 Task: Find connections with filter location Seevetal with filter topic #productmanagementwith filter profile language Potuguese with filter current company Hill+Knowlton Strategies with filter school SRK Institute of Technology with filter industry Metal Treatments with filter service category Team Building with filter keywords title HVAC Technician
Action: Mouse moved to (276, 343)
Screenshot: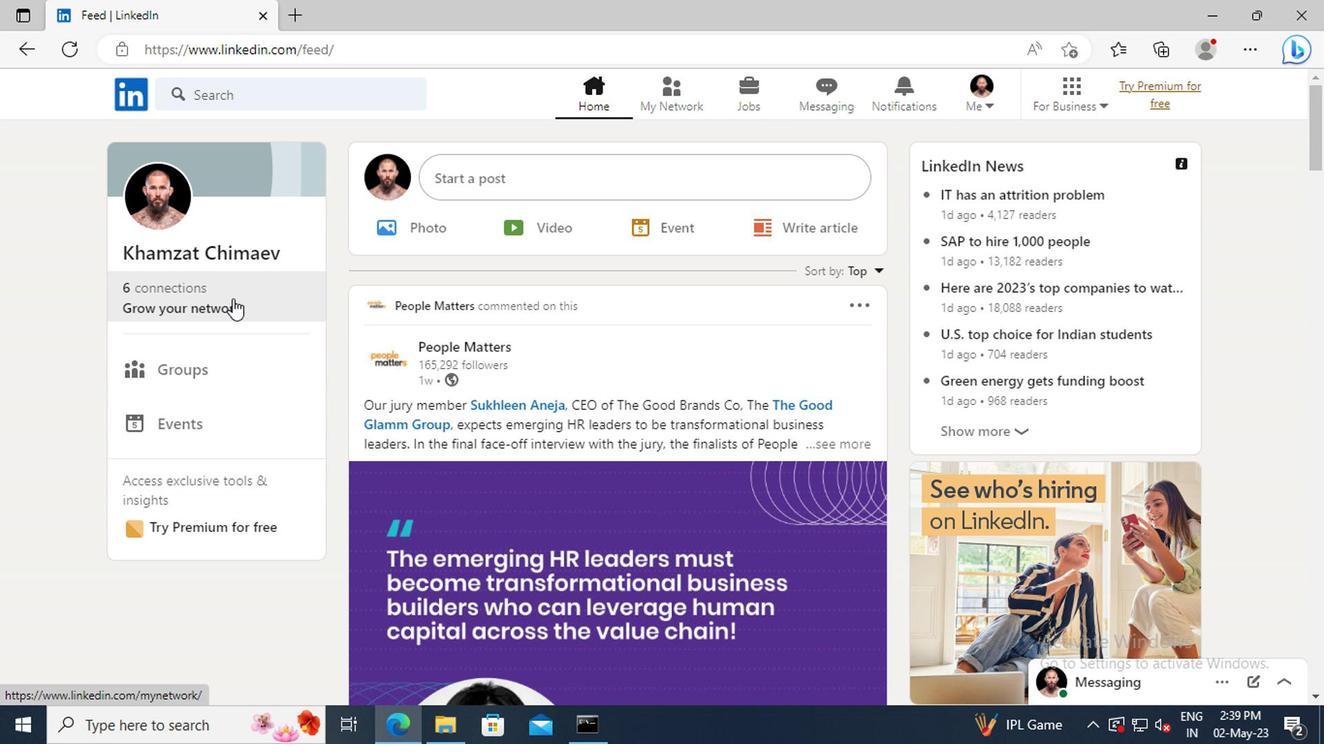 
Action: Mouse pressed left at (276, 343)
Screenshot: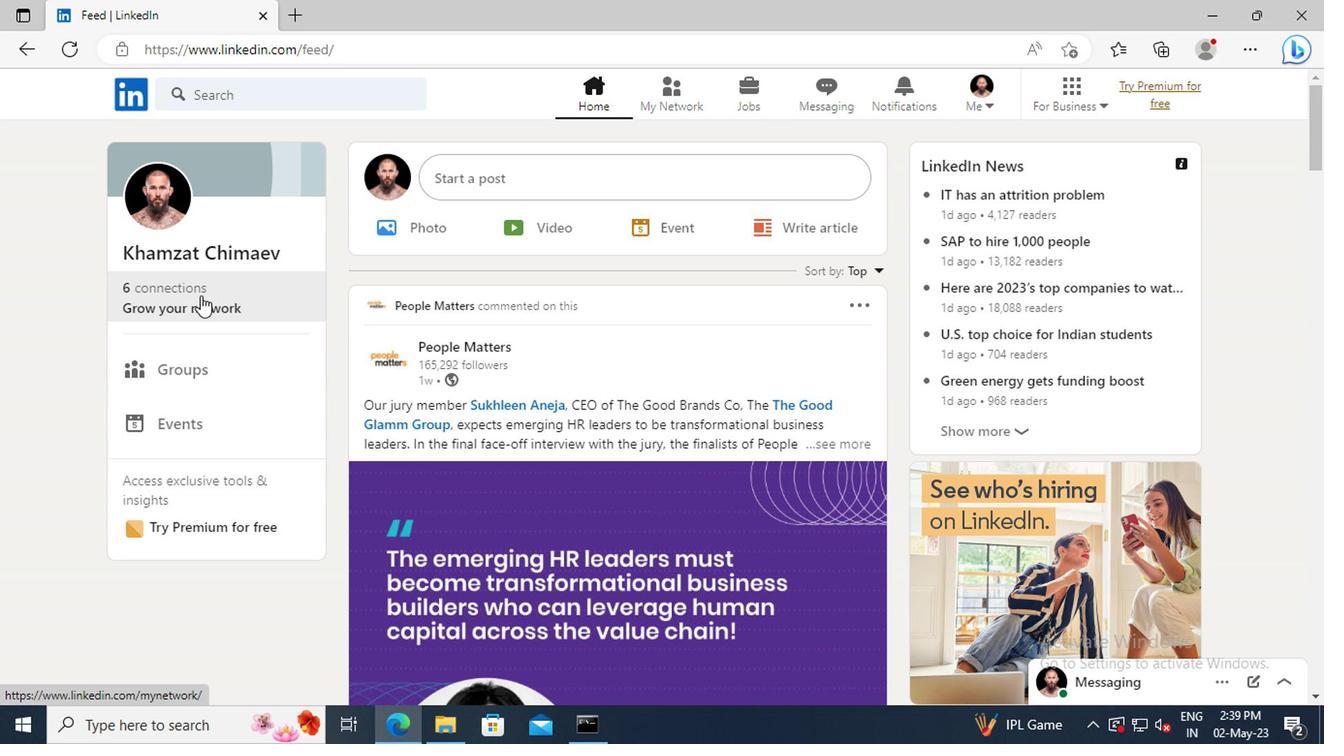 
Action: Mouse moved to (274, 277)
Screenshot: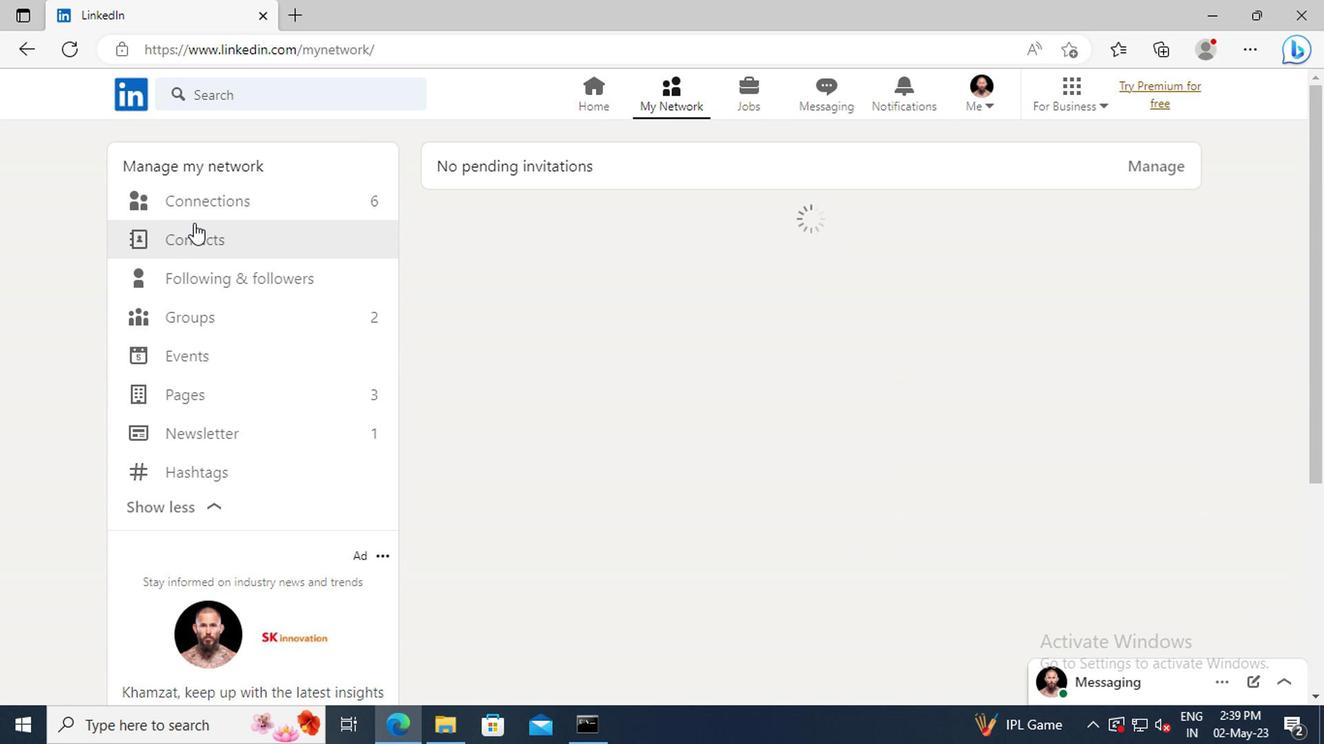 
Action: Mouse pressed left at (274, 277)
Screenshot: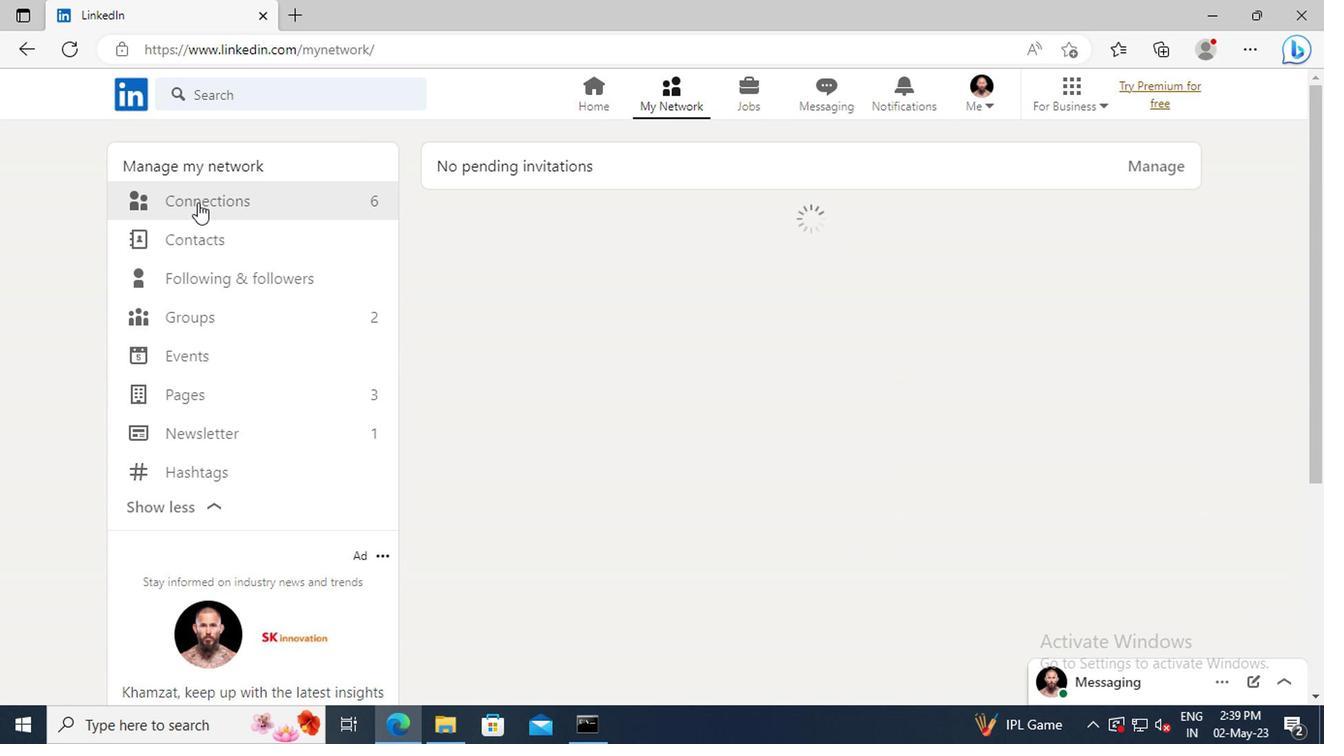 
Action: Mouse moved to (691, 282)
Screenshot: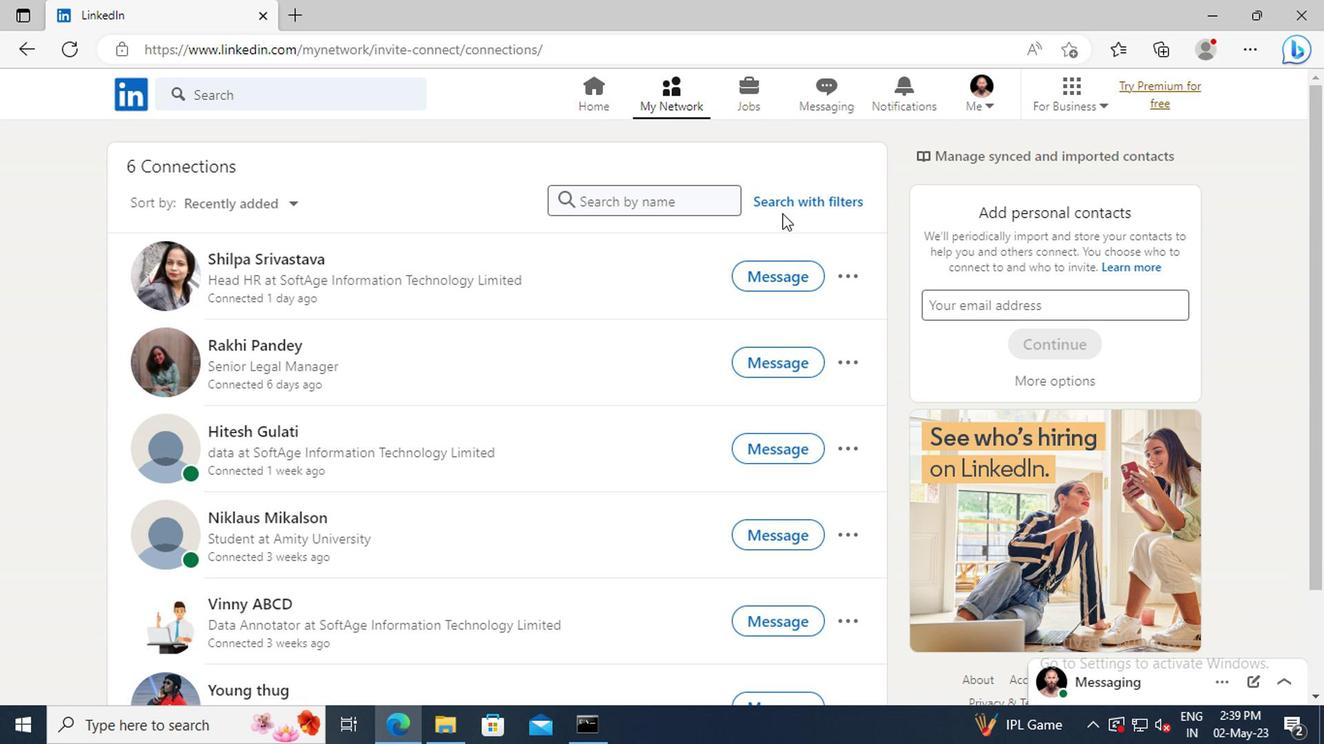 
Action: Mouse pressed left at (691, 282)
Screenshot: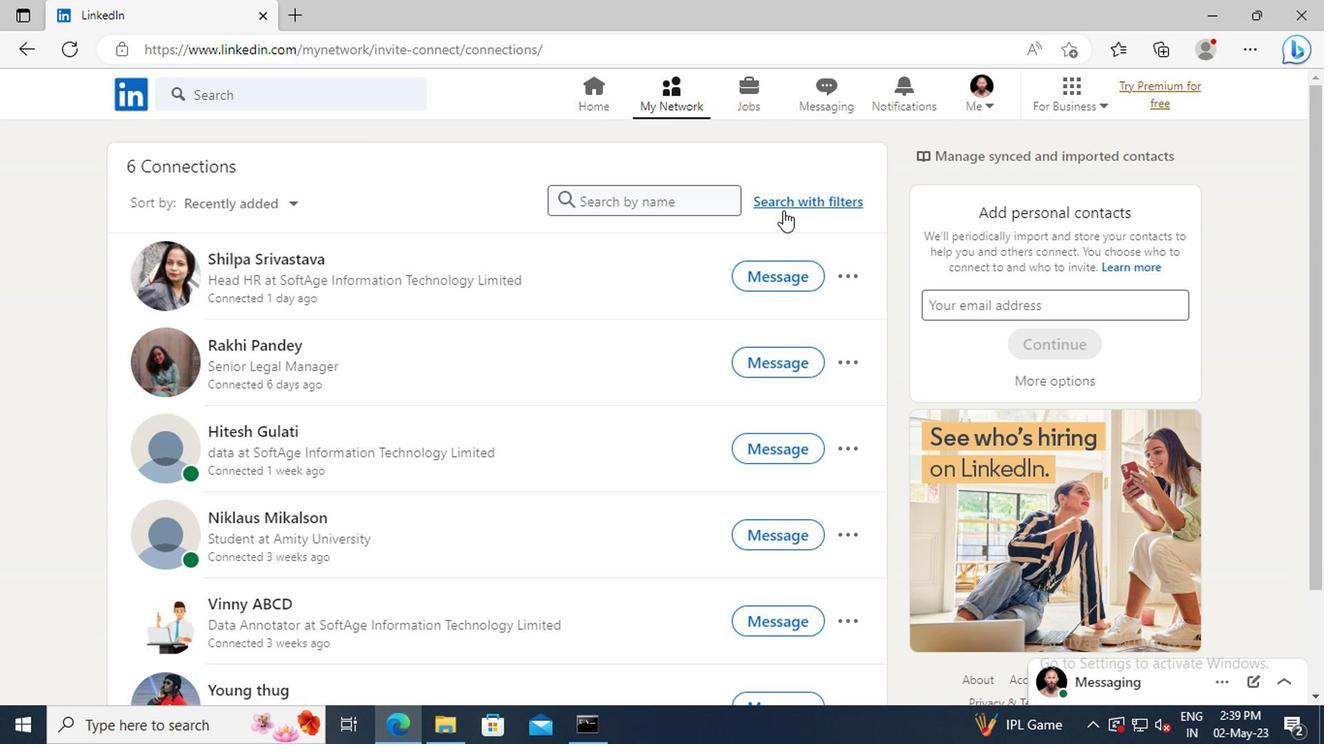 
Action: Mouse moved to (660, 244)
Screenshot: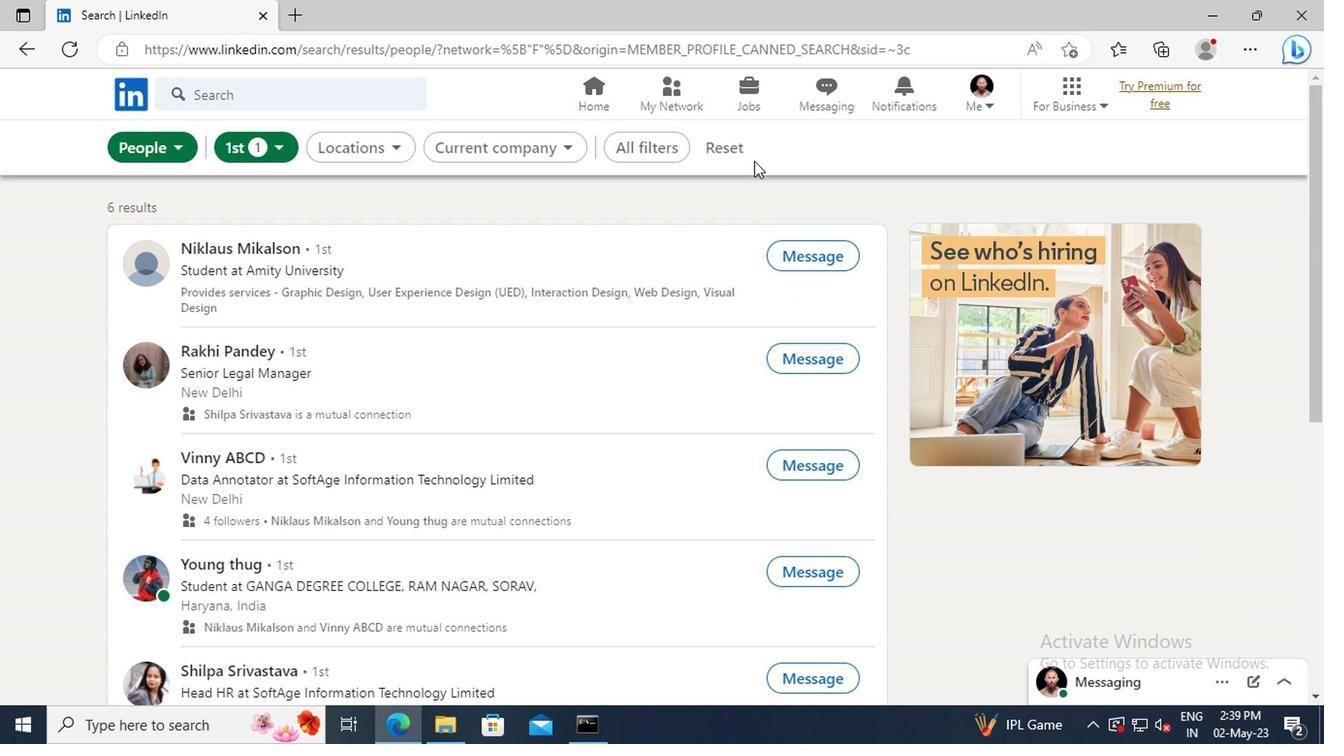 
Action: Mouse pressed left at (660, 244)
Screenshot: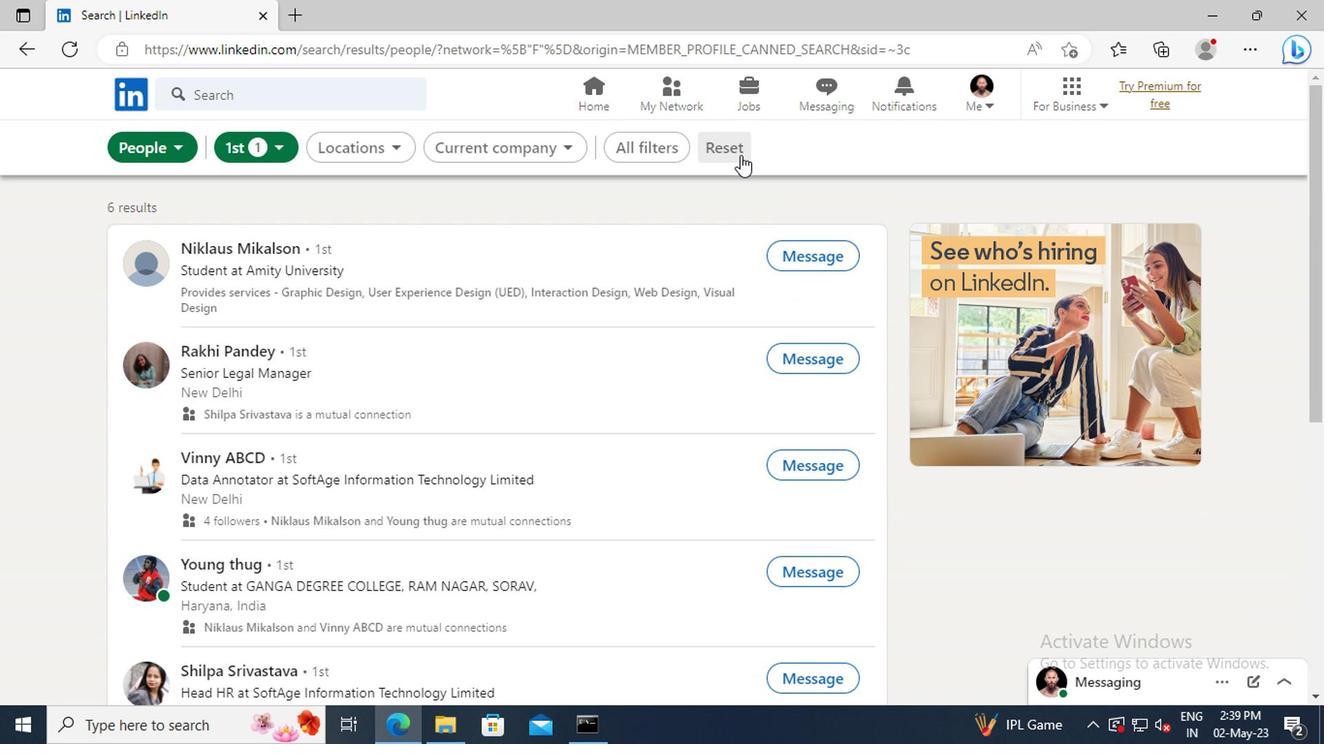 
Action: Mouse moved to (635, 242)
Screenshot: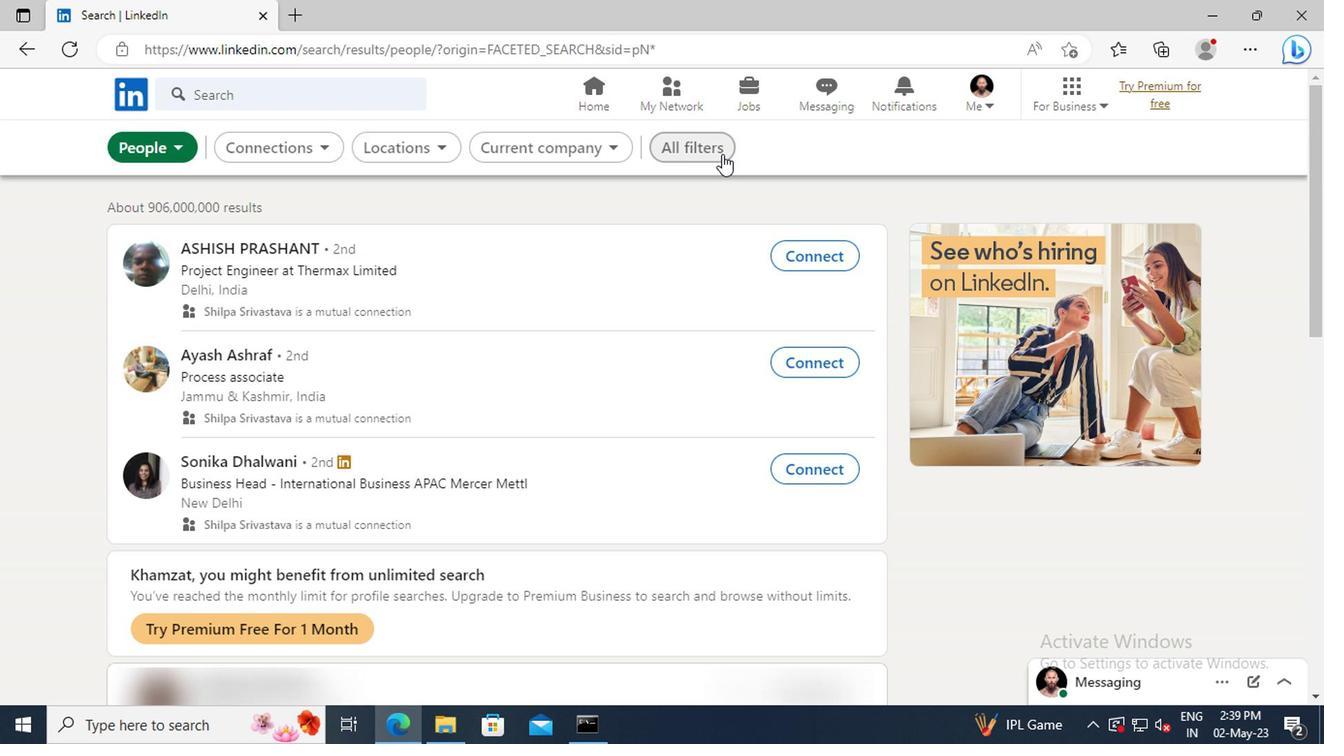 
Action: Mouse pressed left at (635, 242)
Screenshot: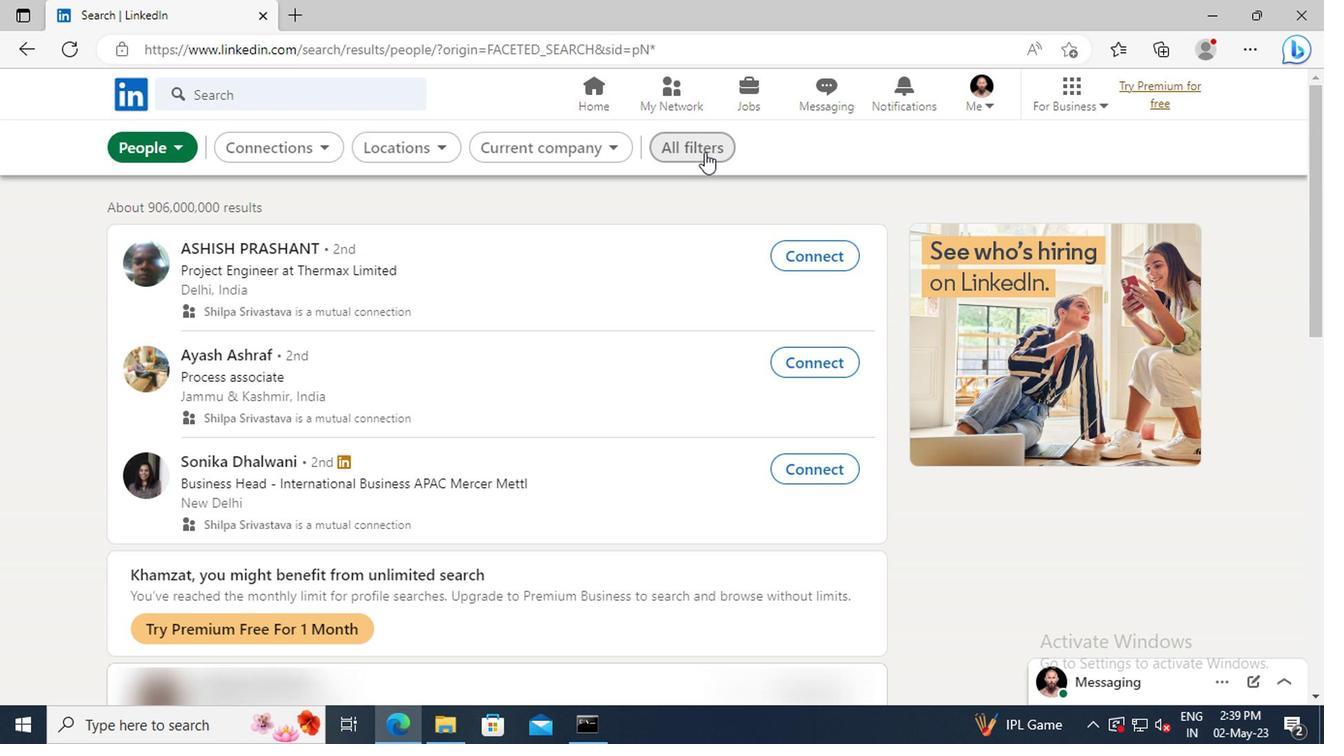 
Action: Mouse moved to (920, 368)
Screenshot: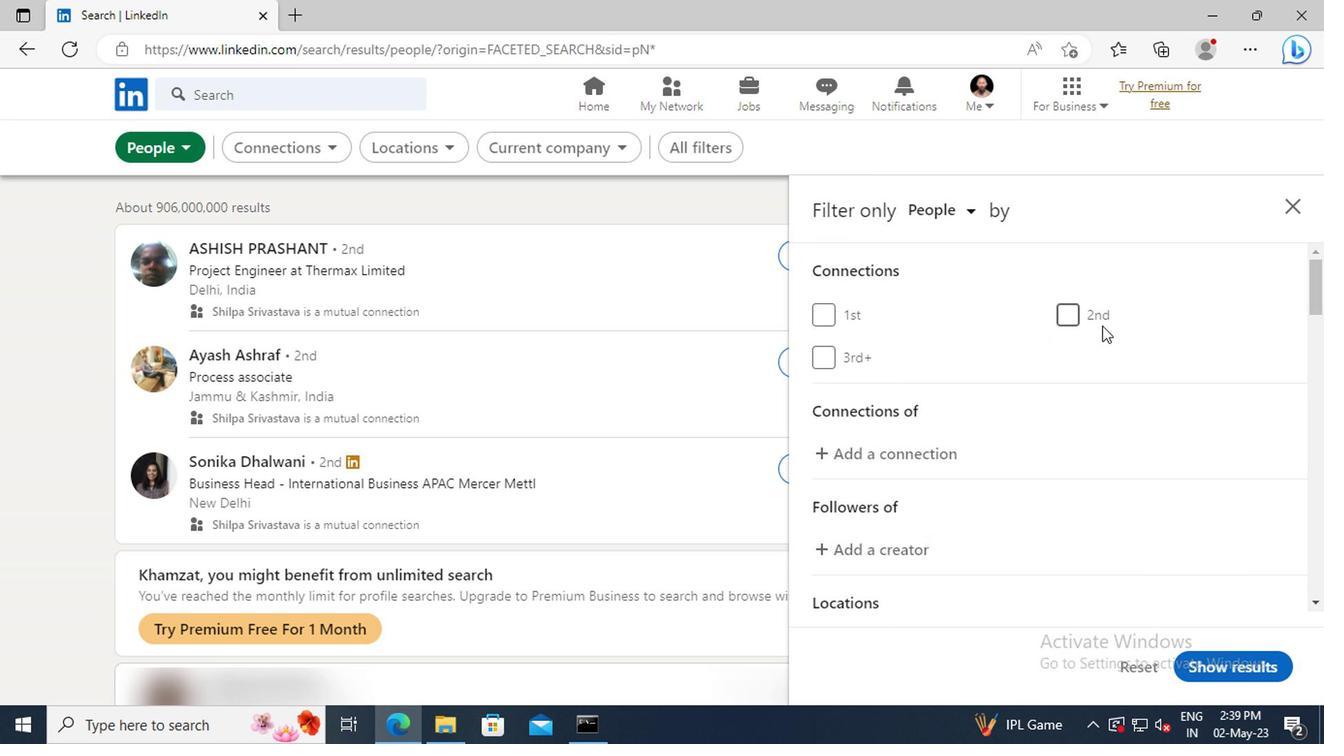 
Action: Mouse scrolled (920, 367) with delta (0, 0)
Screenshot: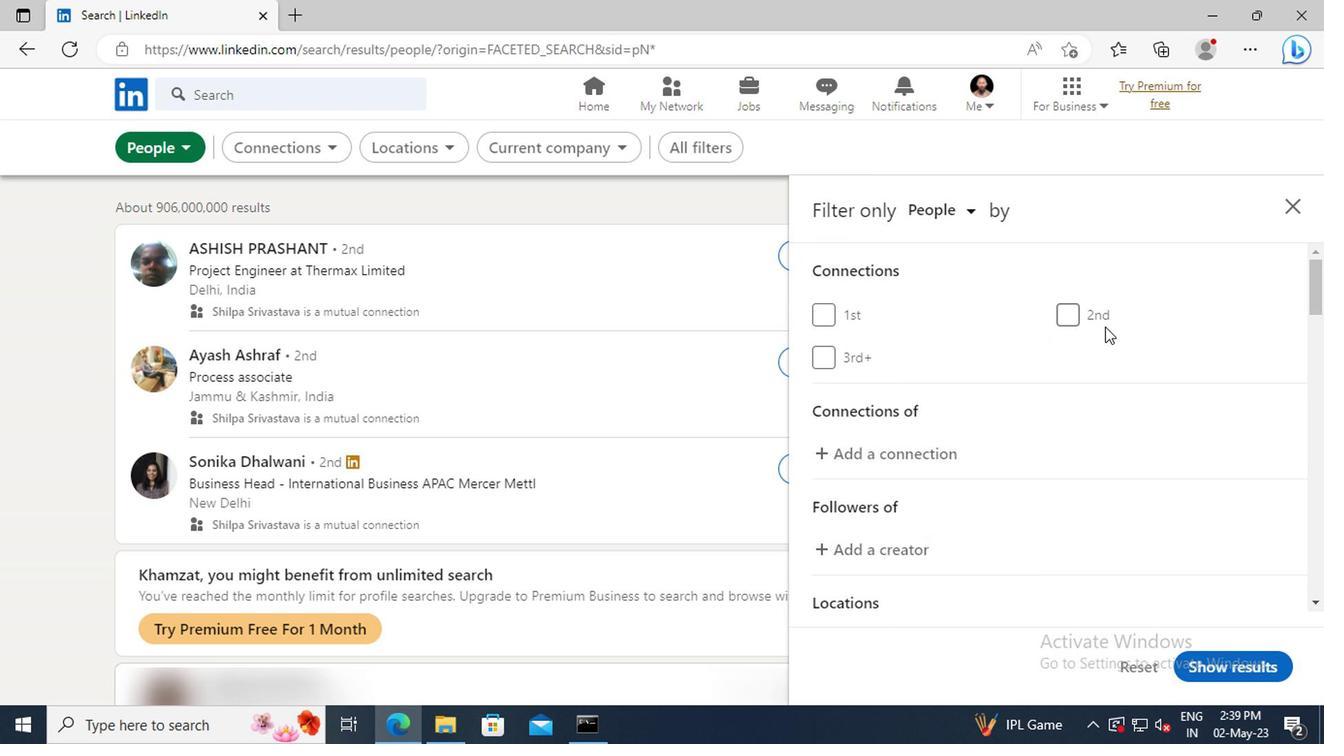 
Action: Mouse scrolled (920, 367) with delta (0, 0)
Screenshot: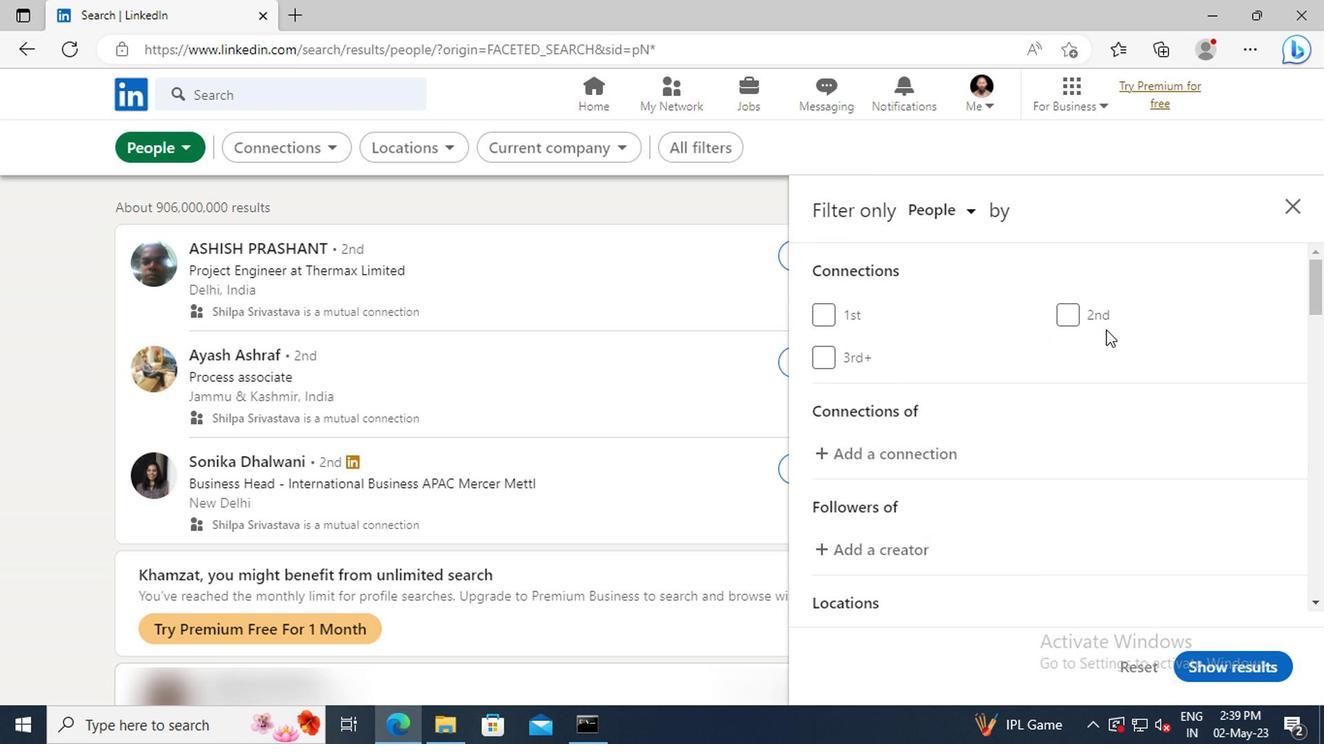 
Action: Mouse scrolled (920, 367) with delta (0, 0)
Screenshot: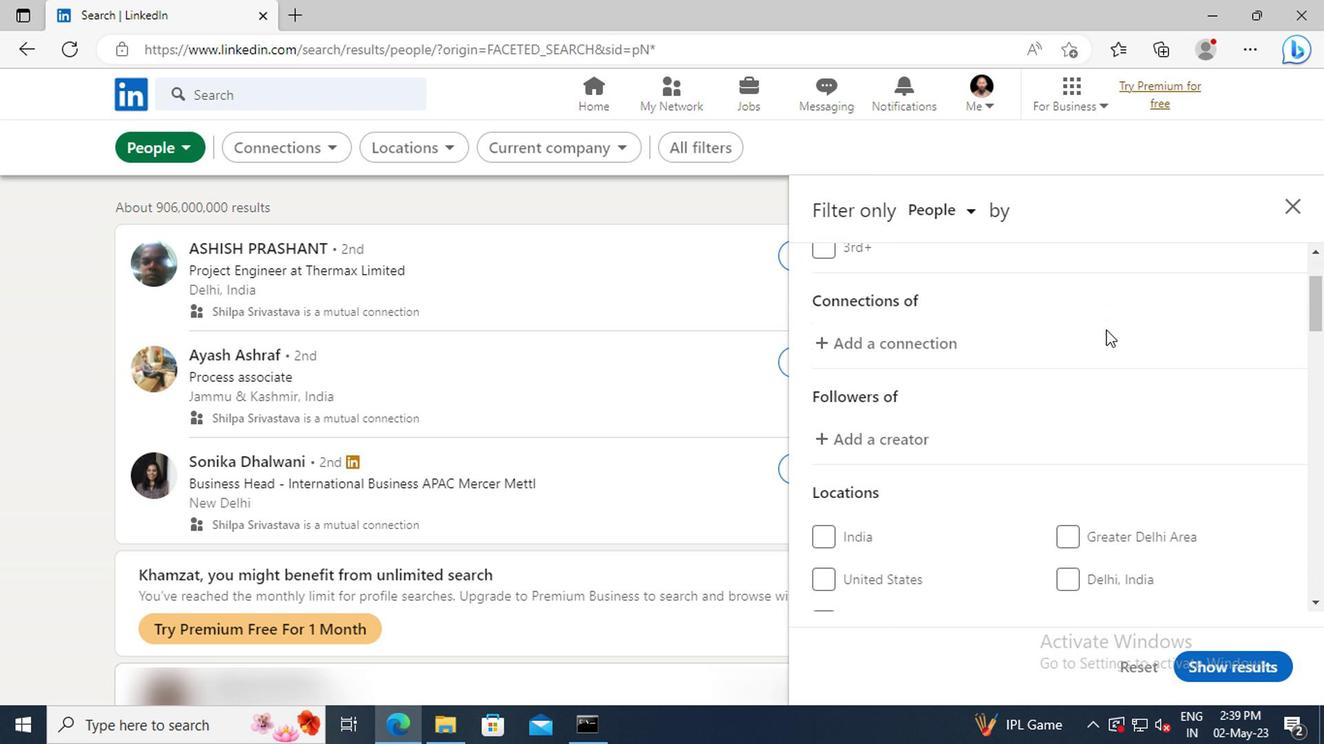 
Action: Mouse scrolled (920, 367) with delta (0, 0)
Screenshot: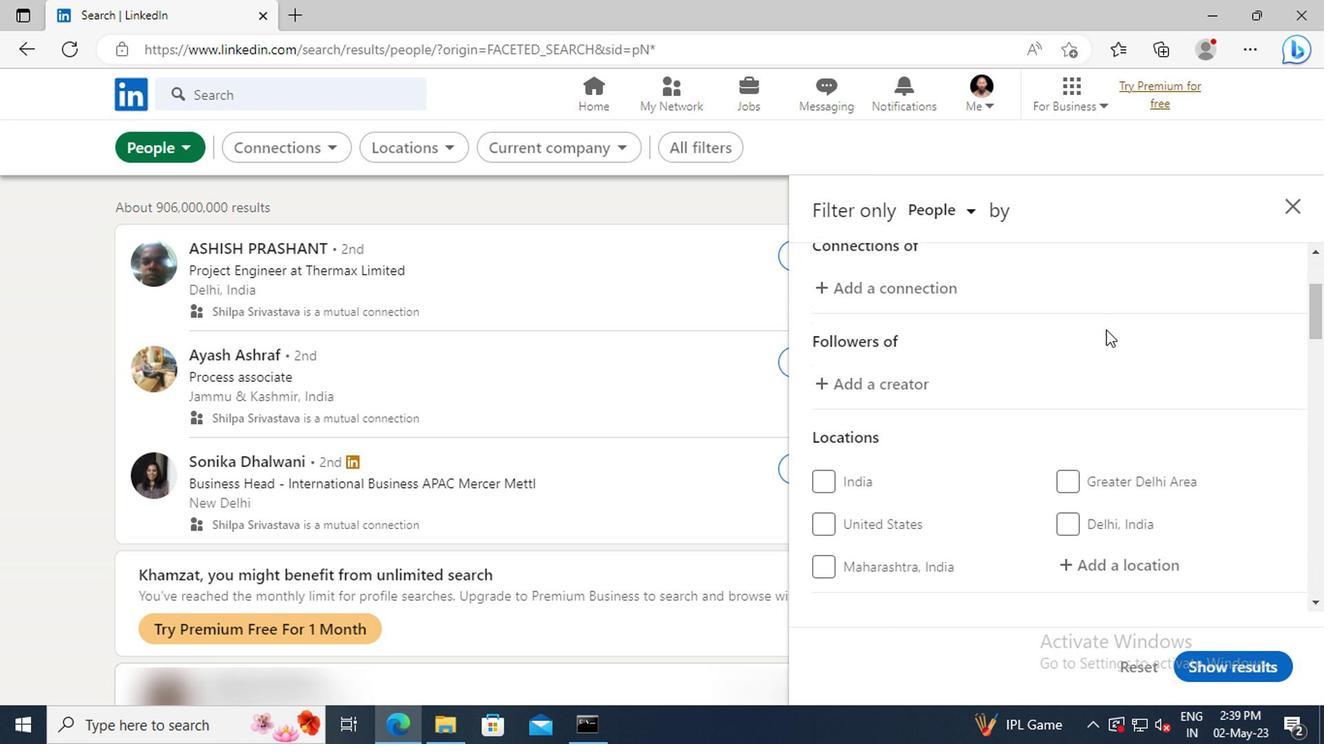 
Action: Mouse scrolled (920, 367) with delta (0, 0)
Screenshot: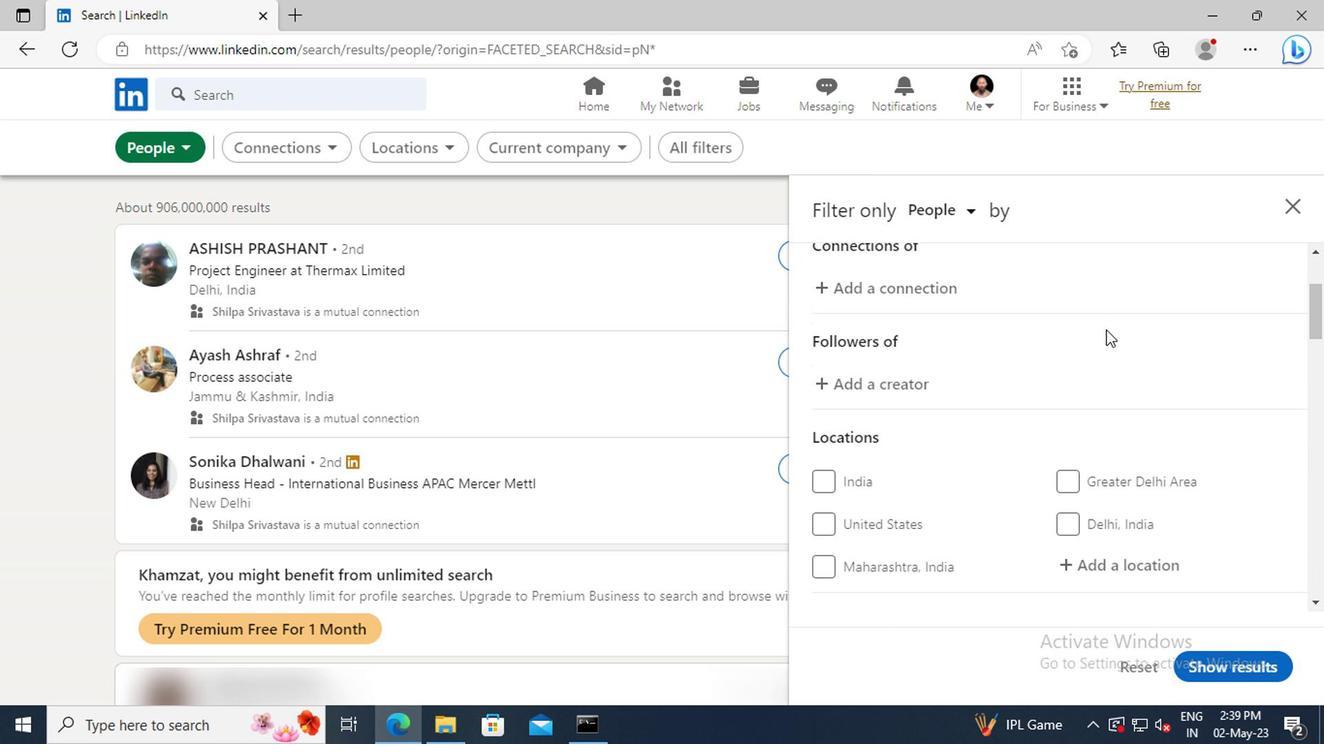 
Action: Mouse scrolled (920, 367) with delta (0, 0)
Screenshot: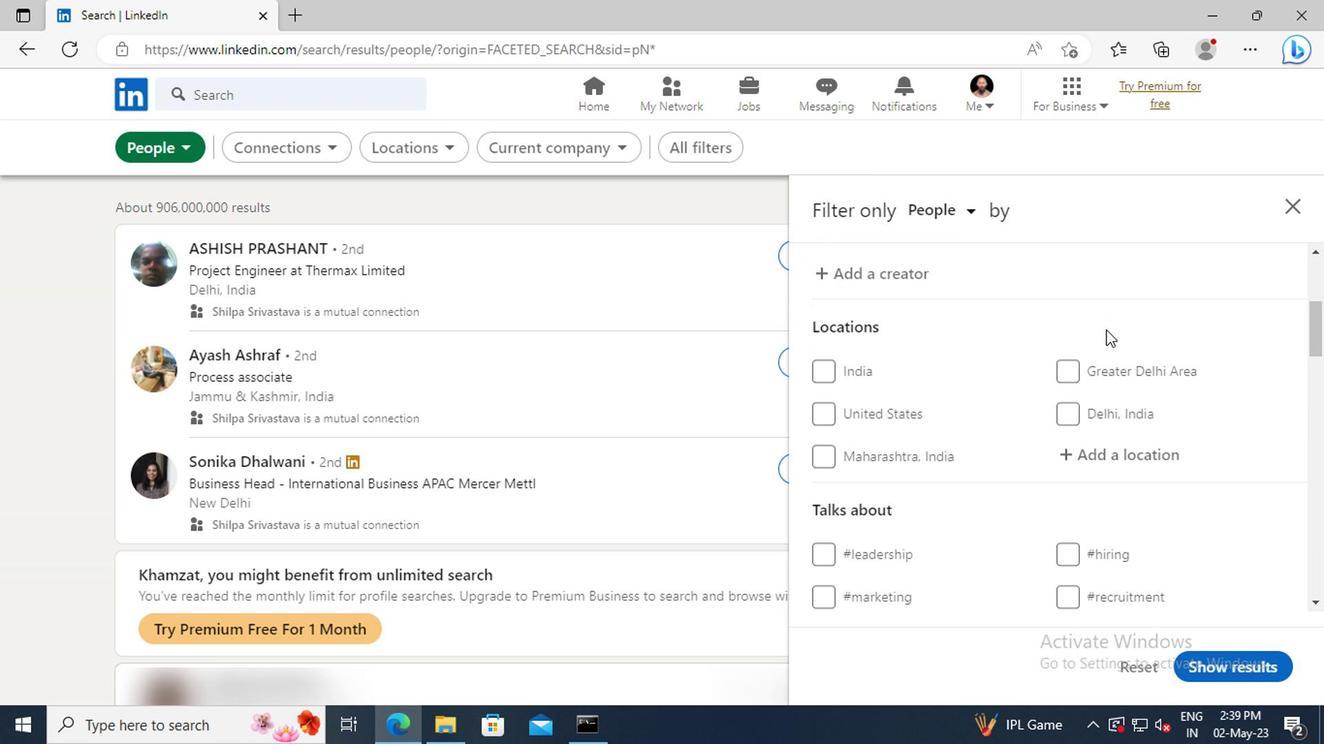 
Action: Mouse moved to (921, 415)
Screenshot: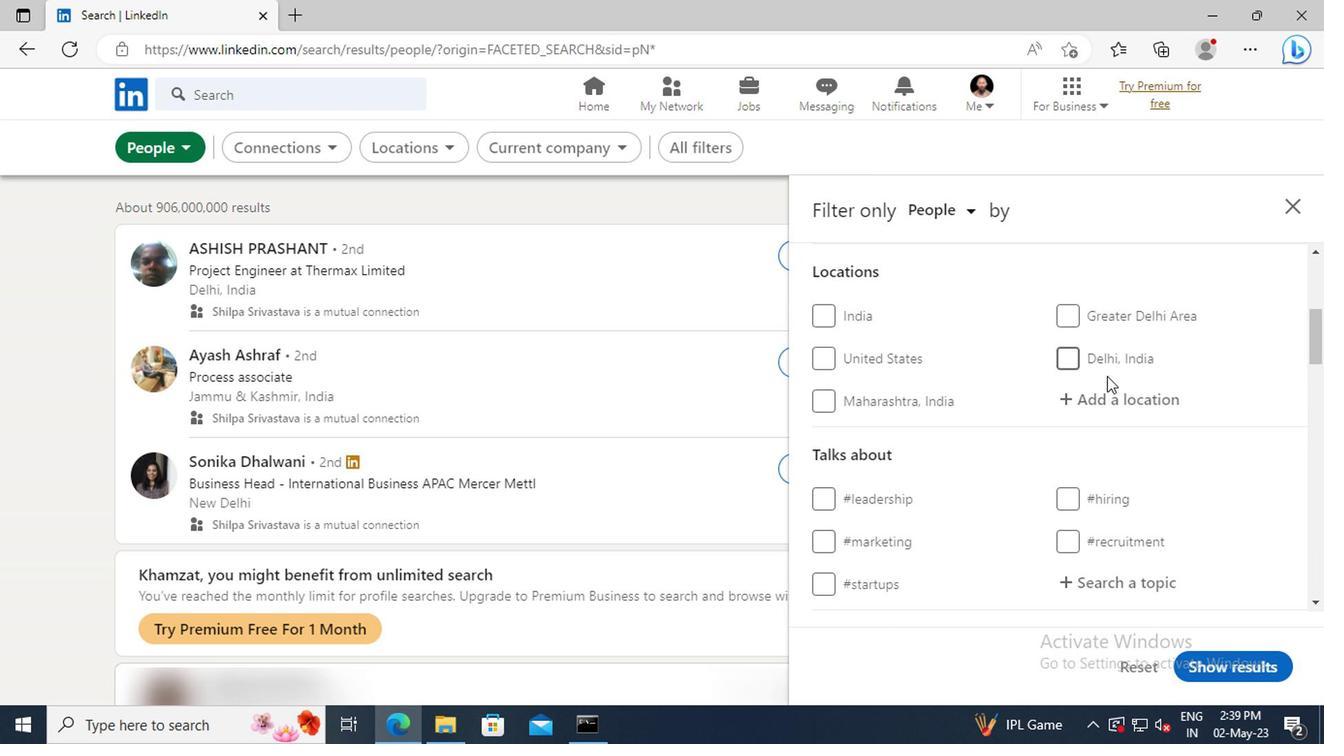 
Action: Mouse pressed left at (921, 415)
Screenshot: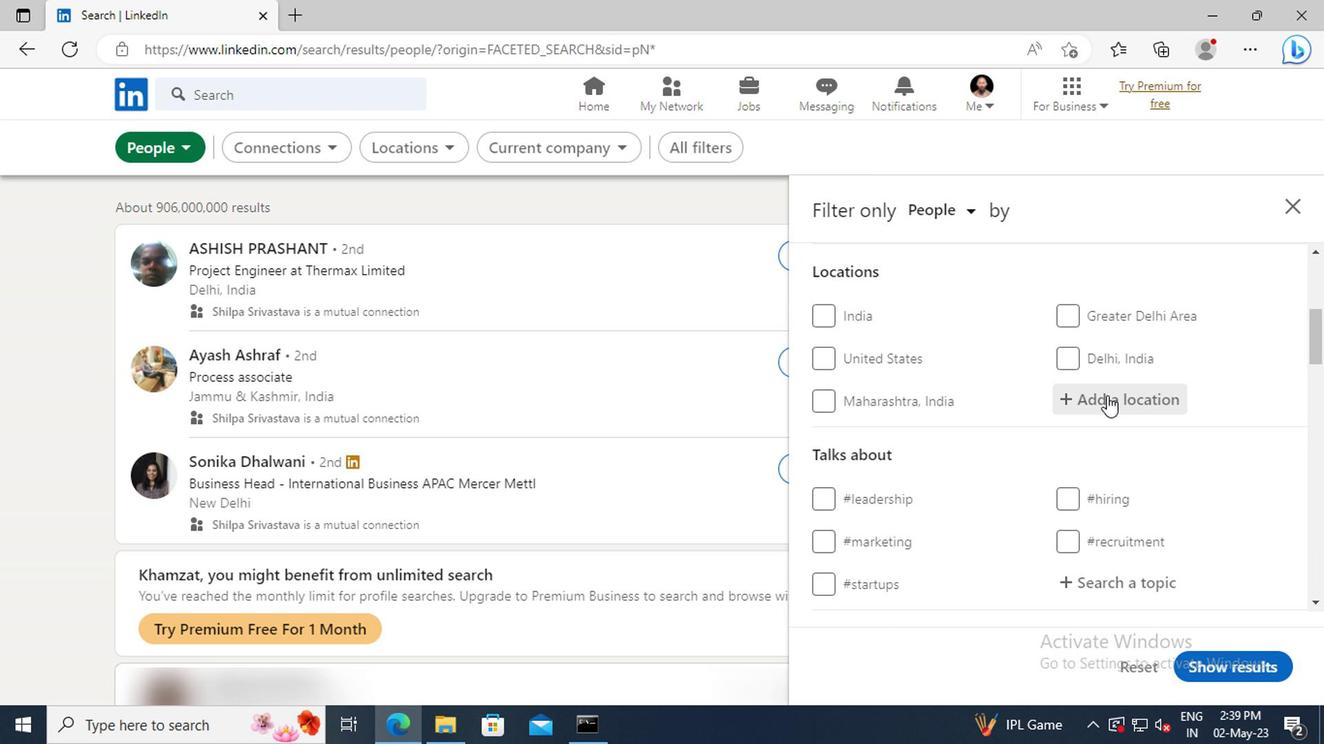 
Action: Key pressed <Key.shift>SEEVETAL
Screenshot: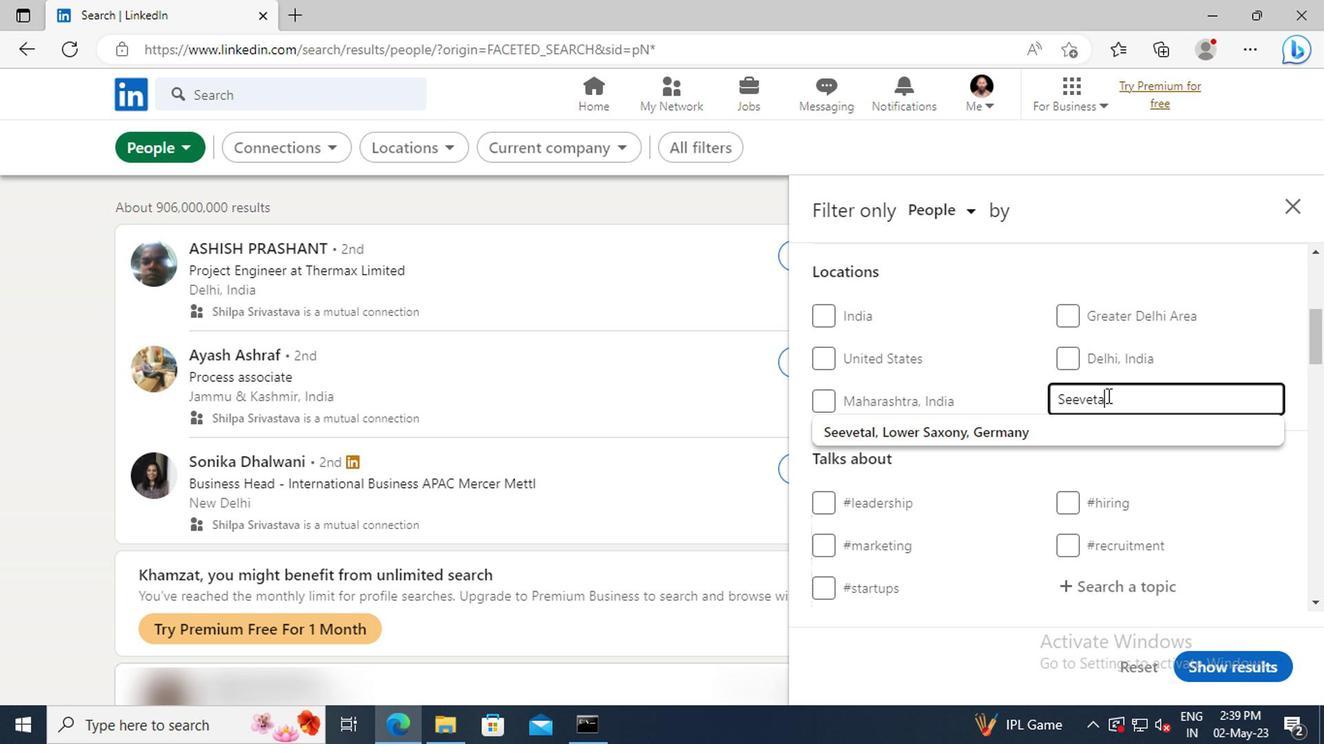 
Action: Mouse moved to (924, 437)
Screenshot: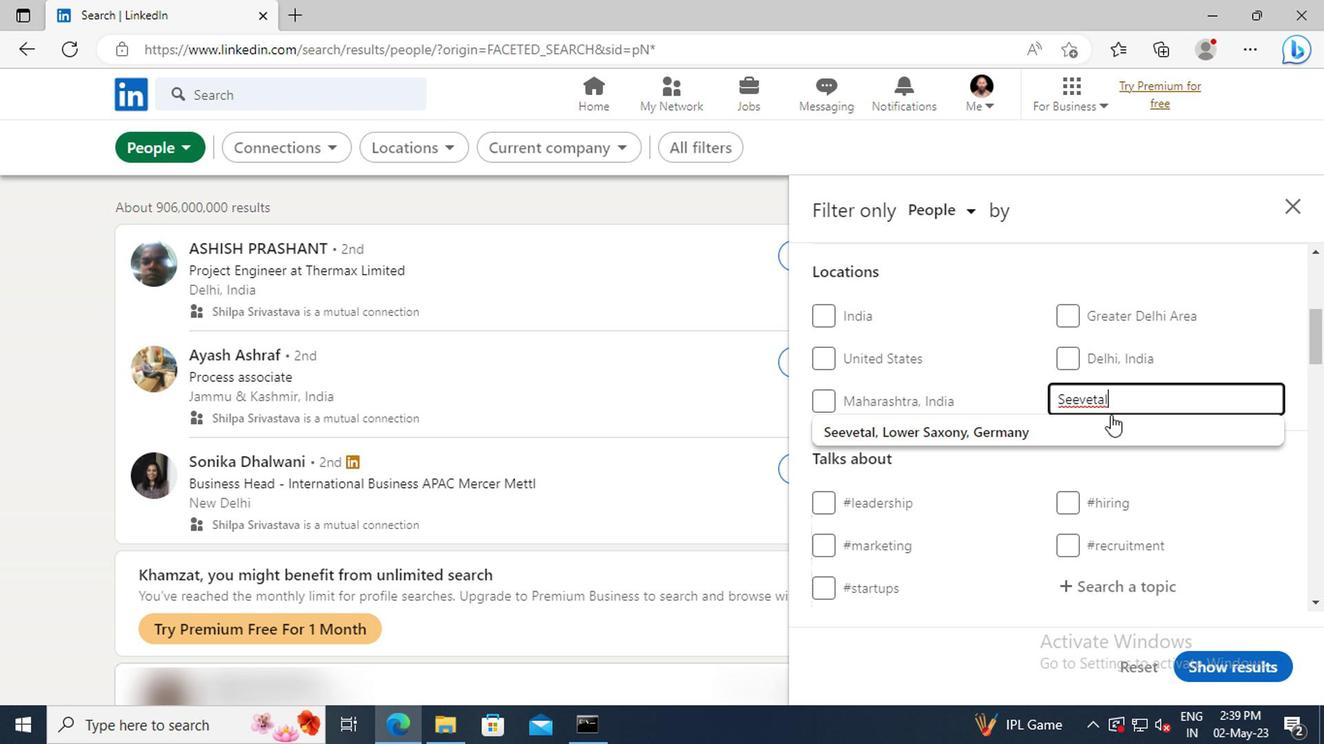 
Action: Mouse pressed left at (924, 437)
Screenshot: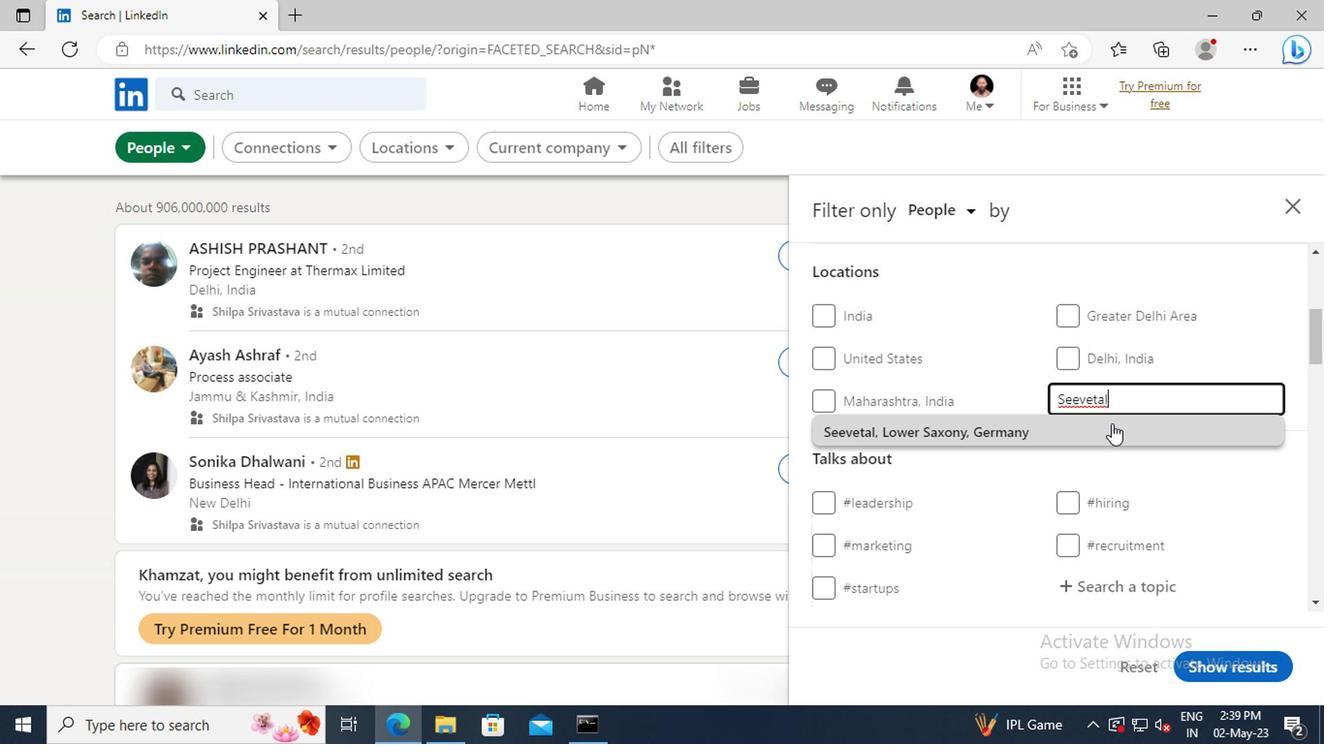 
Action: Mouse scrolled (924, 436) with delta (0, 0)
Screenshot: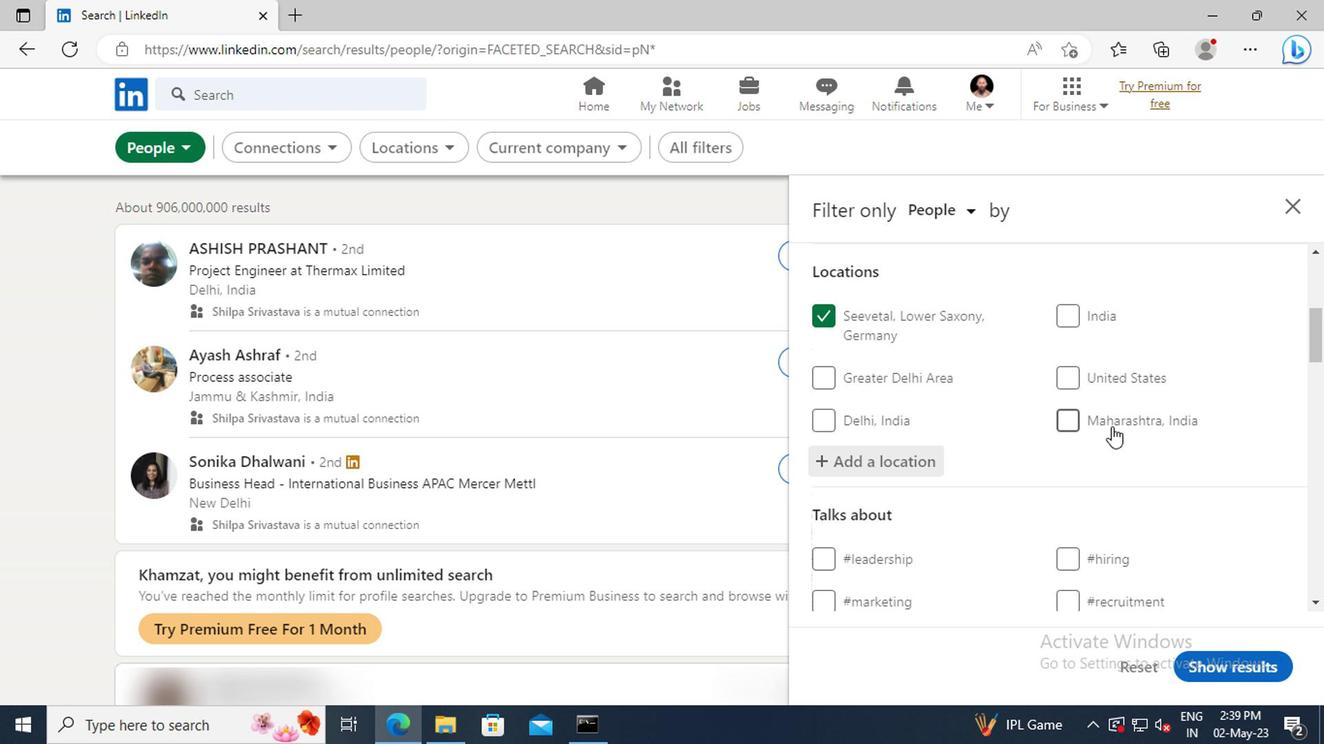 
Action: Mouse scrolled (924, 436) with delta (0, 0)
Screenshot: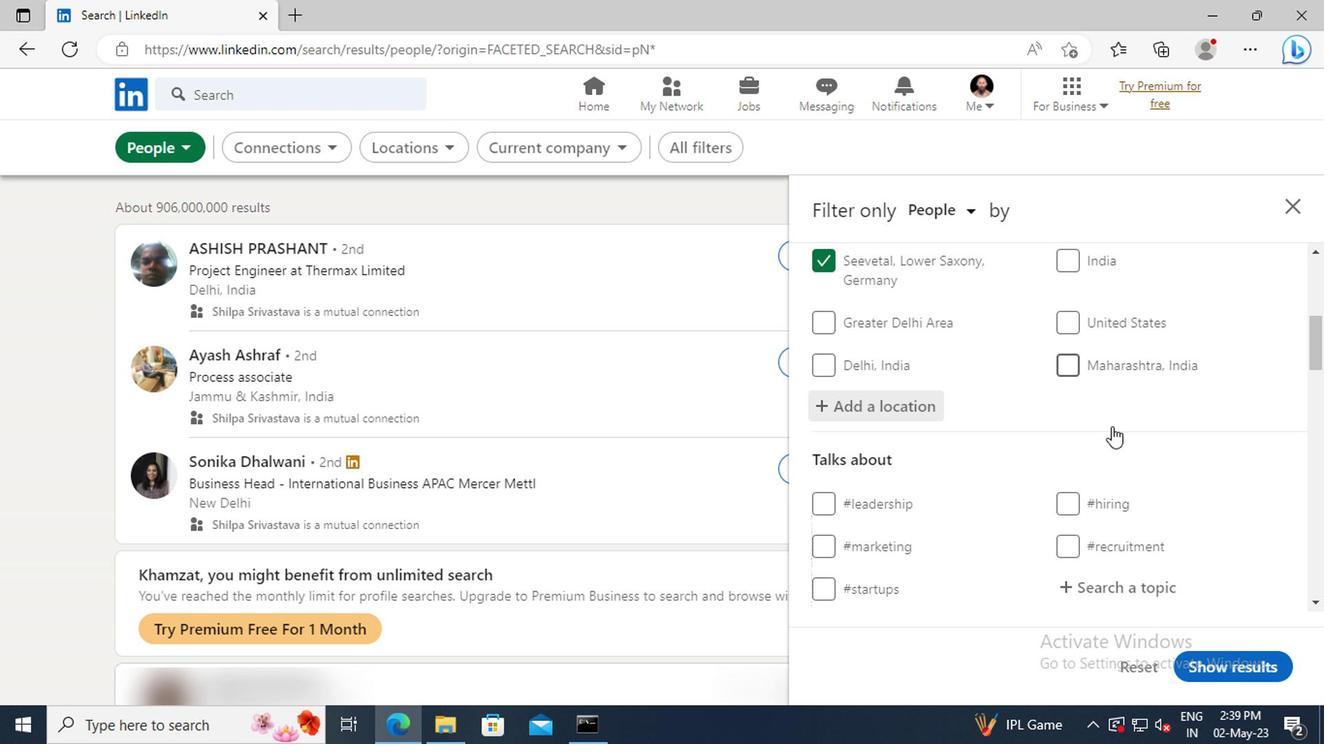 
Action: Mouse scrolled (924, 436) with delta (0, 0)
Screenshot: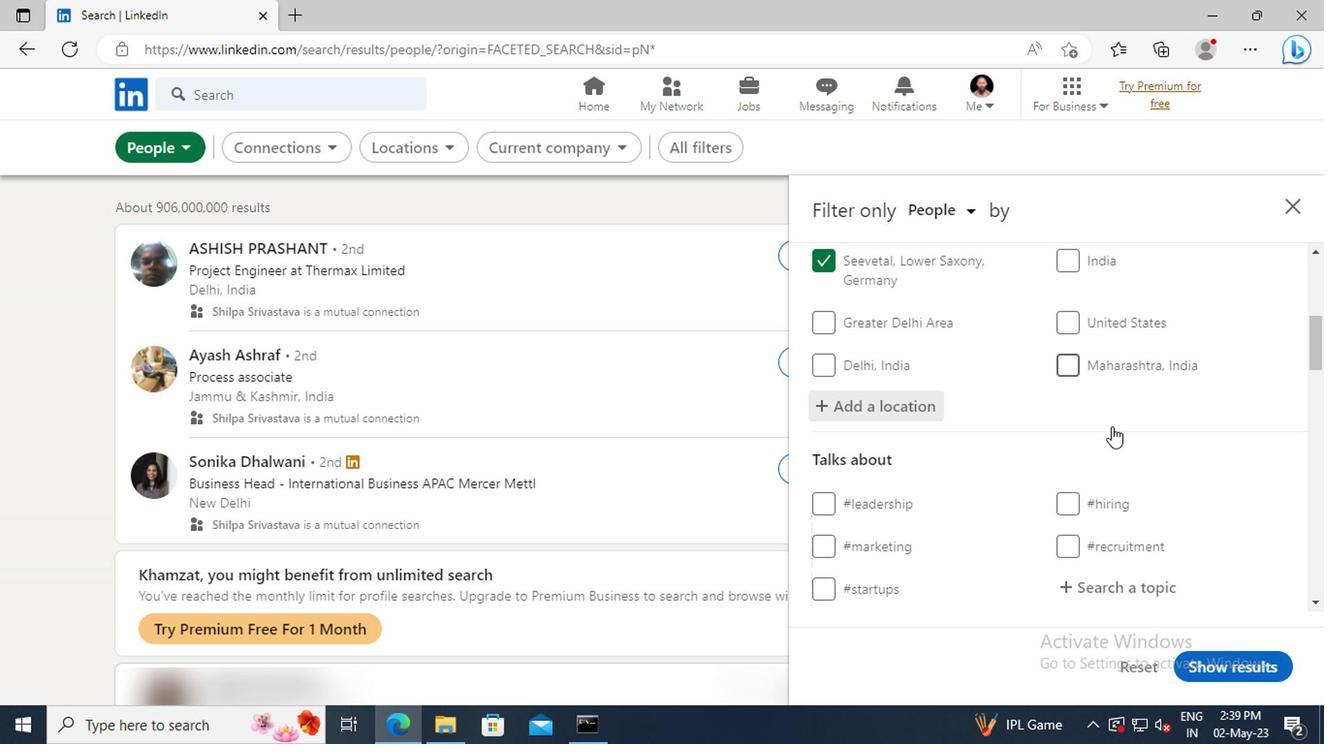 
Action: Mouse moved to (925, 469)
Screenshot: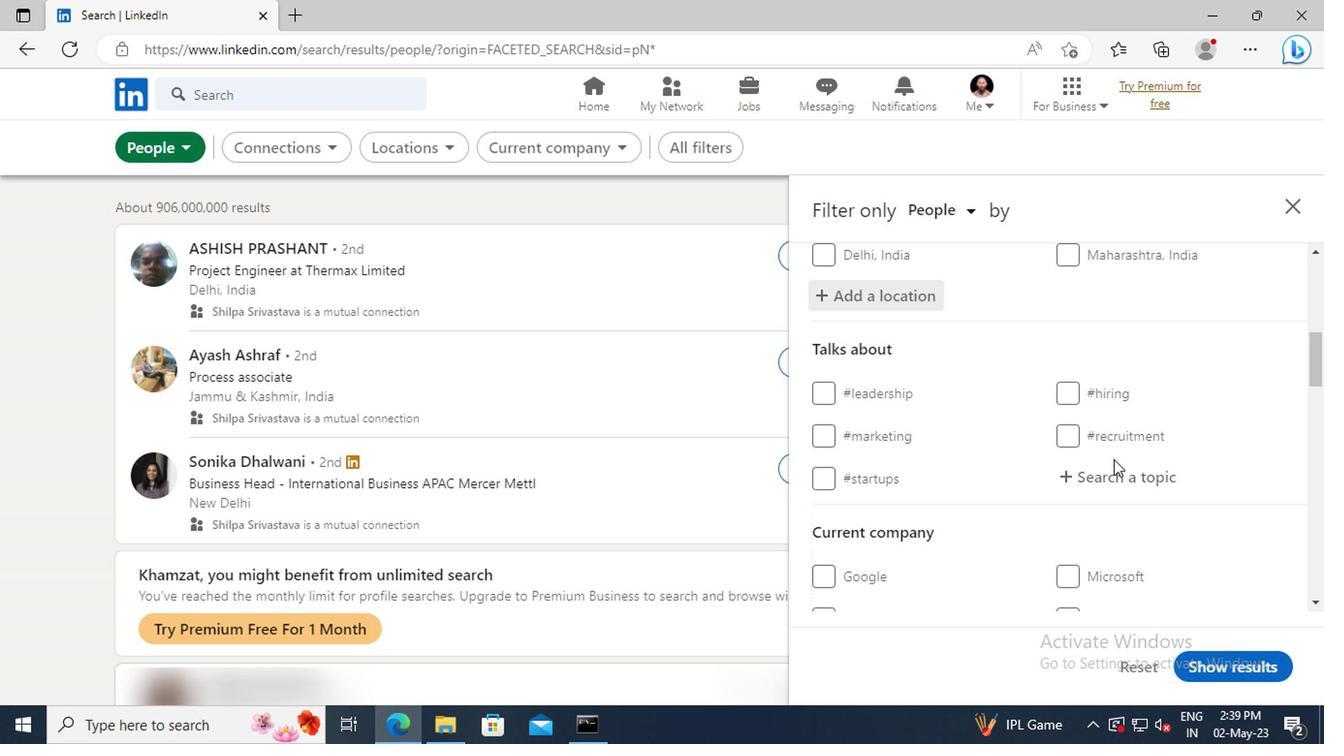 
Action: Mouse pressed left at (925, 469)
Screenshot: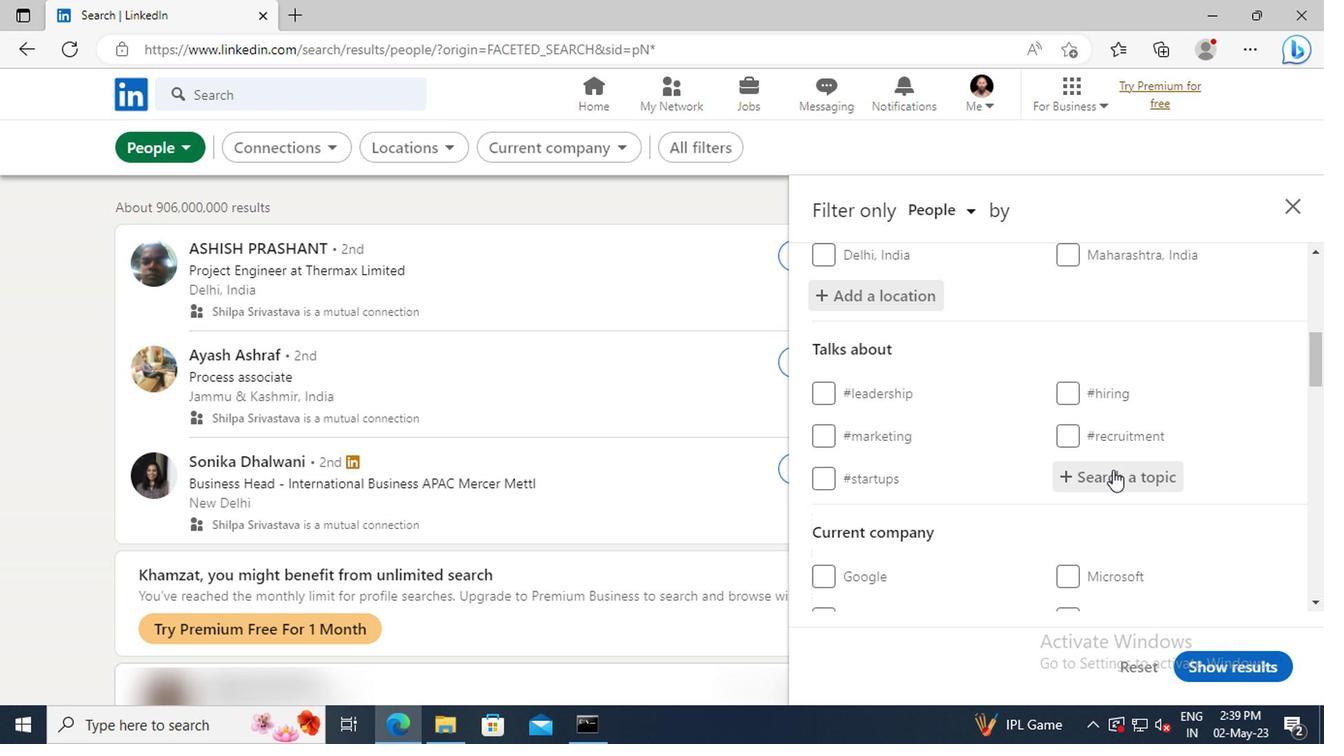 
Action: Key pressed PRODUCTMAN
Screenshot: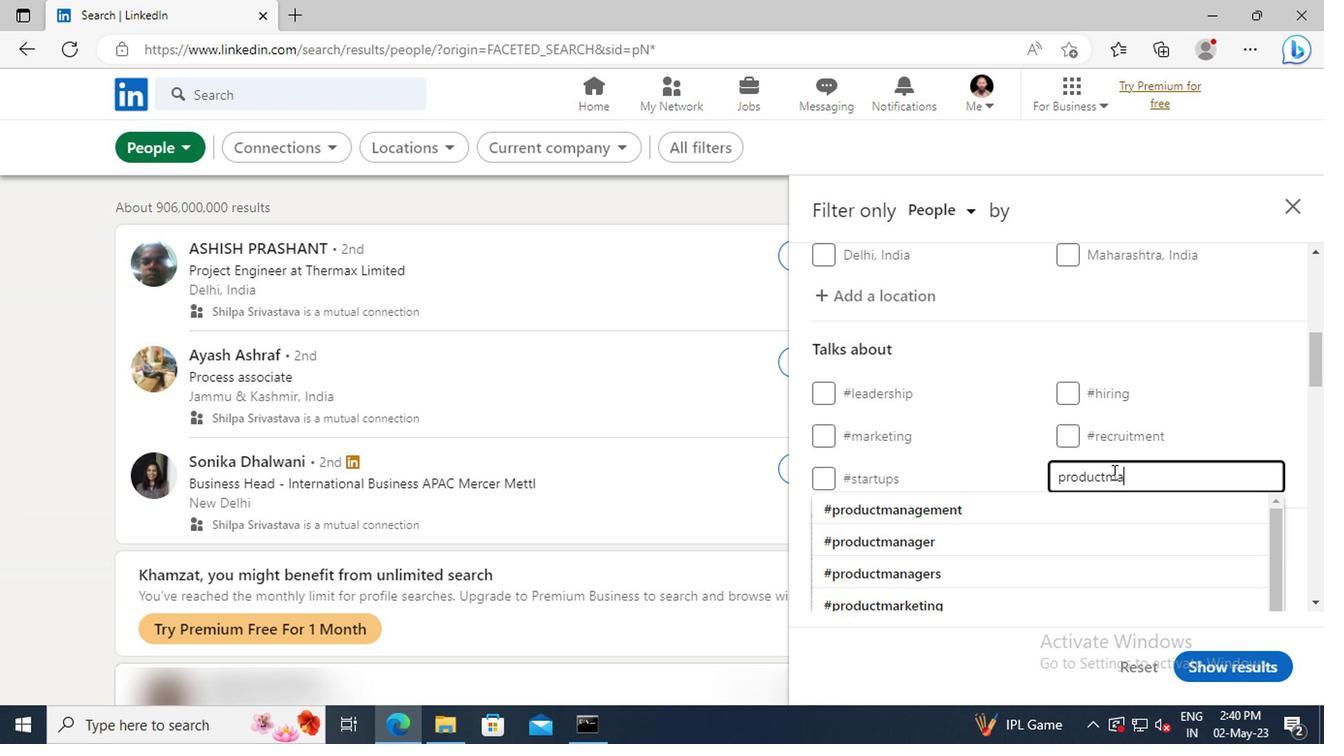 
Action: Mouse moved to (928, 490)
Screenshot: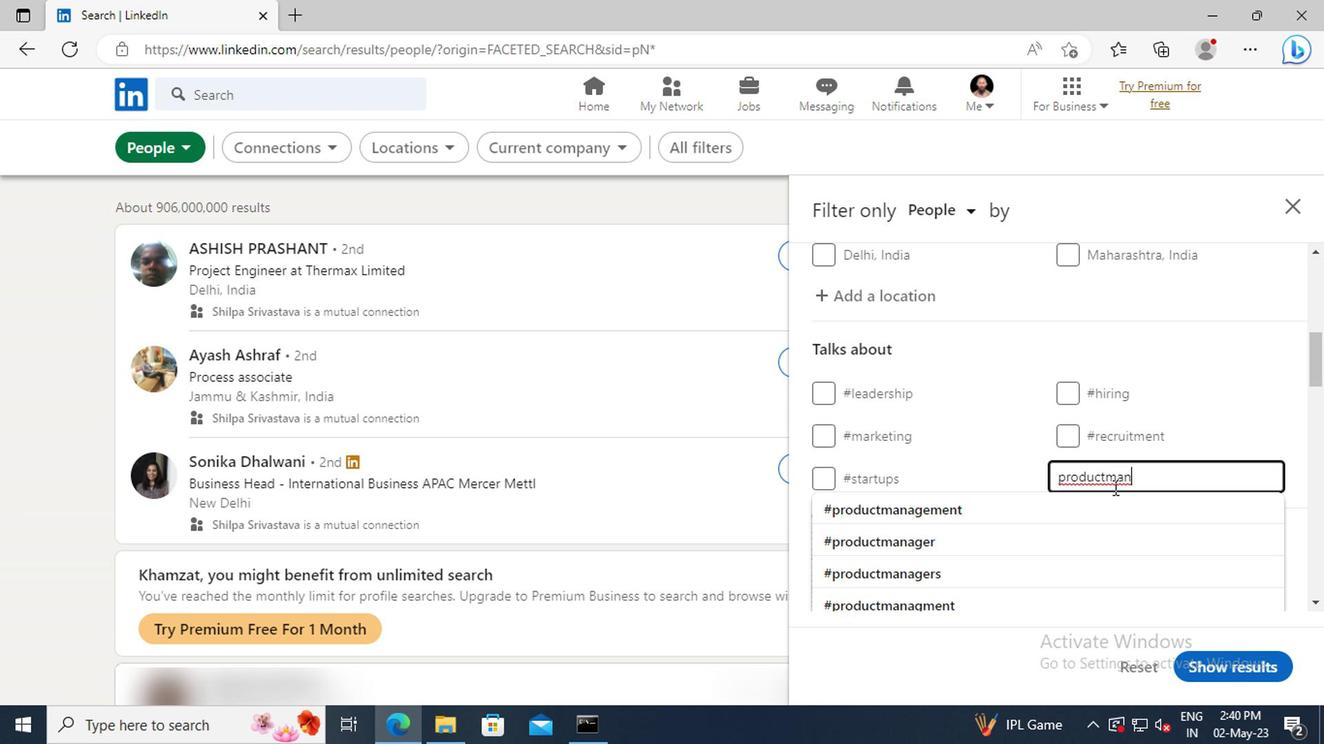 
Action: Mouse pressed left at (928, 490)
Screenshot: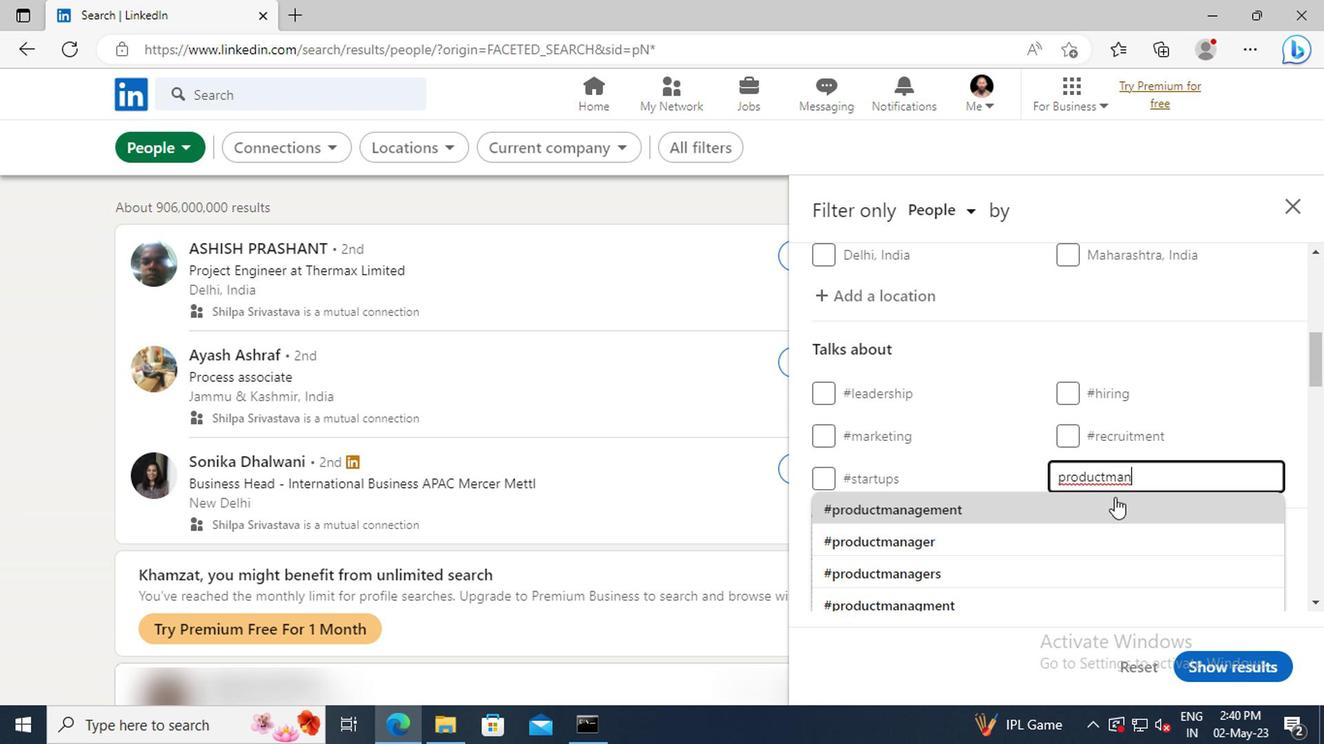 
Action: Mouse scrolled (928, 489) with delta (0, 0)
Screenshot: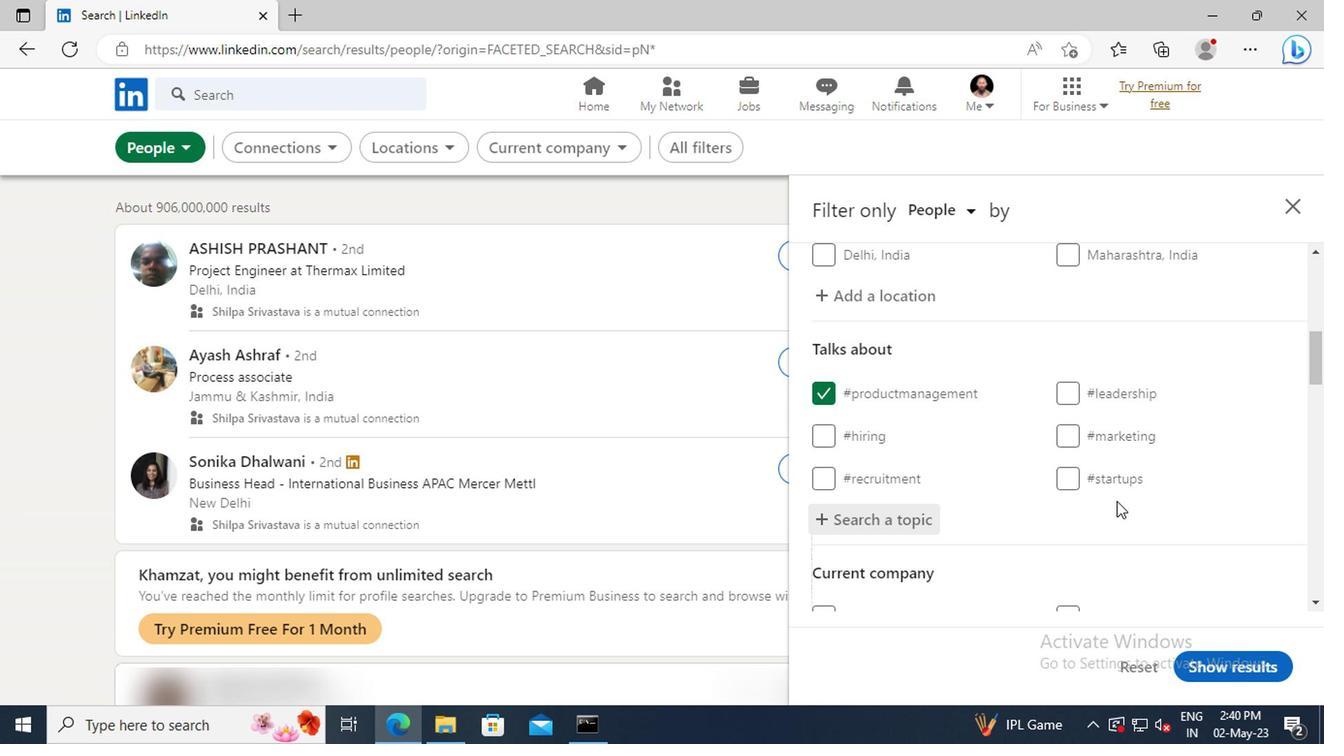 
Action: Mouse scrolled (928, 489) with delta (0, 0)
Screenshot: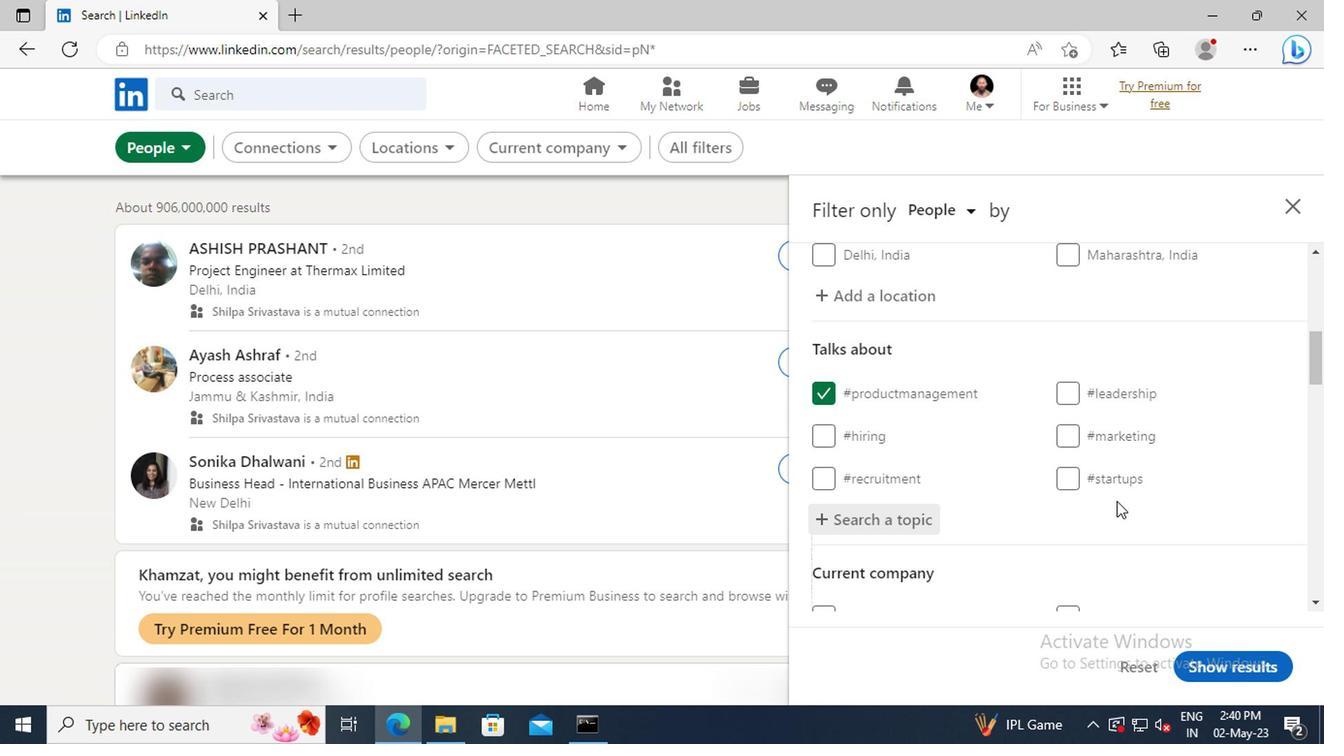 
Action: Mouse scrolled (928, 489) with delta (0, 0)
Screenshot: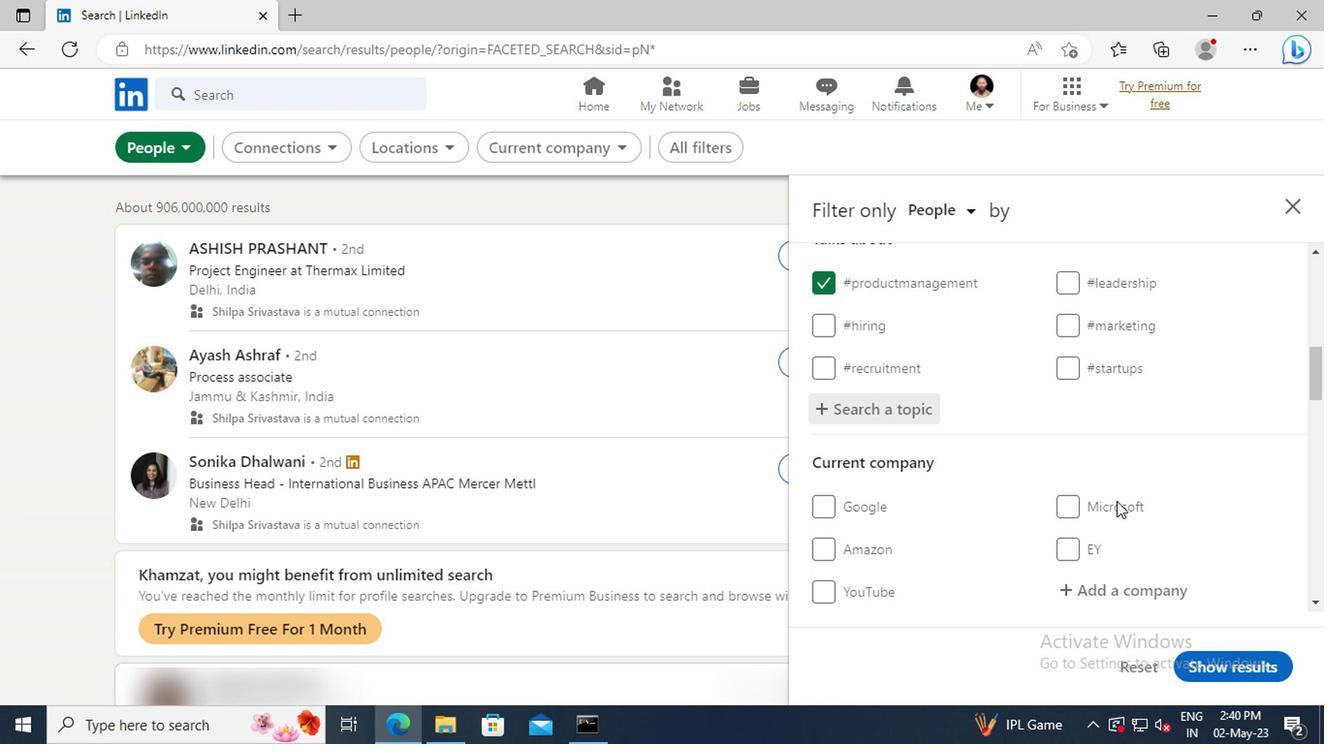 
Action: Mouse scrolled (928, 489) with delta (0, 0)
Screenshot: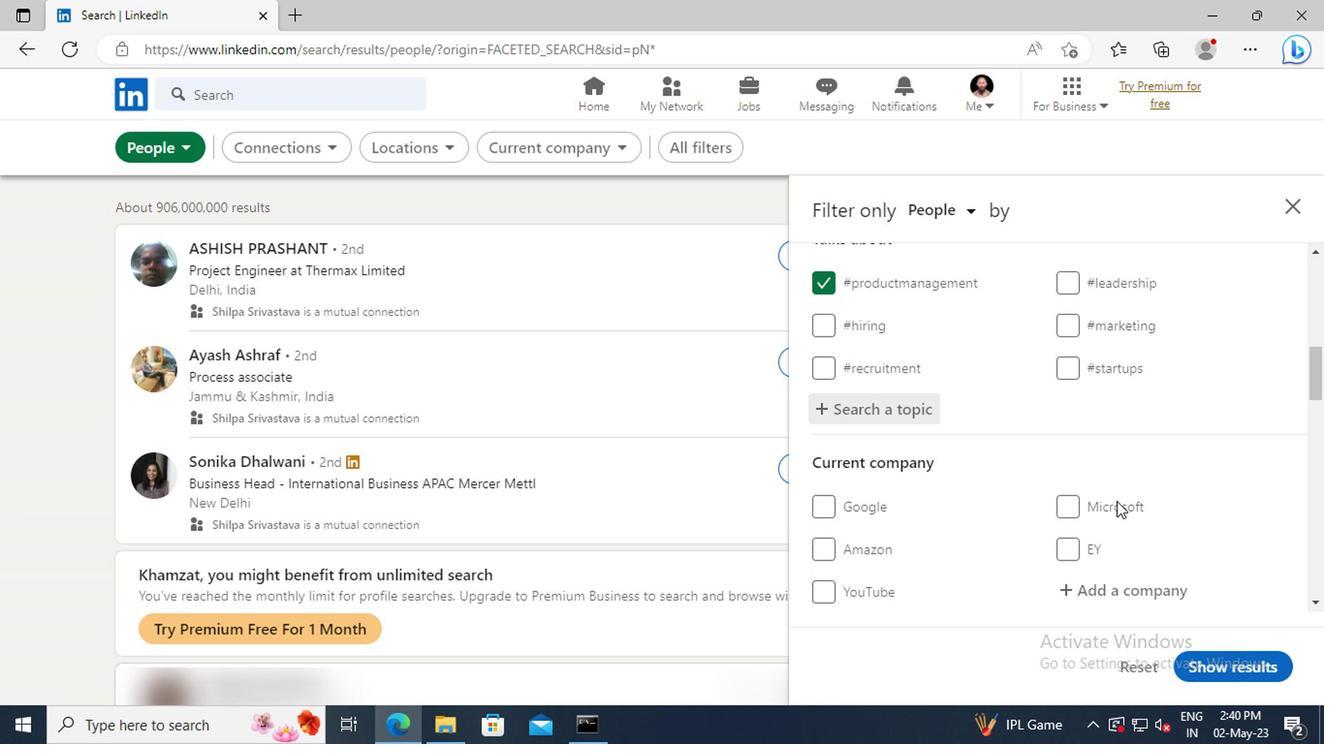 
Action: Mouse scrolled (928, 489) with delta (0, 0)
Screenshot: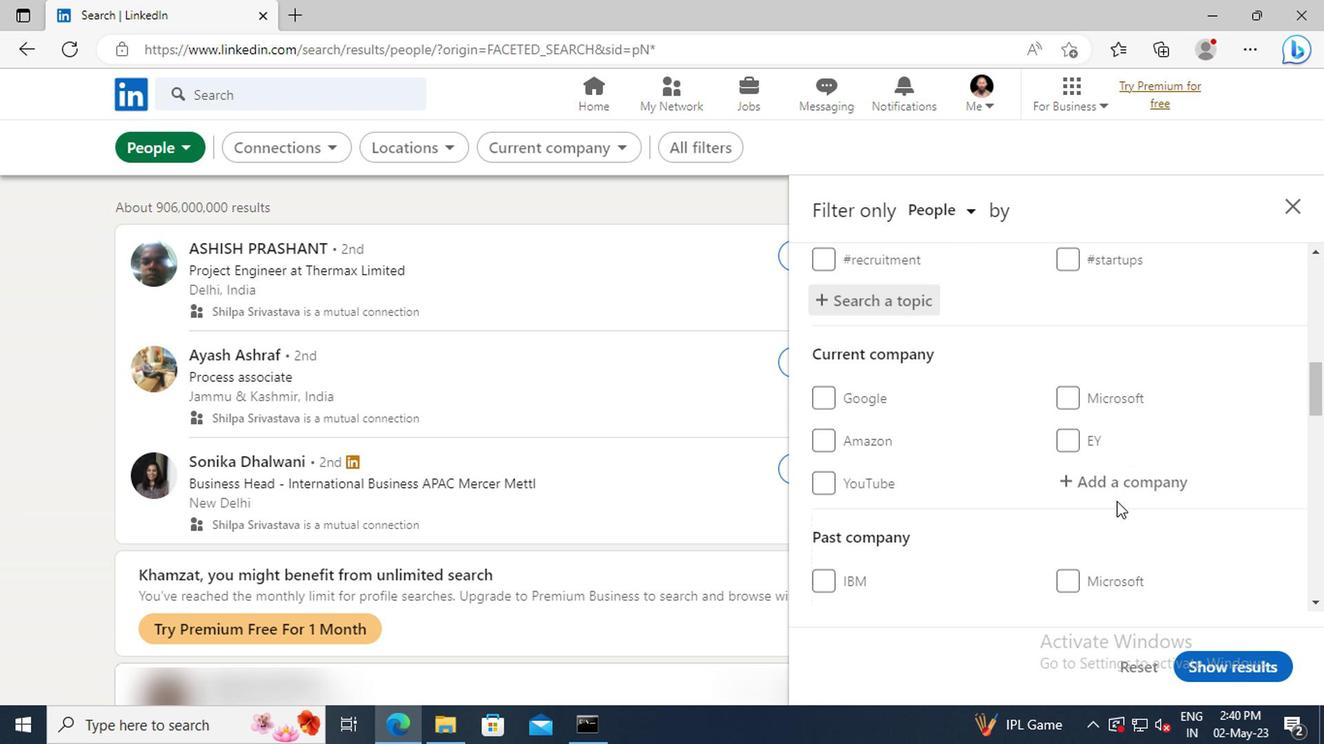 
Action: Mouse scrolled (928, 489) with delta (0, 0)
Screenshot: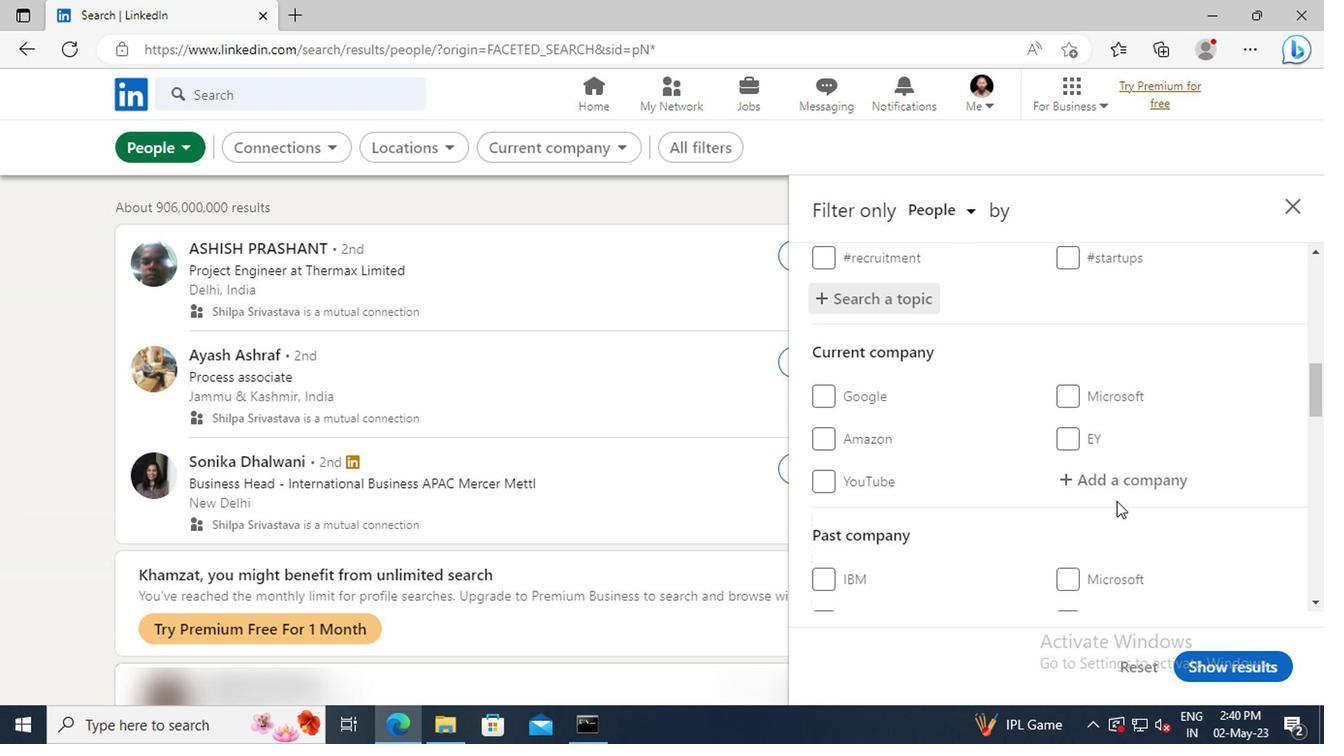 
Action: Mouse scrolled (928, 489) with delta (0, 0)
Screenshot: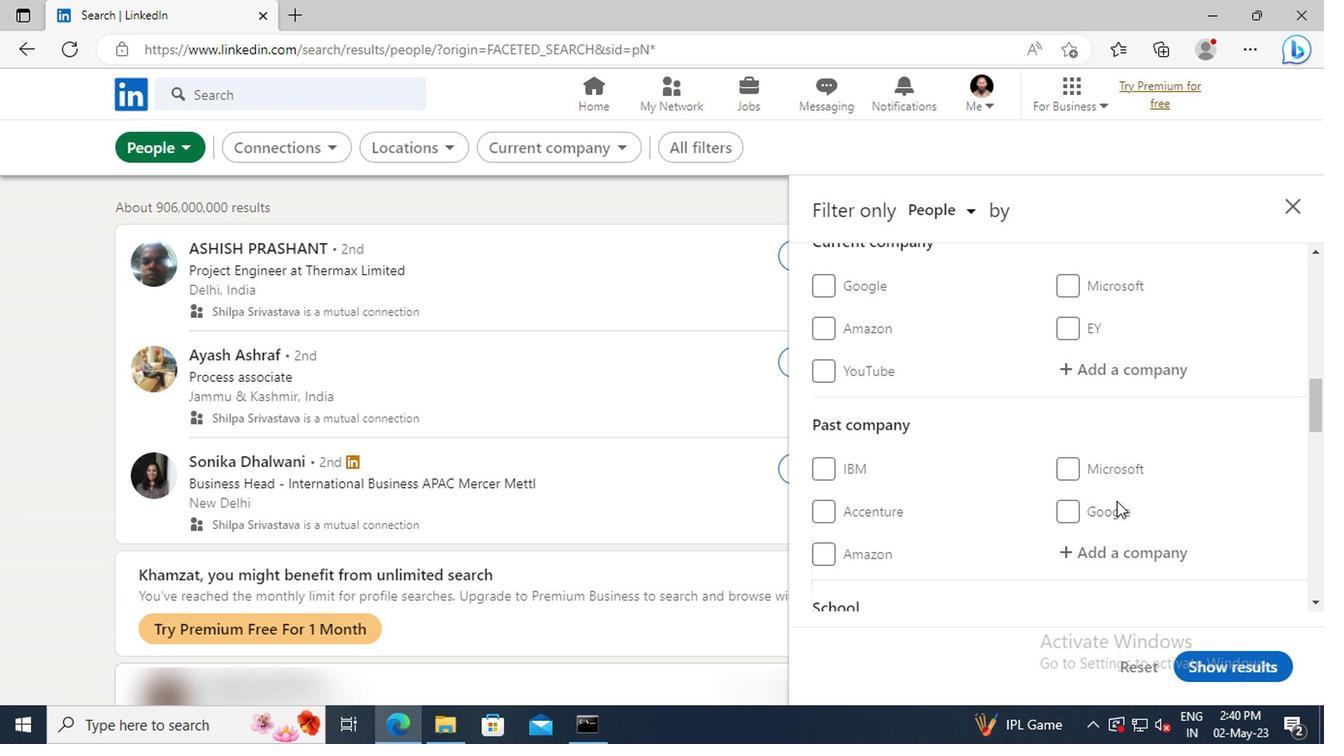 
Action: Mouse scrolled (928, 489) with delta (0, 0)
Screenshot: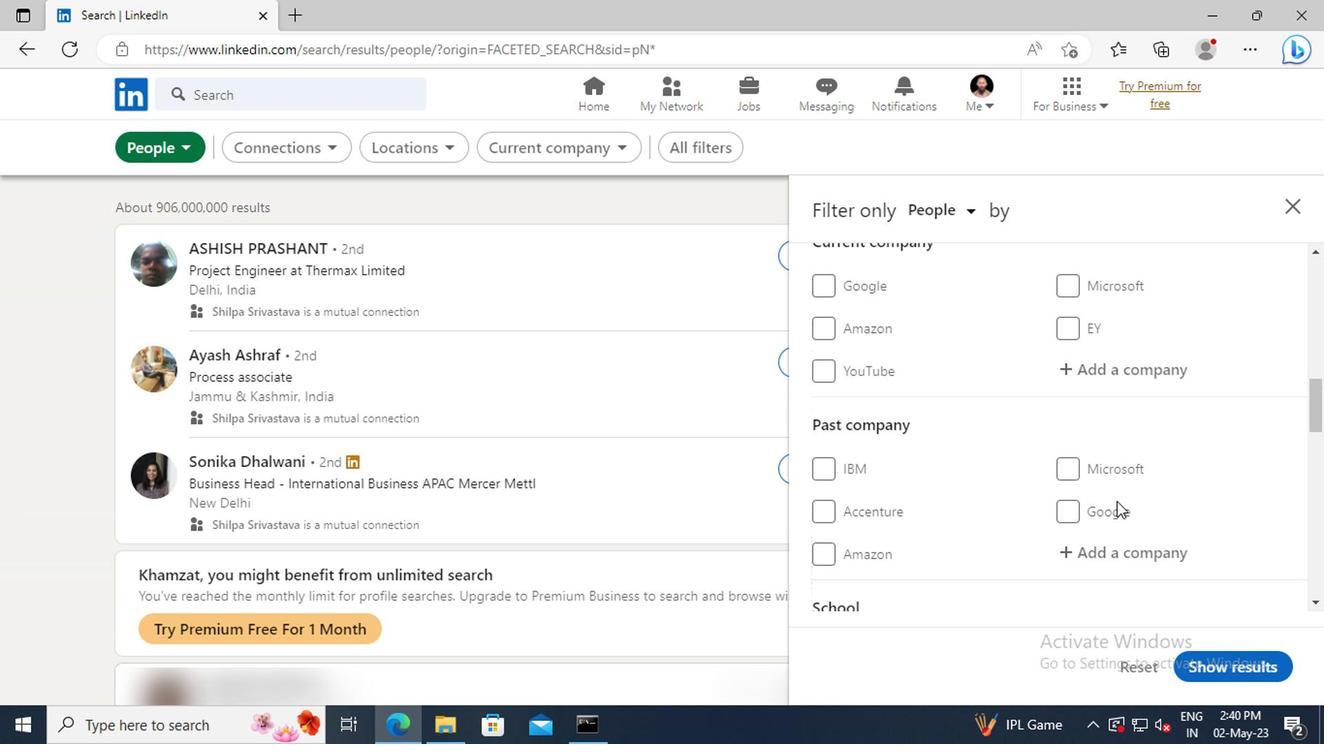 
Action: Mouse scrolled (928, 489) with delta (0, 0)
Screenshot: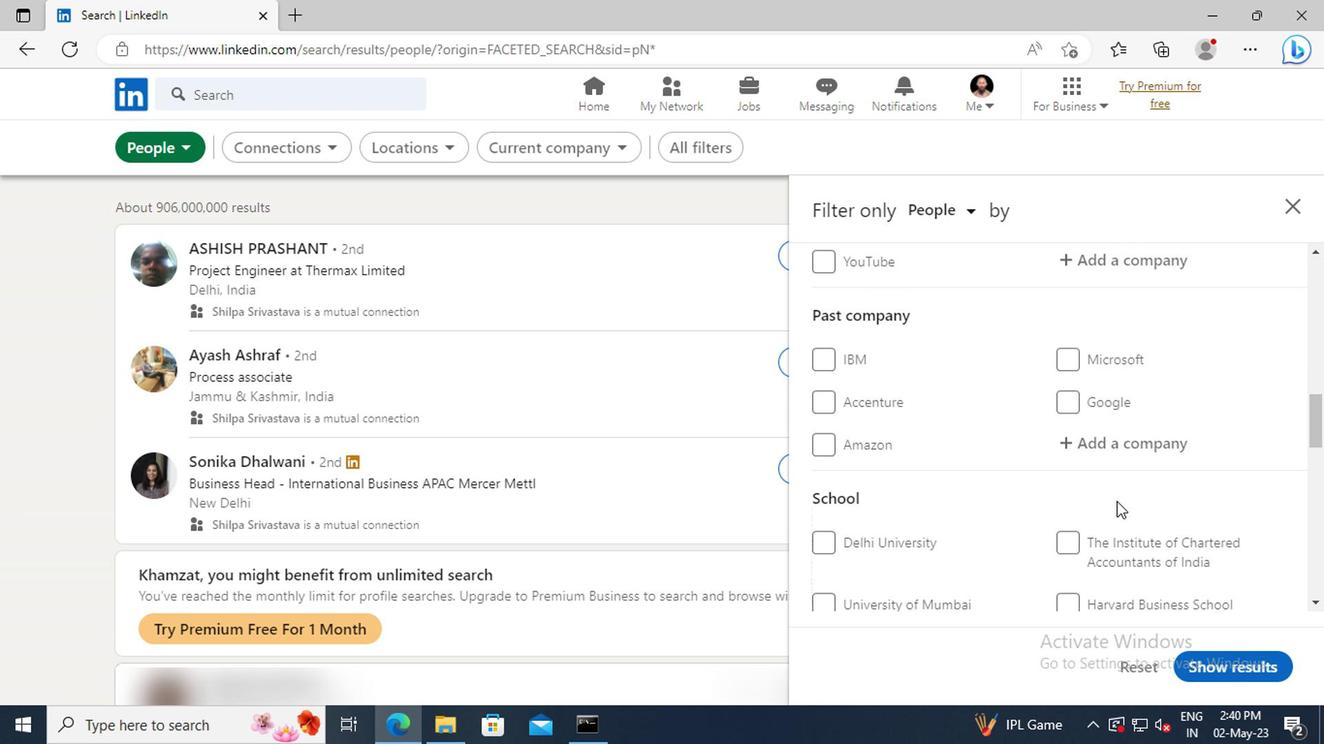 
Action: Mouse scrolled (928, 489) with delta (0, 0)
Screenshot: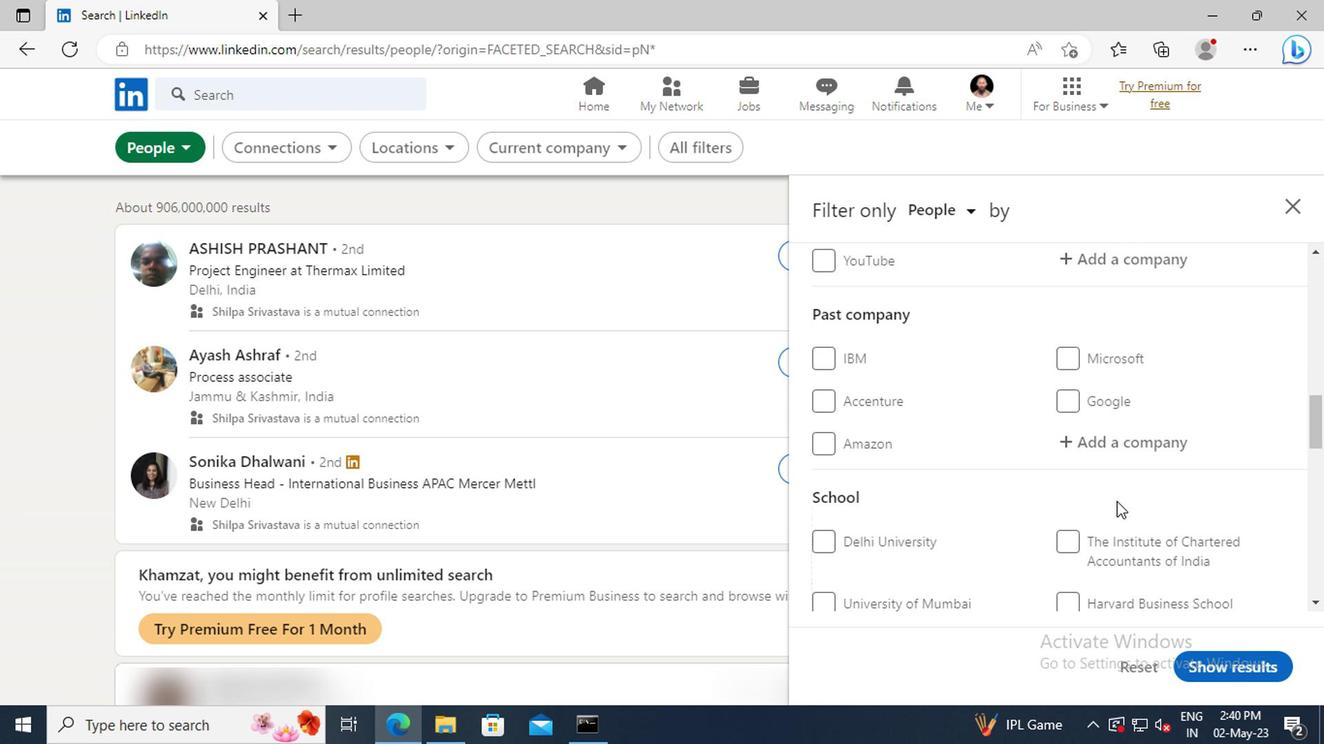 
Action: Mouse scrolled (928, 489) with delta (0, 0)
Screenshot: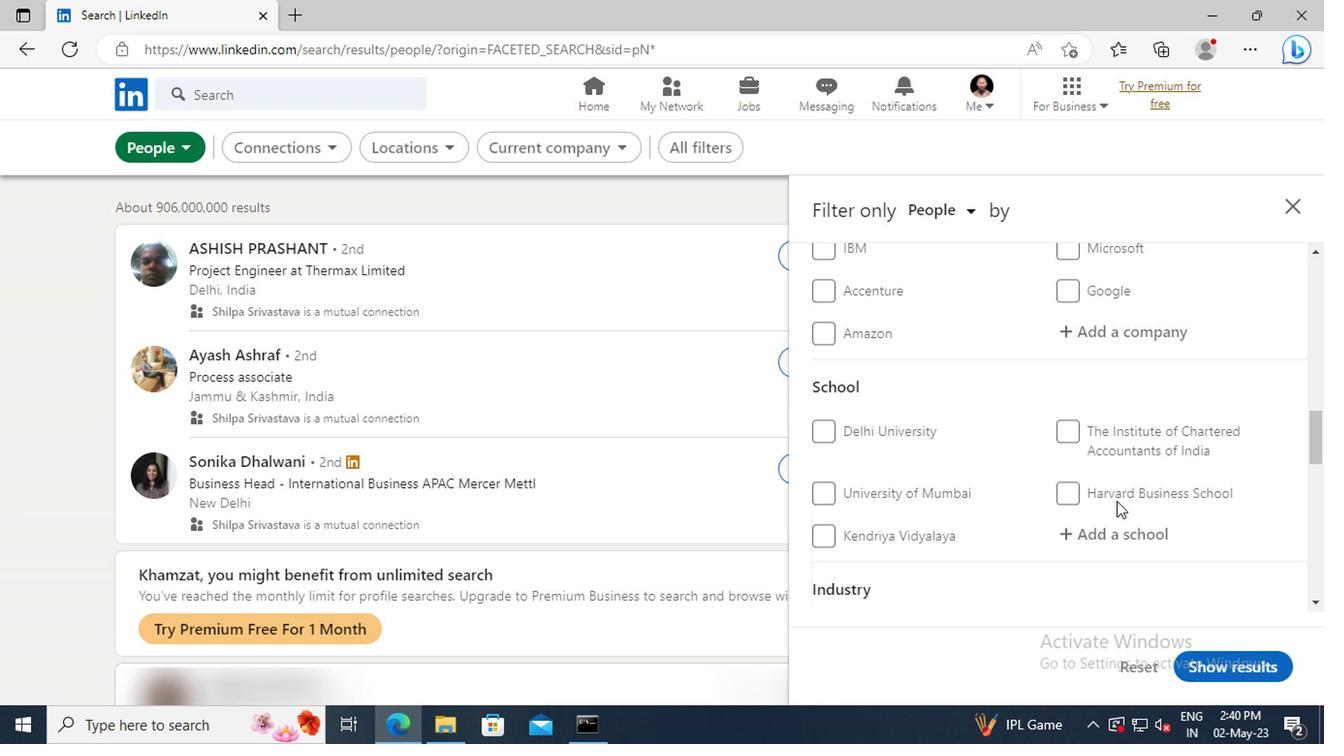 
Action: Mouse scrolled (928, 489) with delta (0, 0)
Screenshot: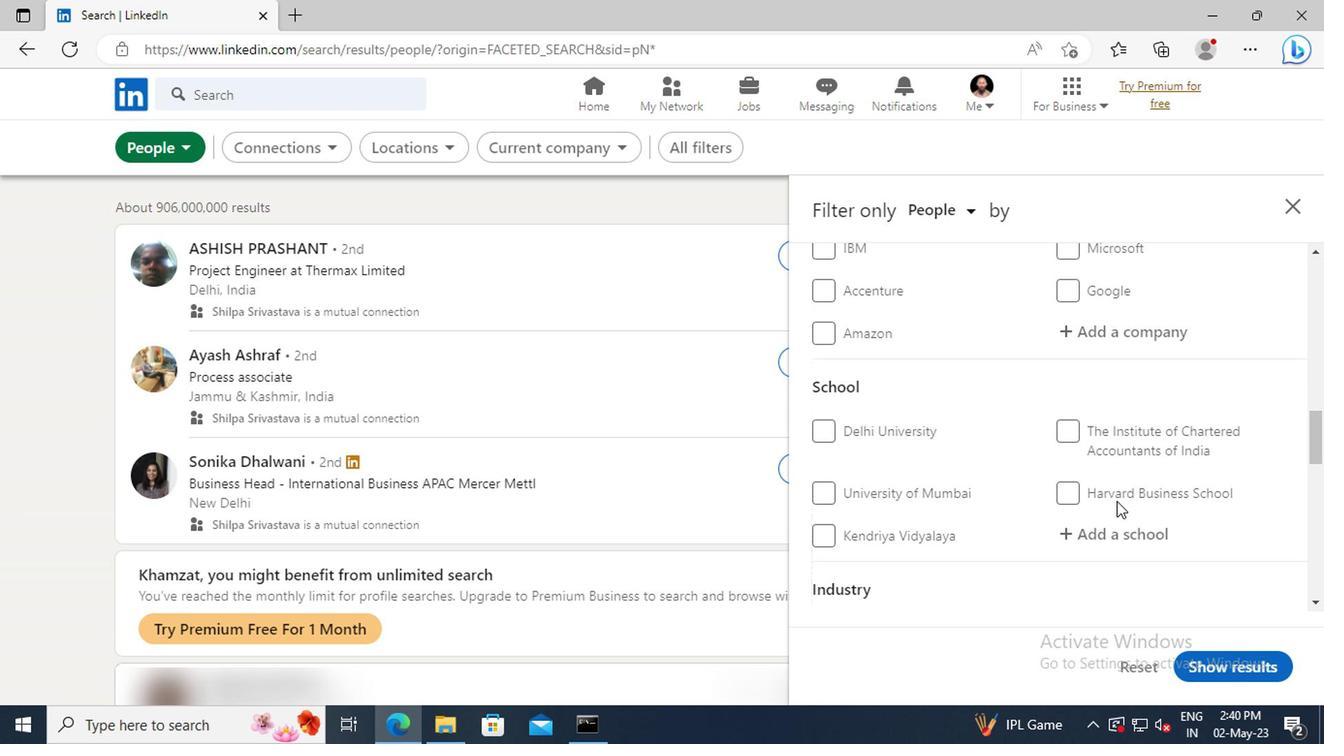 
Action: Mouse scrolled (928, 489) with delta (0, 0)
Screenshot: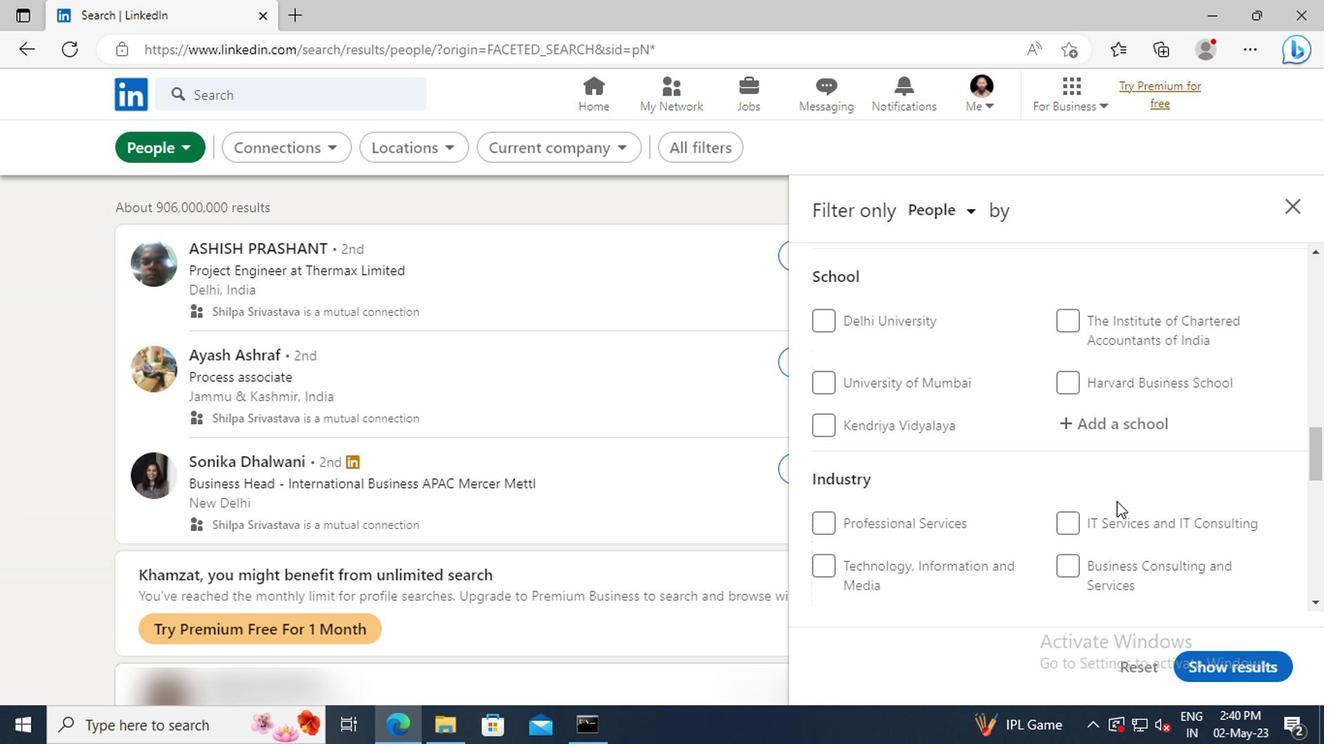 
Action: Mouse scrolled (928, 489) with delta (0, 0)
Screenshot: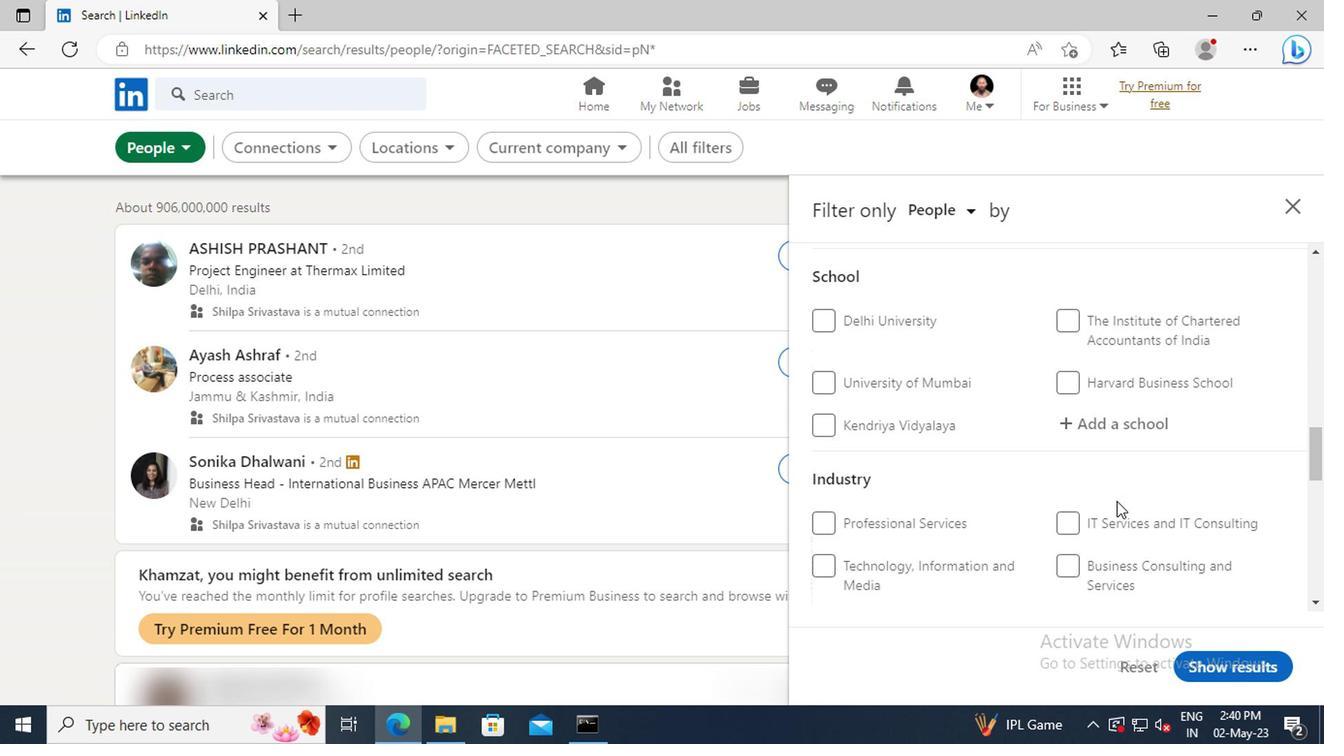 
Action: Mouse scrolled (928, 489) with delta (0, 0)
Screenshot: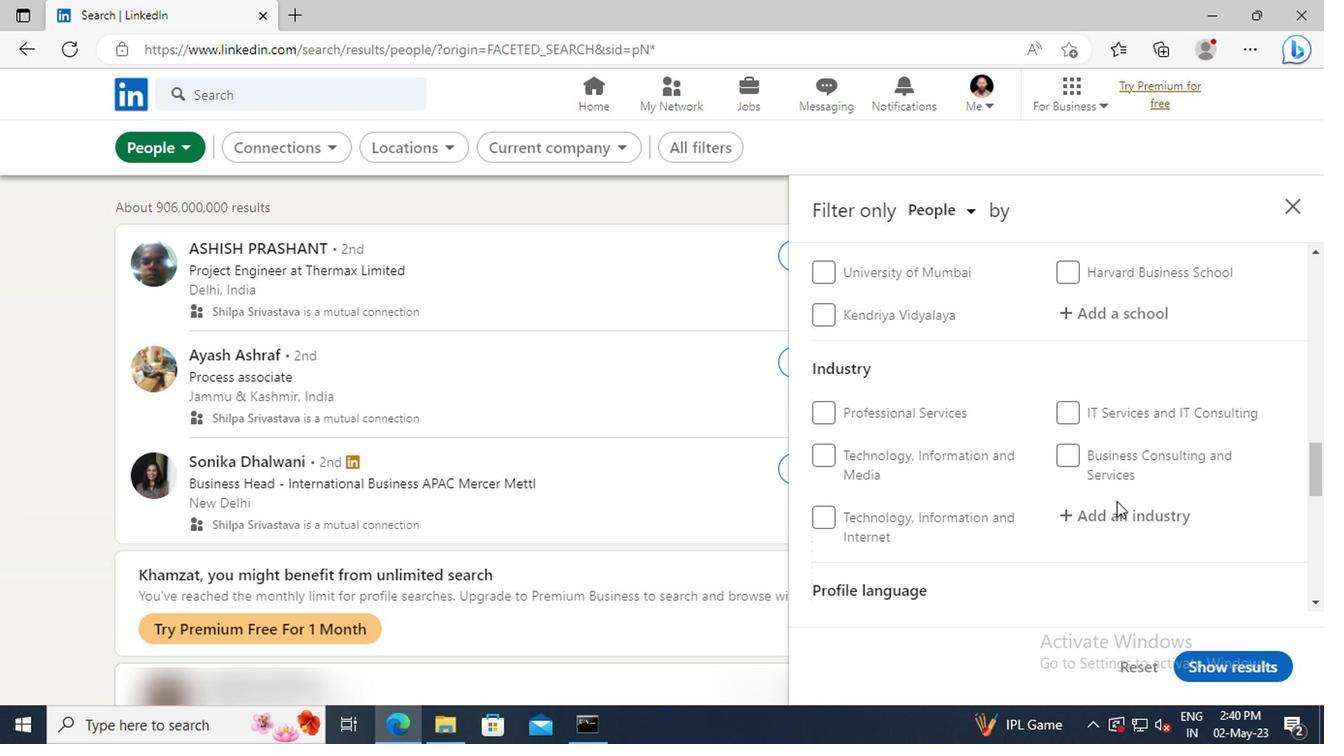 
Action: Mouse scrolled (928, 489) with delta (0, 0)
Screenshot: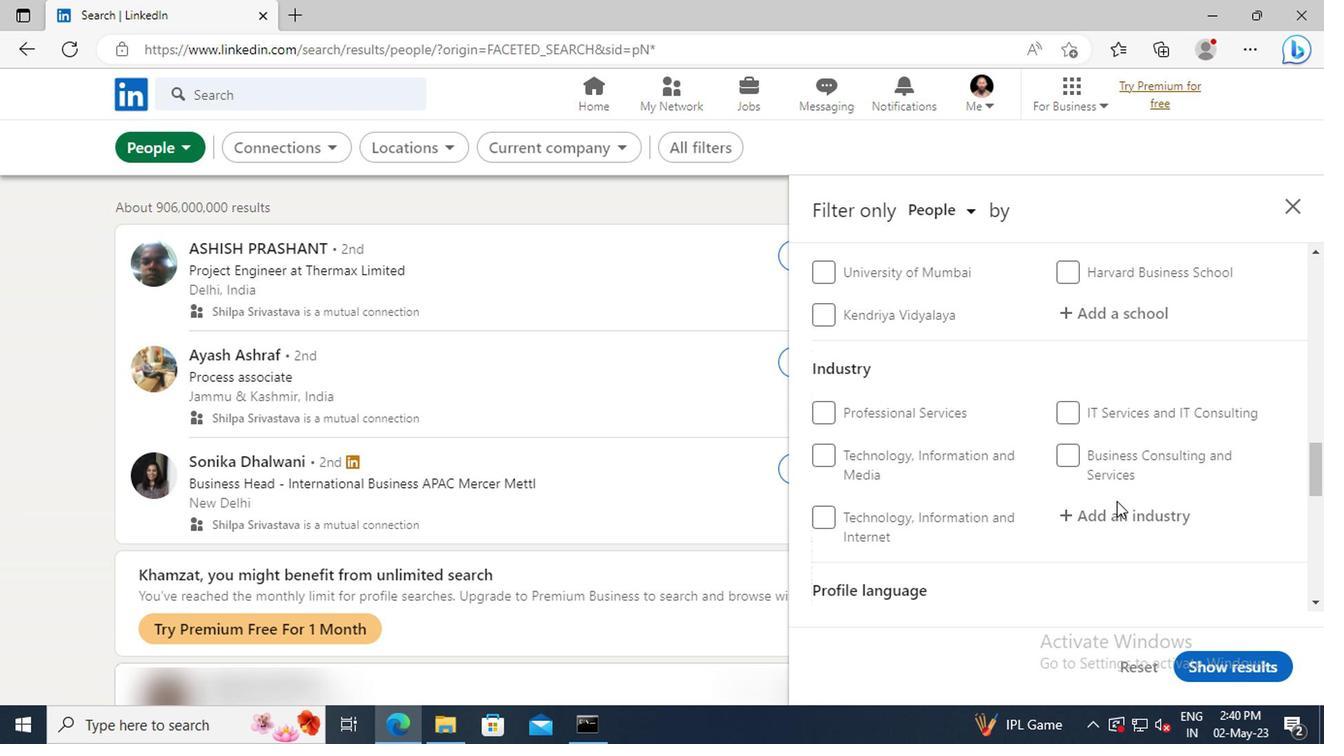 
Action: Mouse scrolled (928, 489) with delta (0, 0)
Screenshot: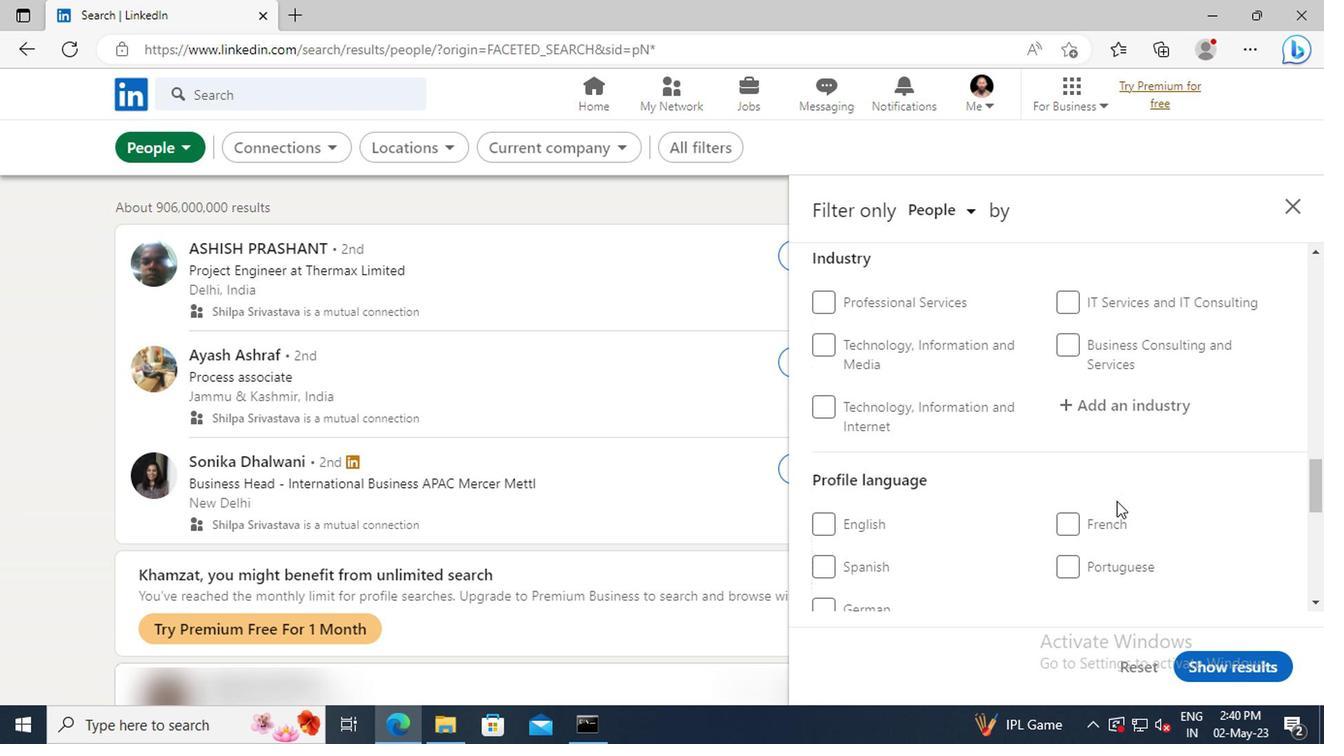 
Action: Mouse moved to (897, 498)
Screenshot: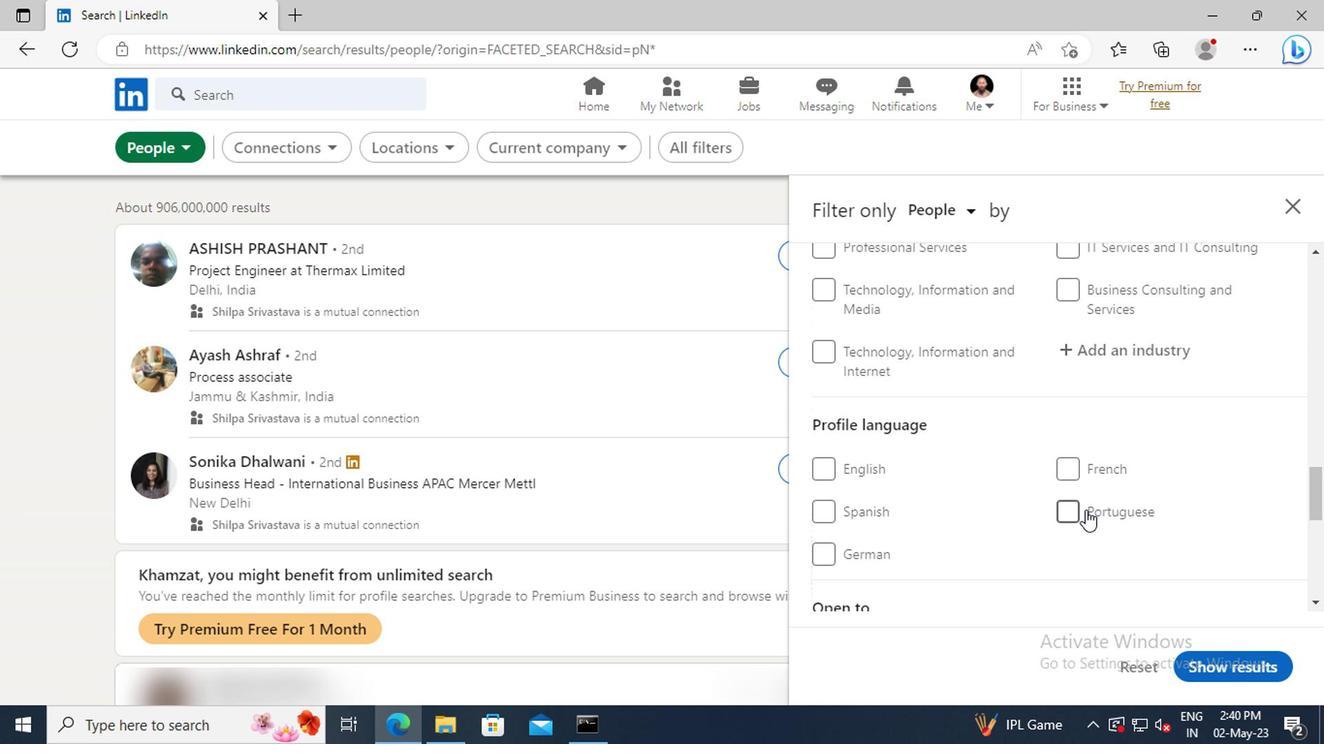 
Action: Mouse pressed left at (897, 498)
Screenshot: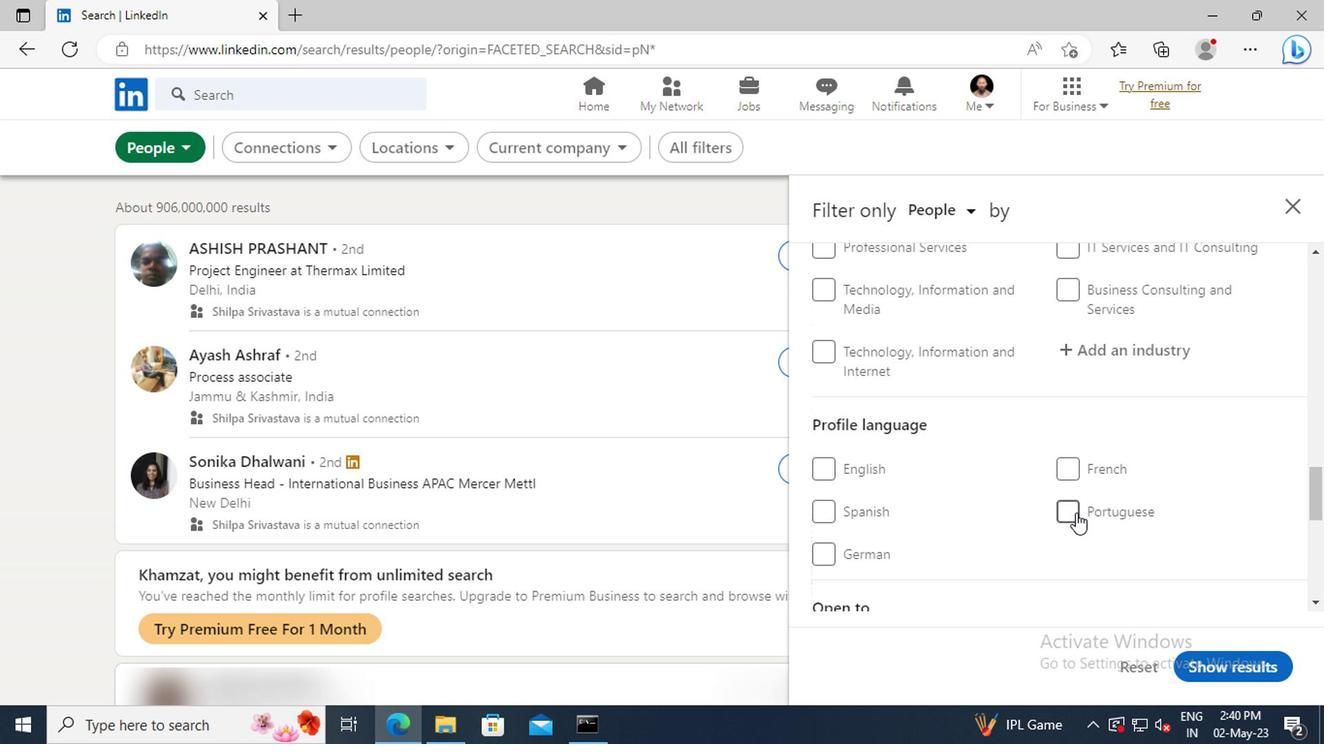 
Action: Mouse moved to (930, 478)
Screenshot: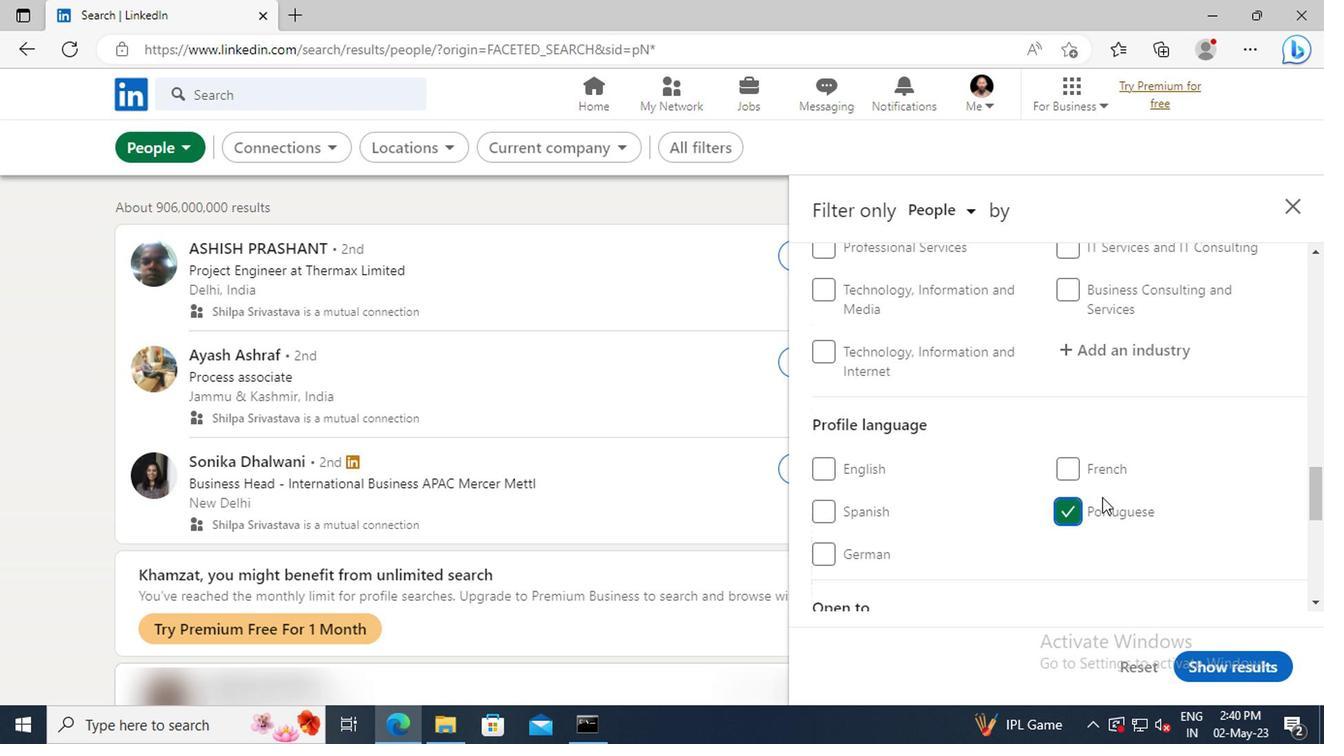 
Action: Mouse scrolled (930, 479) with delta (0, 0)
Screenshot: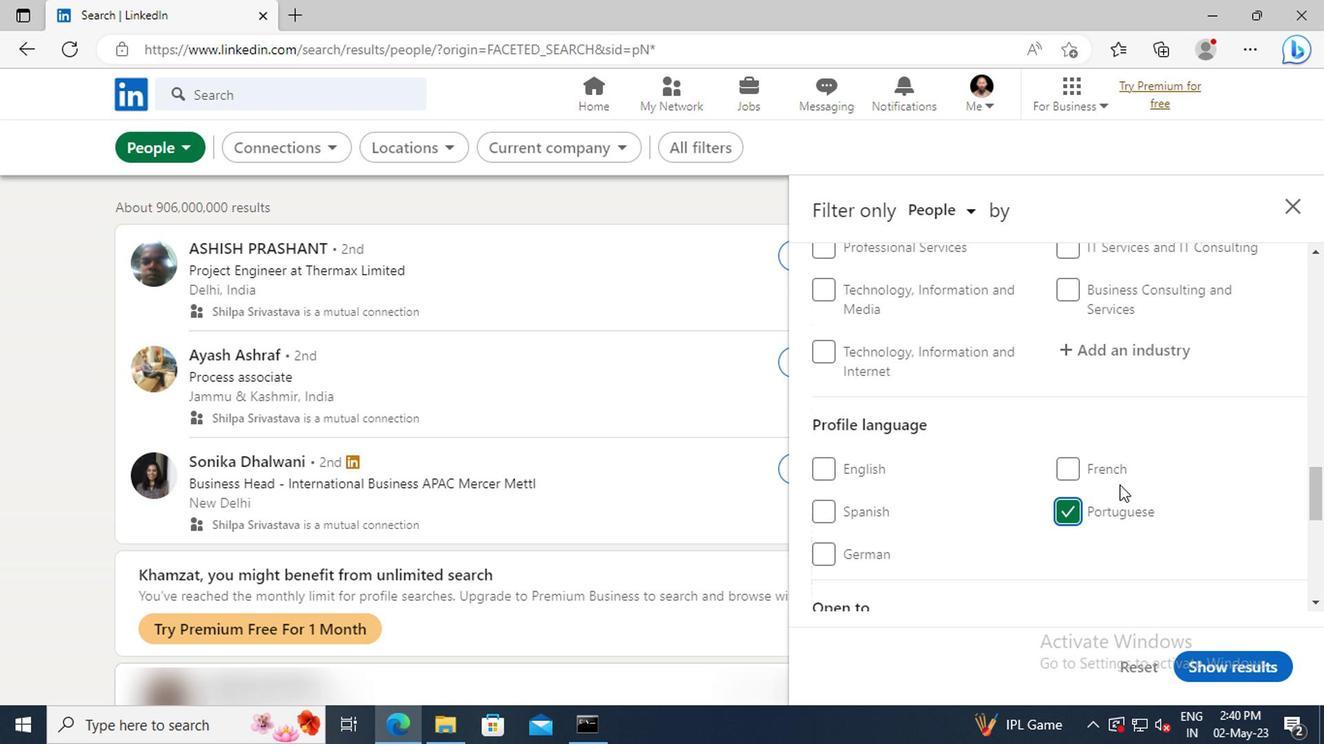 
Action: Mouse scrolled (930, 479) with delta (0, 0)
Screenshot: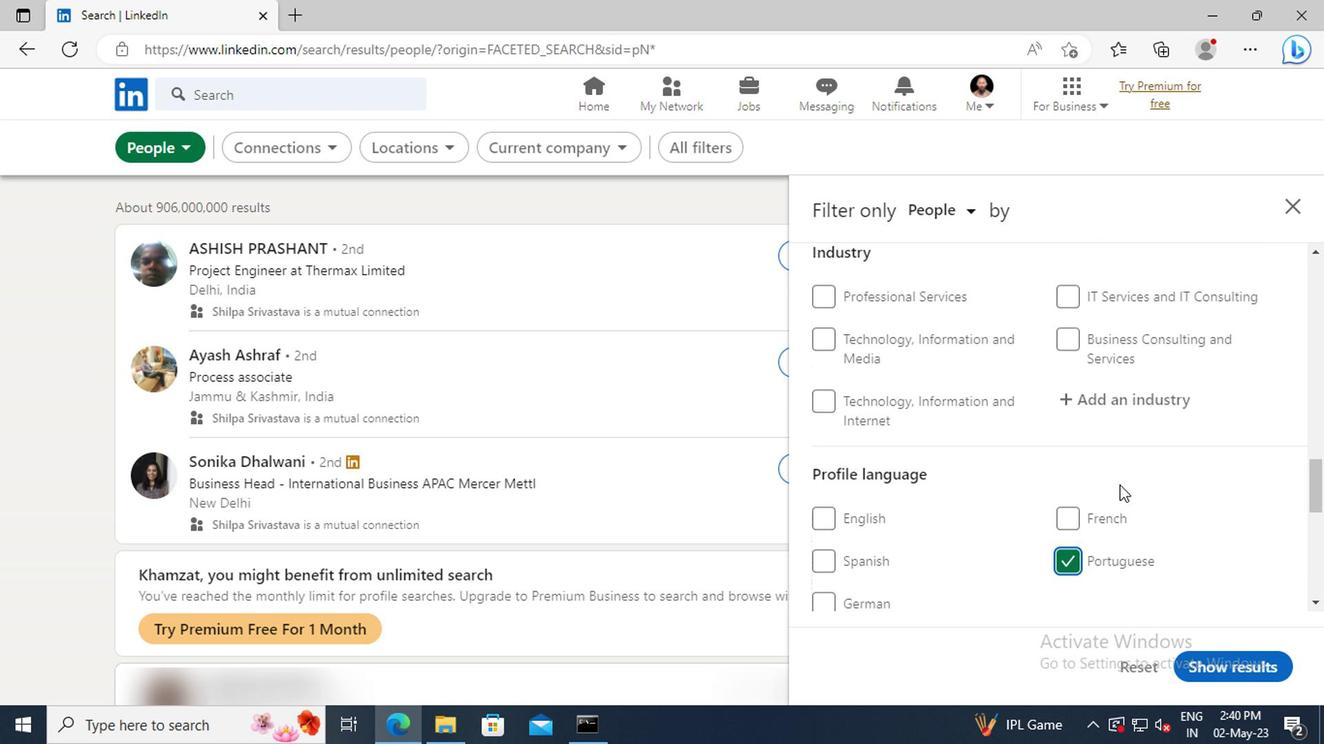 
Action: Mouse scrolled (930, 479) with delta (0, 0)
Screenshot: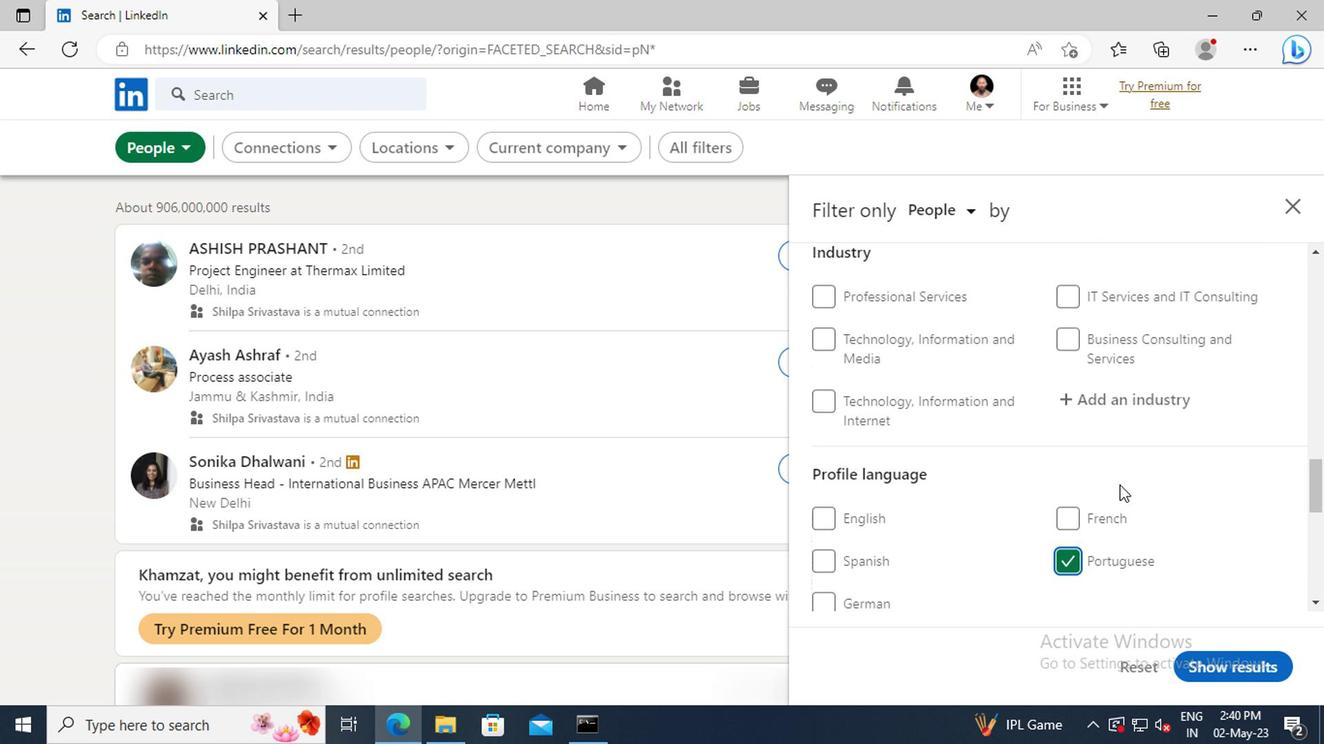 
Action: Mouse scrolled (930, 479) with delta (0, 0)
Screenshot: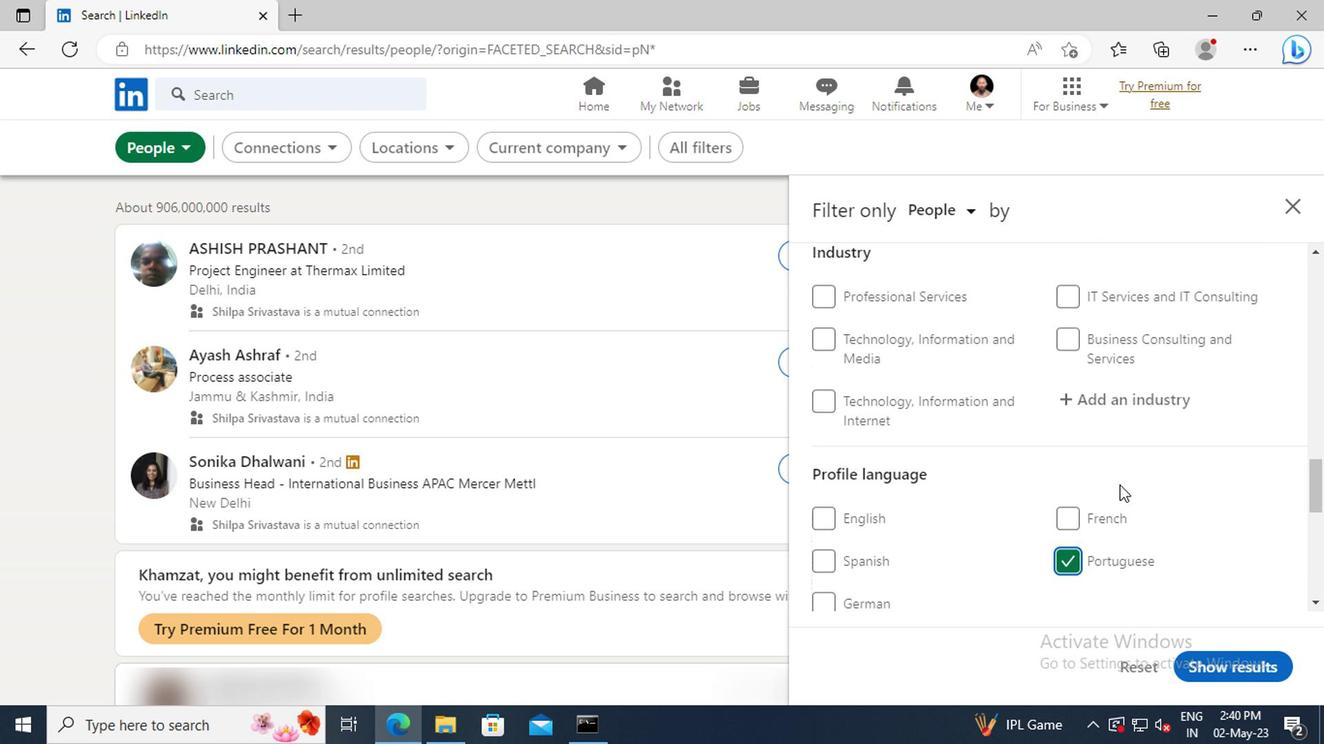 
Action: Mouse scrolled (930, 479) with delta (0, 0)
Screenshot: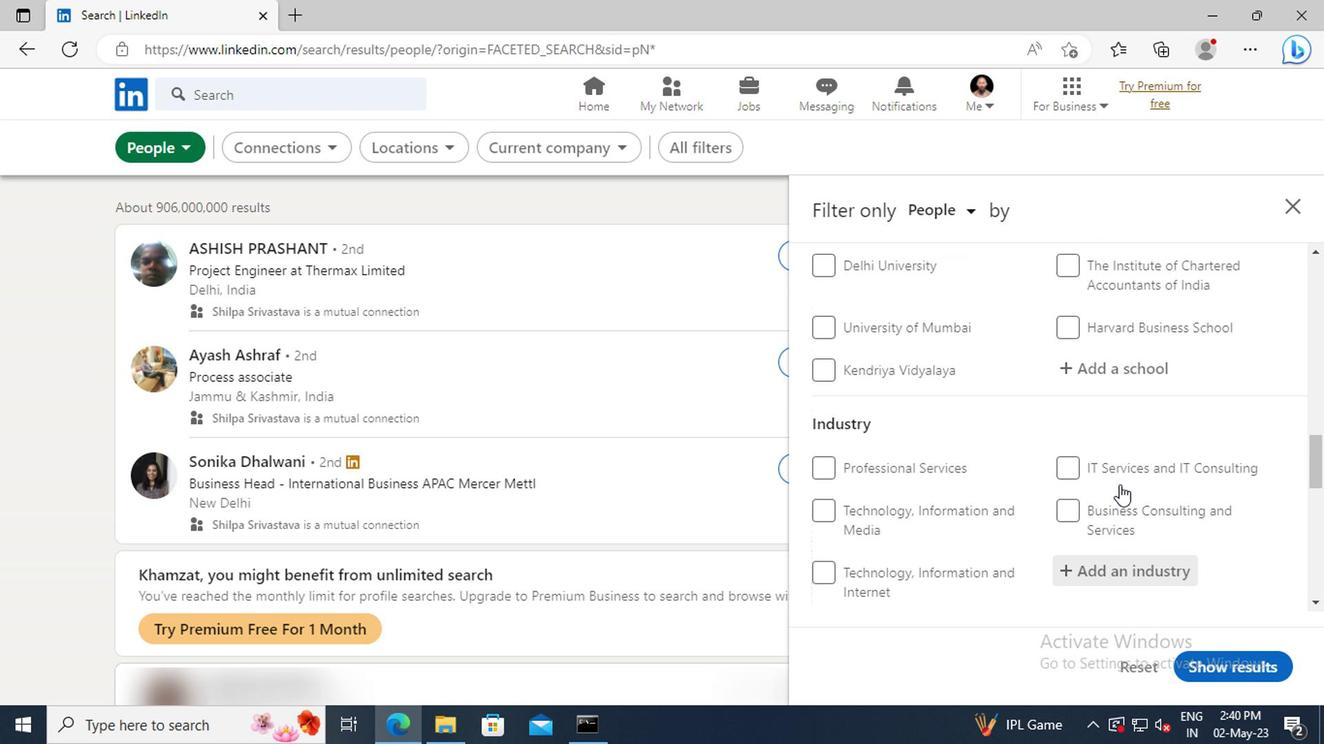 
Action: Mouse scrolled (930, 479) with delta (0, 0)
Screenshot: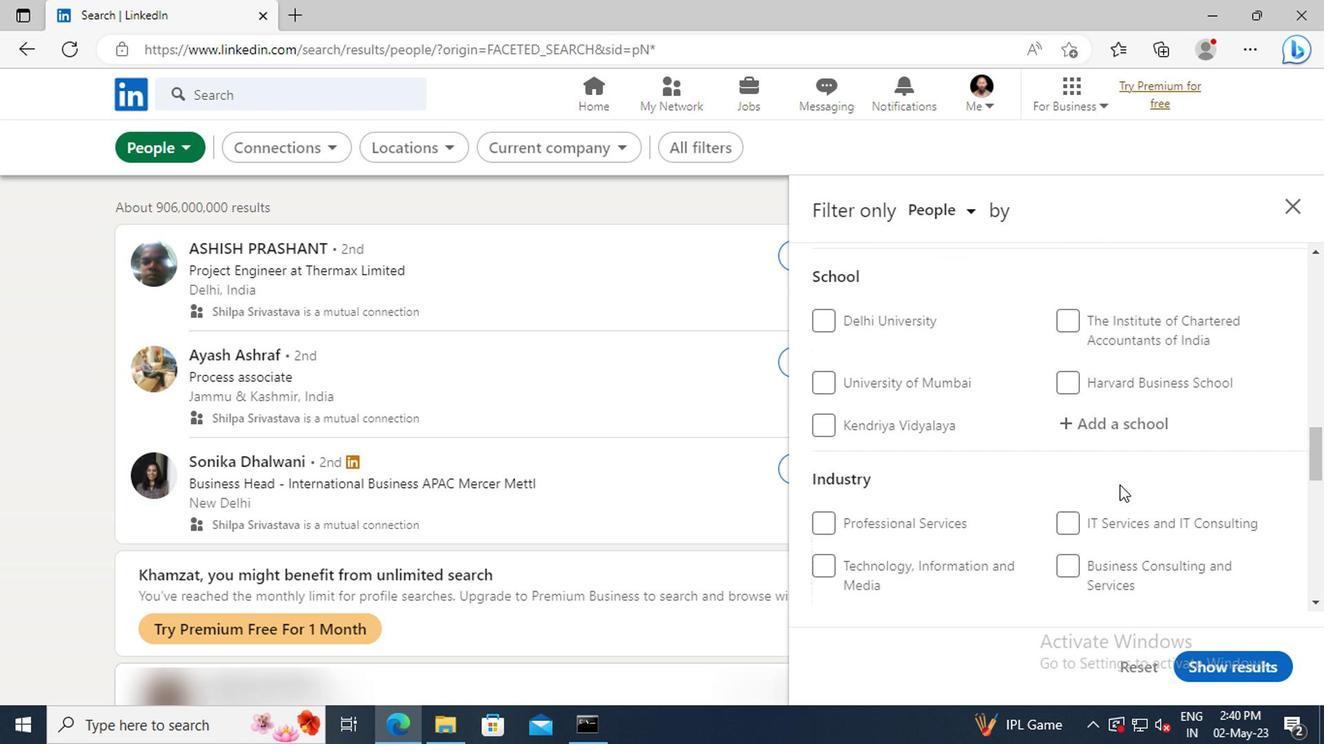 
Action: Mouse scrolled (930, 479) with delta (0, 0)
Screenshot: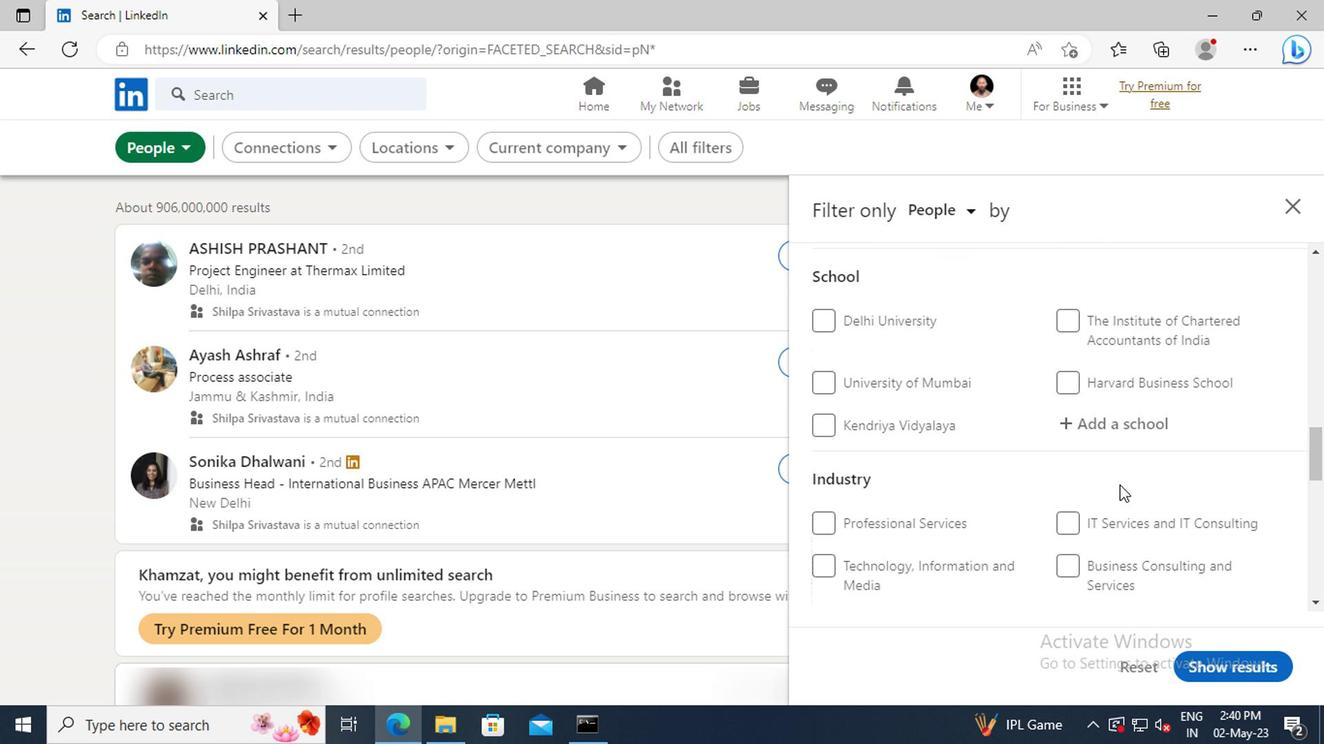 
Action: Mouse scrolled (930, 479) with delta (0, 0)
Screenshot: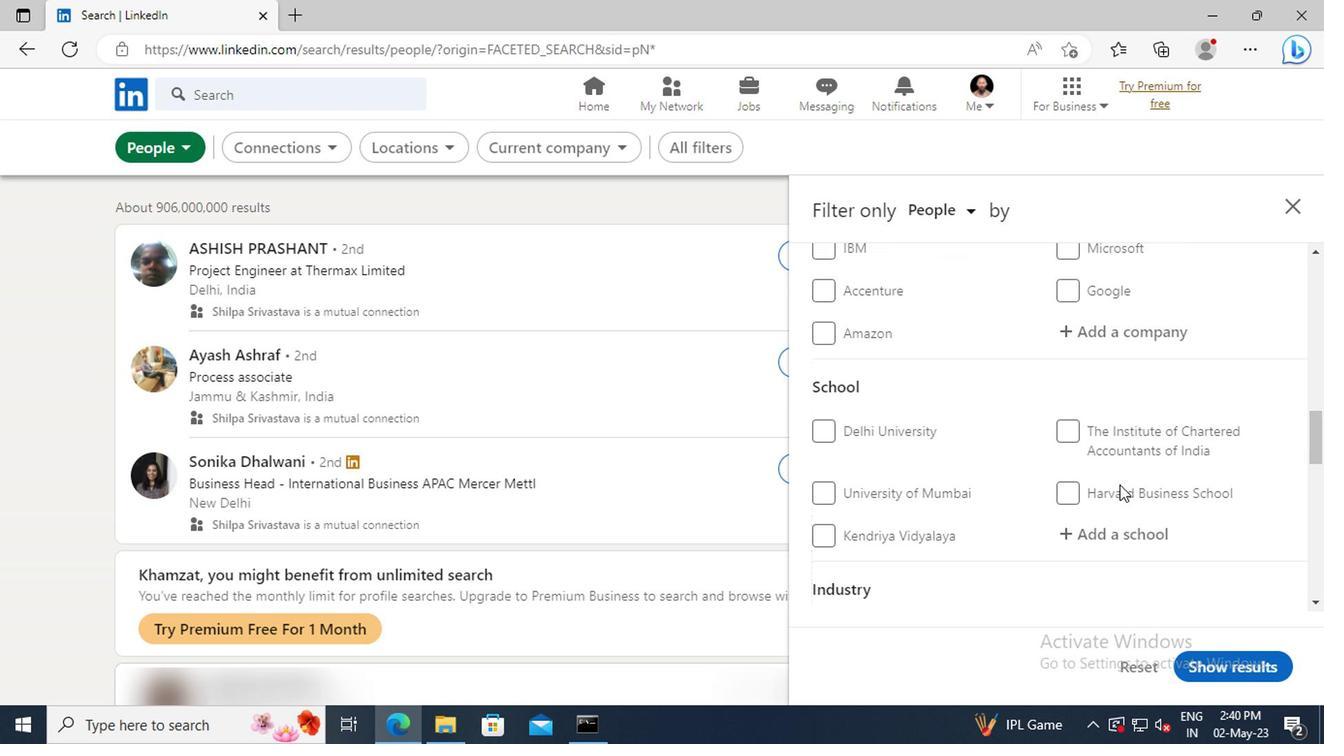 
Action: Mouse scrolled (930, 479) with delta (0, 0)
Screenshot: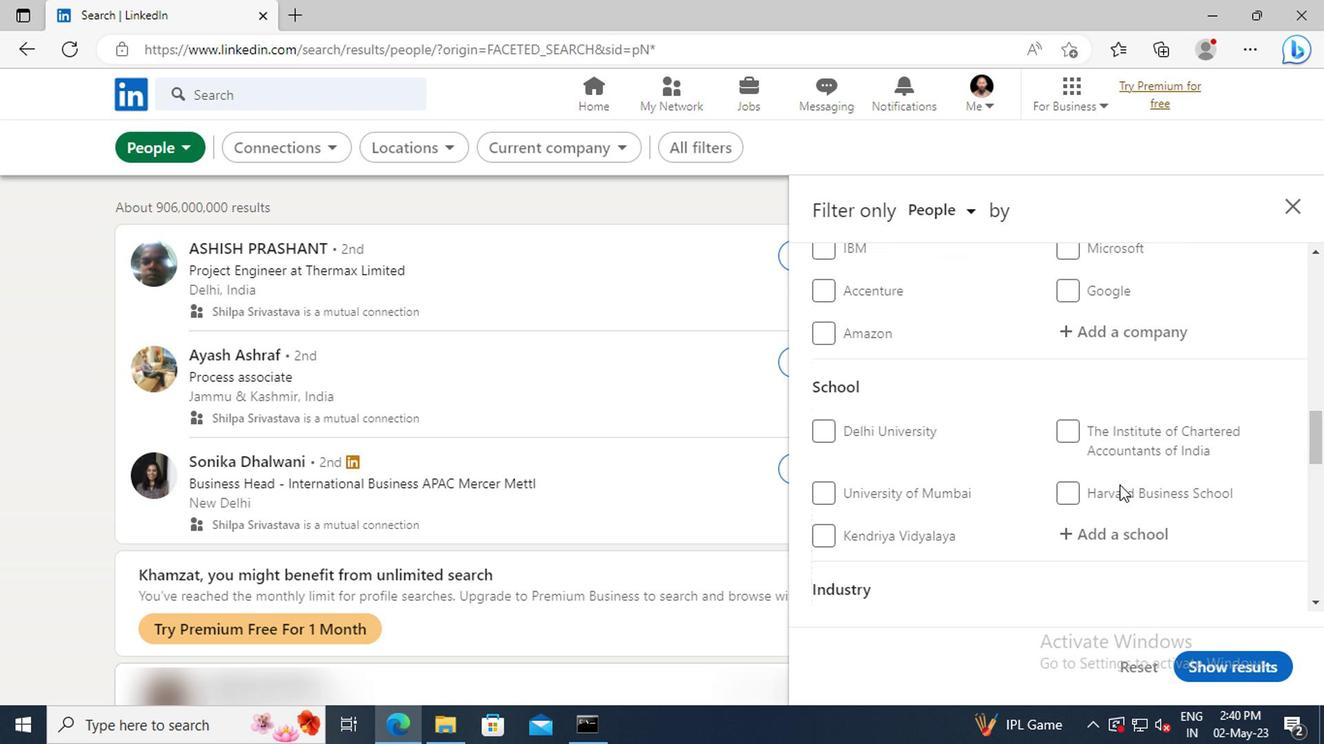 
Action: Mouse moved to (931, 475)
Screenshot: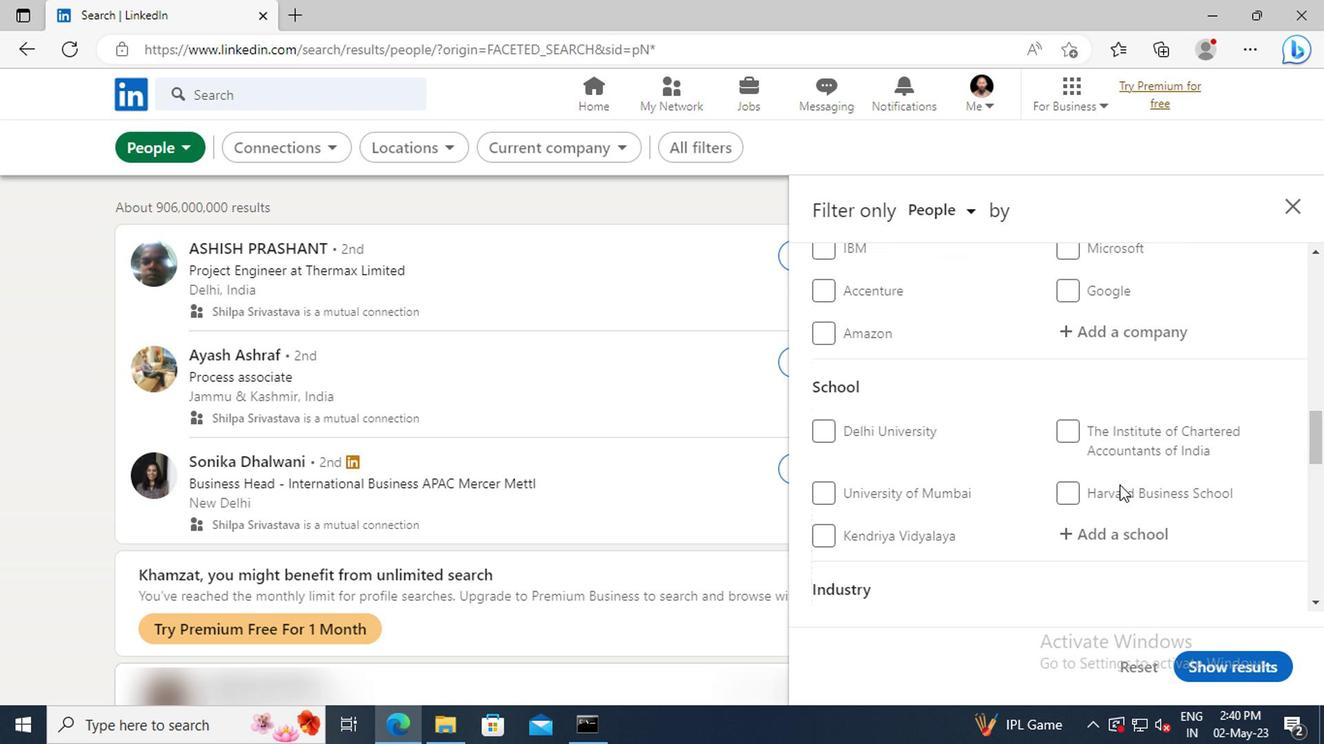 
Action: Mouse scrolled (931, 475) with delta (0, 0)
Screenshot: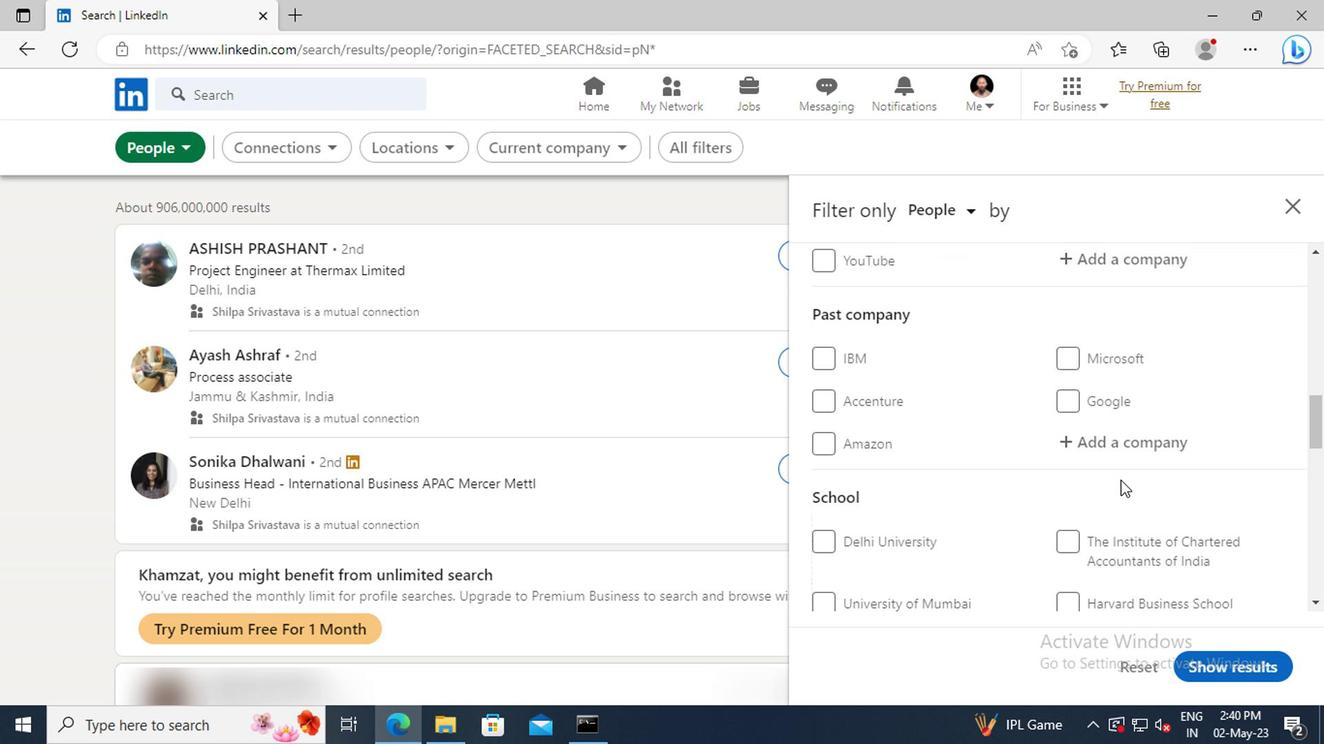 
Action: Mouse scrolled (931, 475) with delta (0, 0)
Screenshot: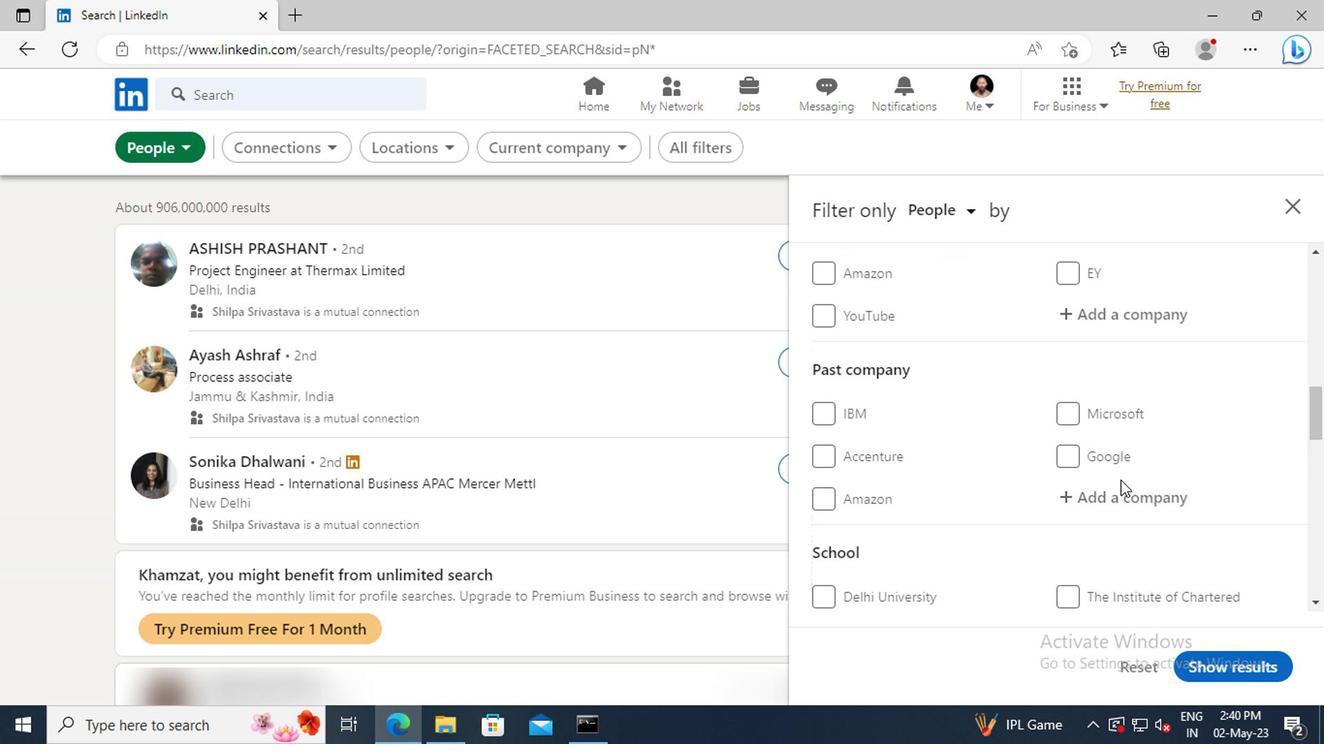 
Action: Mouse moved to (931, 473)
Screenshot: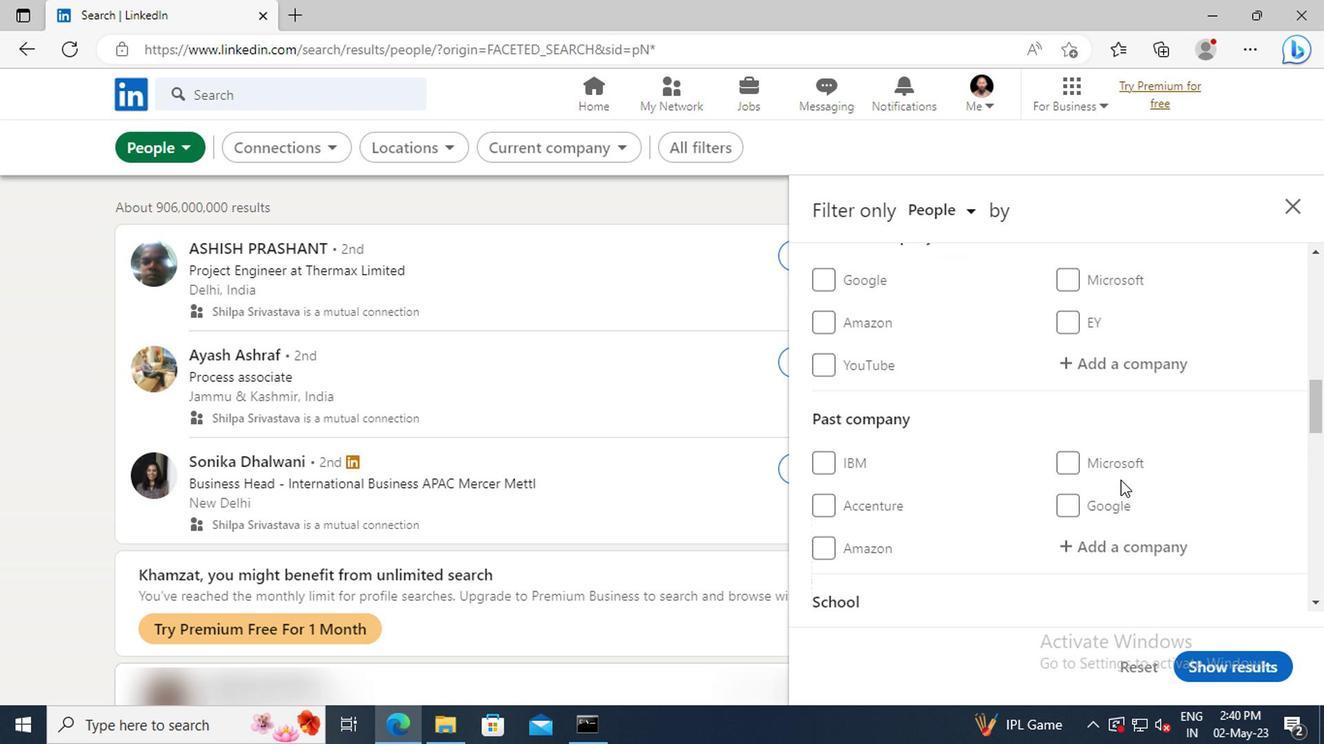 
Action: Mouse scrolled (931, 474) with delta (0, 0)
Screenshot: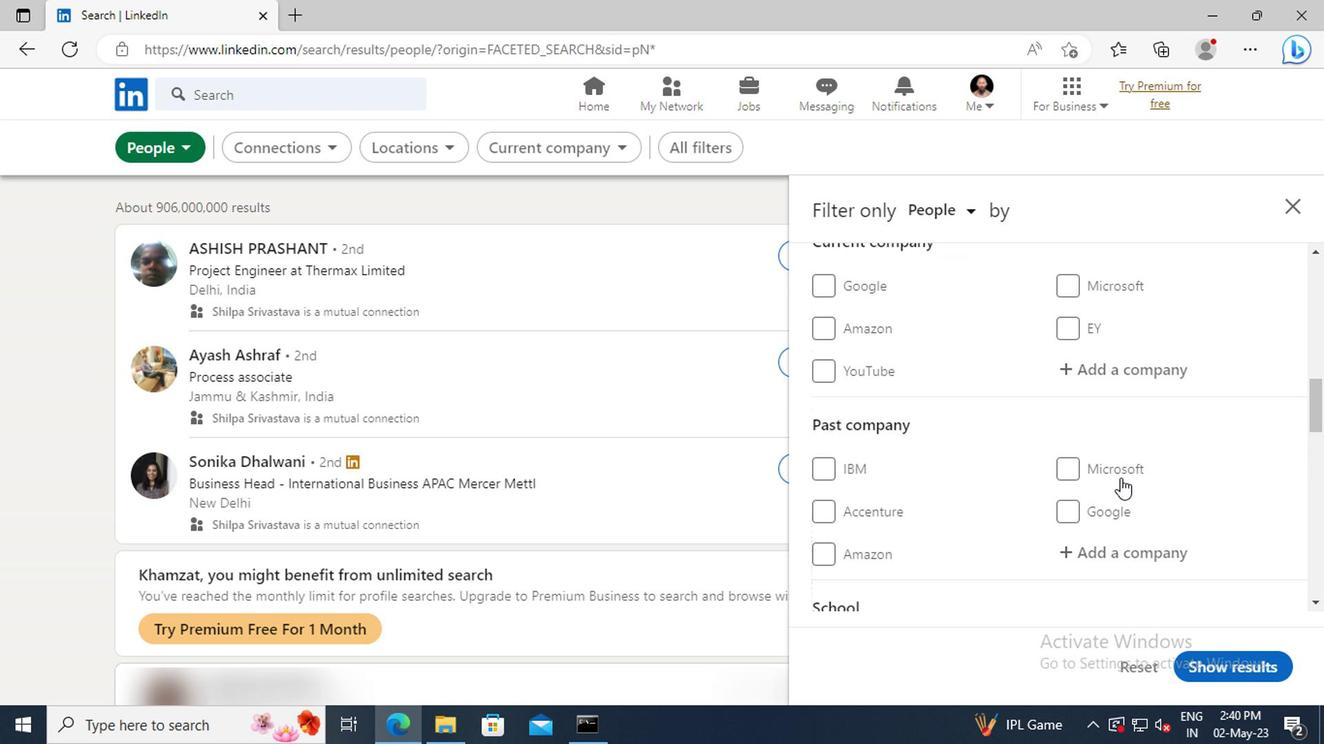 
Action: Mouse moved to (905, 436)
Screenshot: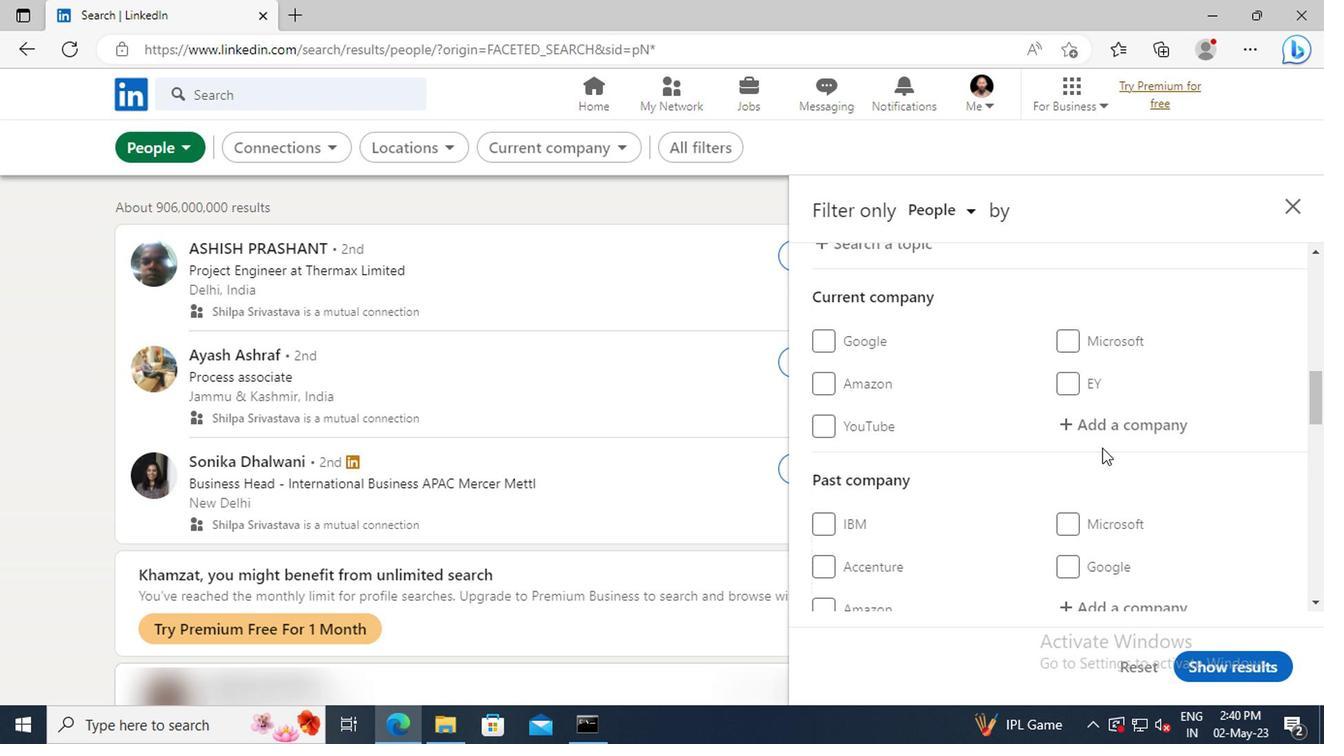 
Action: Mouse pressed left at (905, 436)
Screenshot: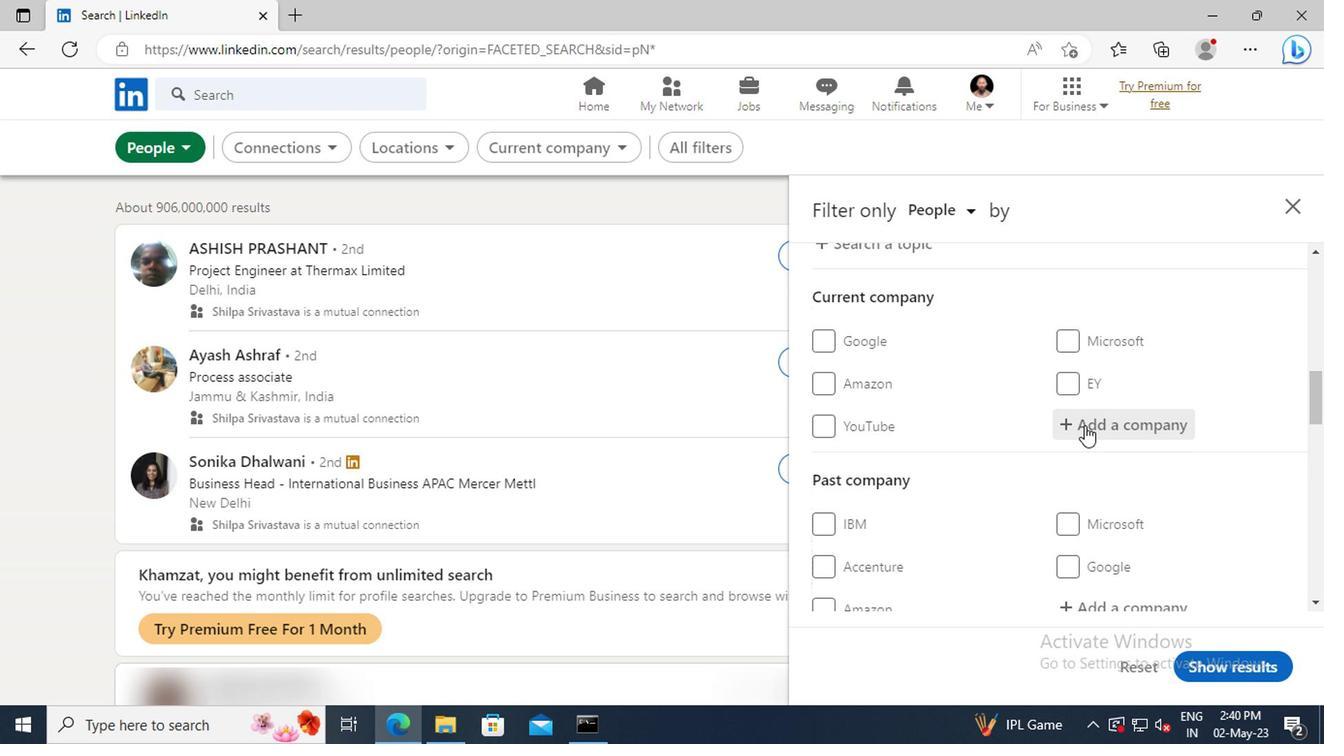 
Action: Key pressed <Key.shift>HILL<Key.shift>+<Key.shift>K
Screenshot: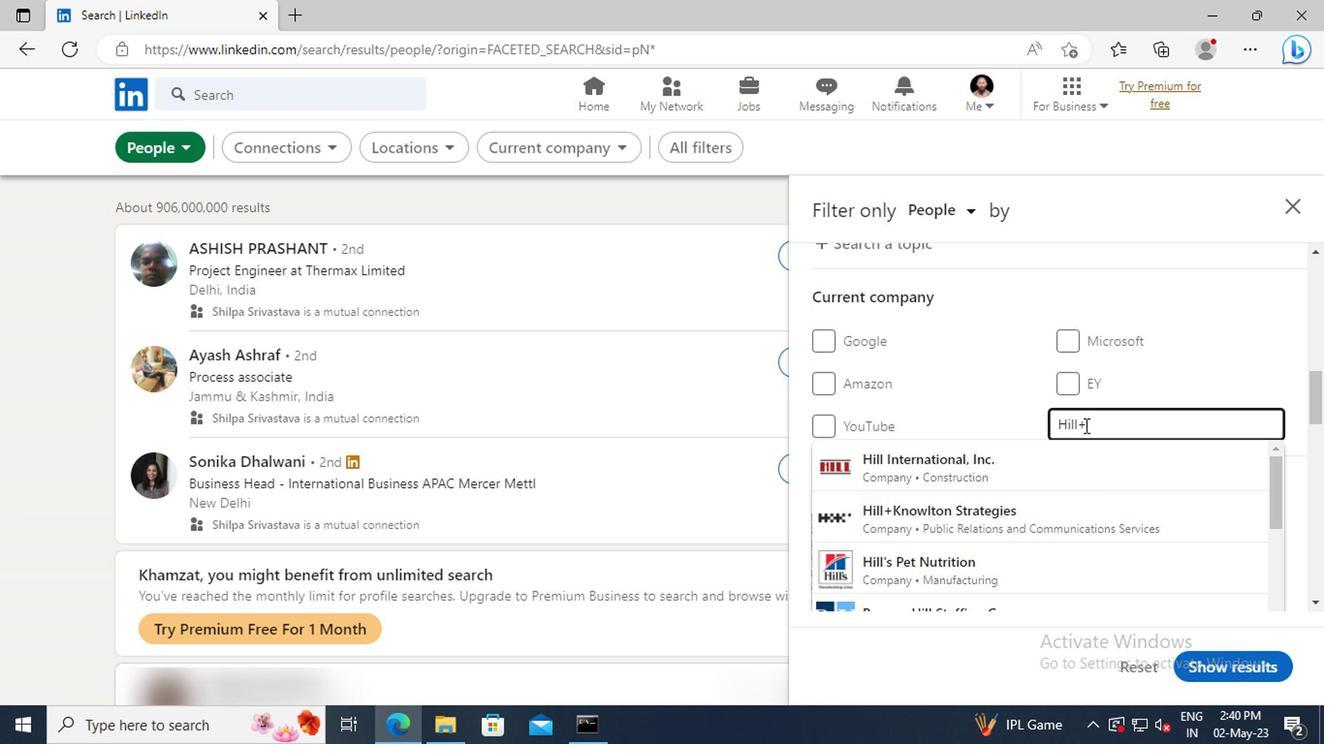 
Action: Mouse moved to (905, 462)
Screenshot: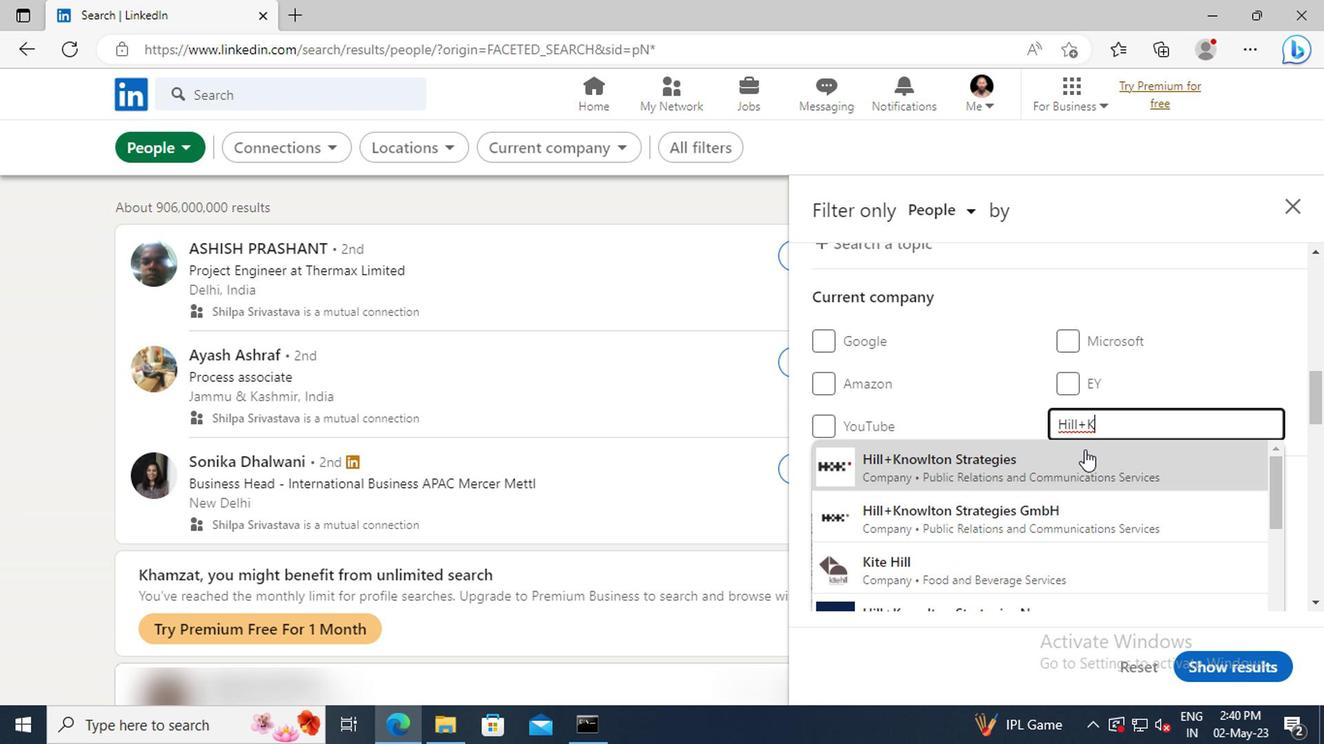 
Action: Mouse pressed left at (905, 462)
Screenshot: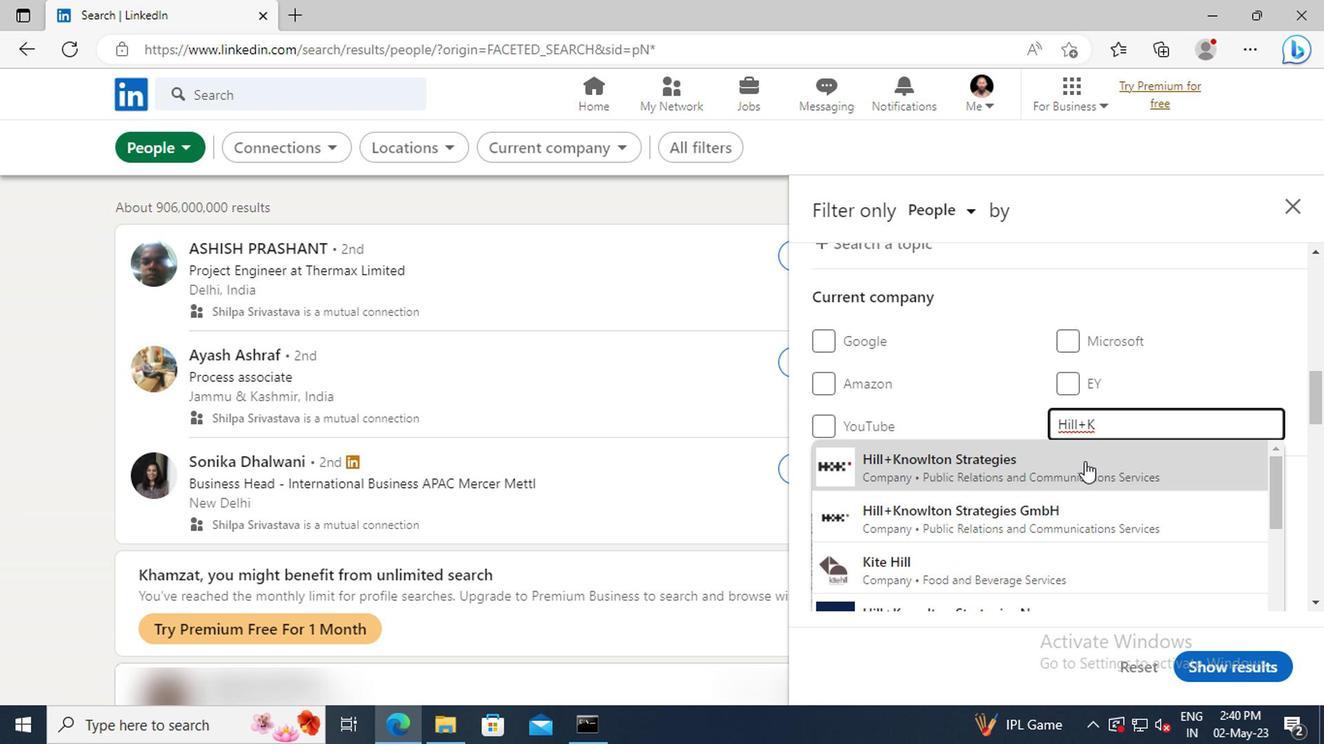 
Action: Mouse scrolled (905, 461) with delta (0, 0)
Screenshot: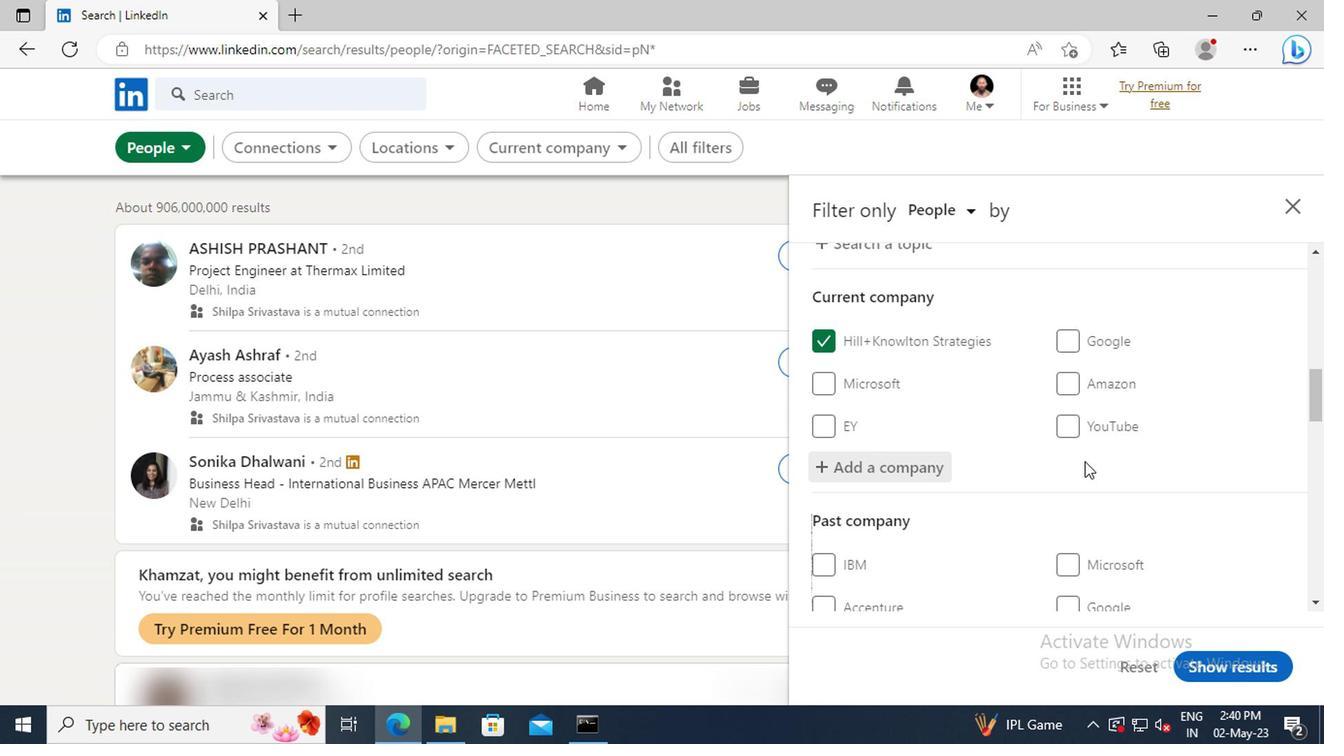 
Action: Mouse moved to (906, 463)
Screenshot: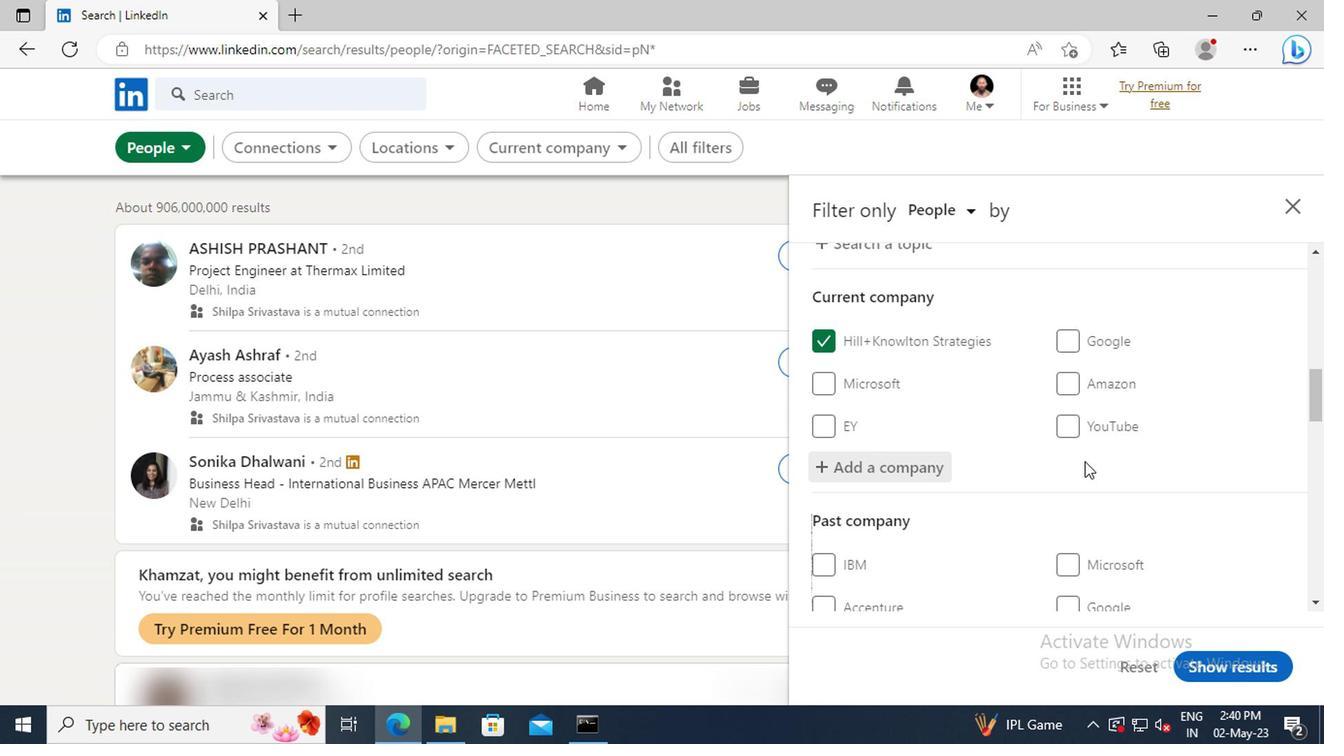 
Action: Mouse scrolled (906, 462) with delta (0, 0)
Screenshot: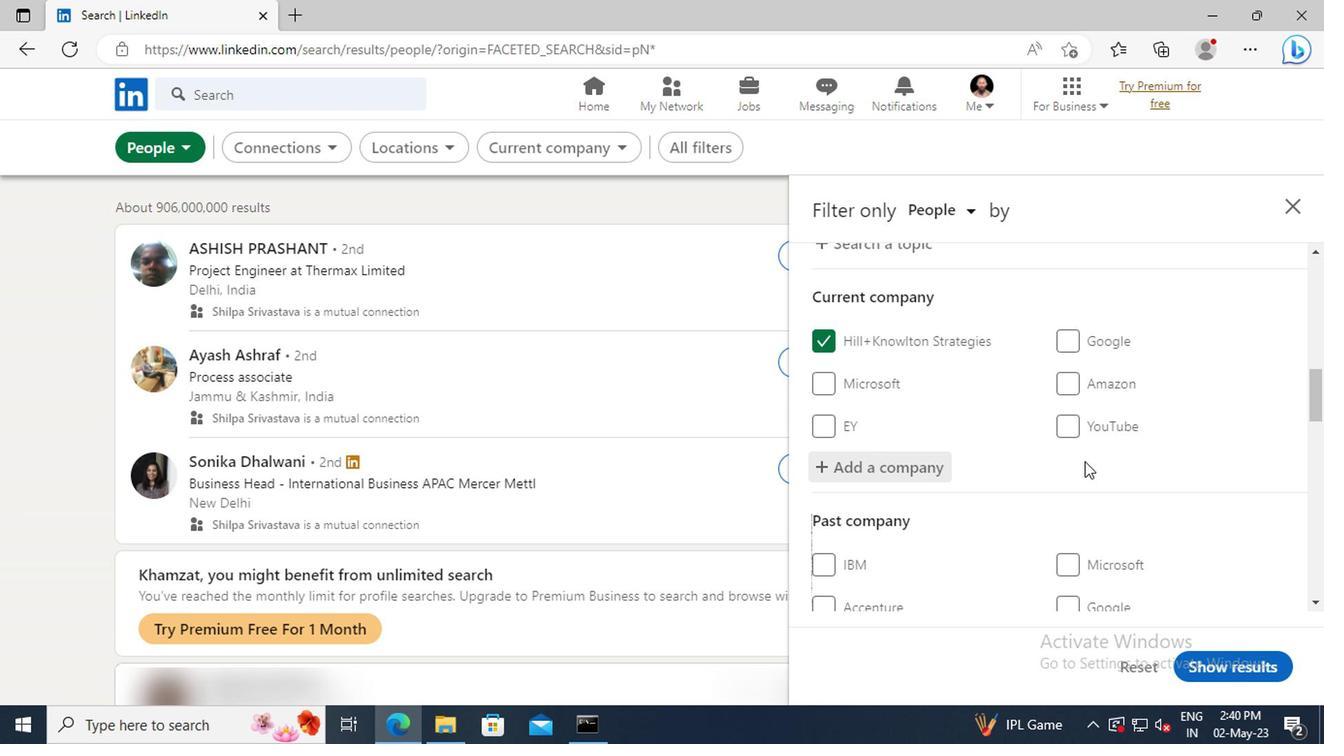 
Action: Mouse scrolled (906, 462) with delta (0, 0)
Screenshot: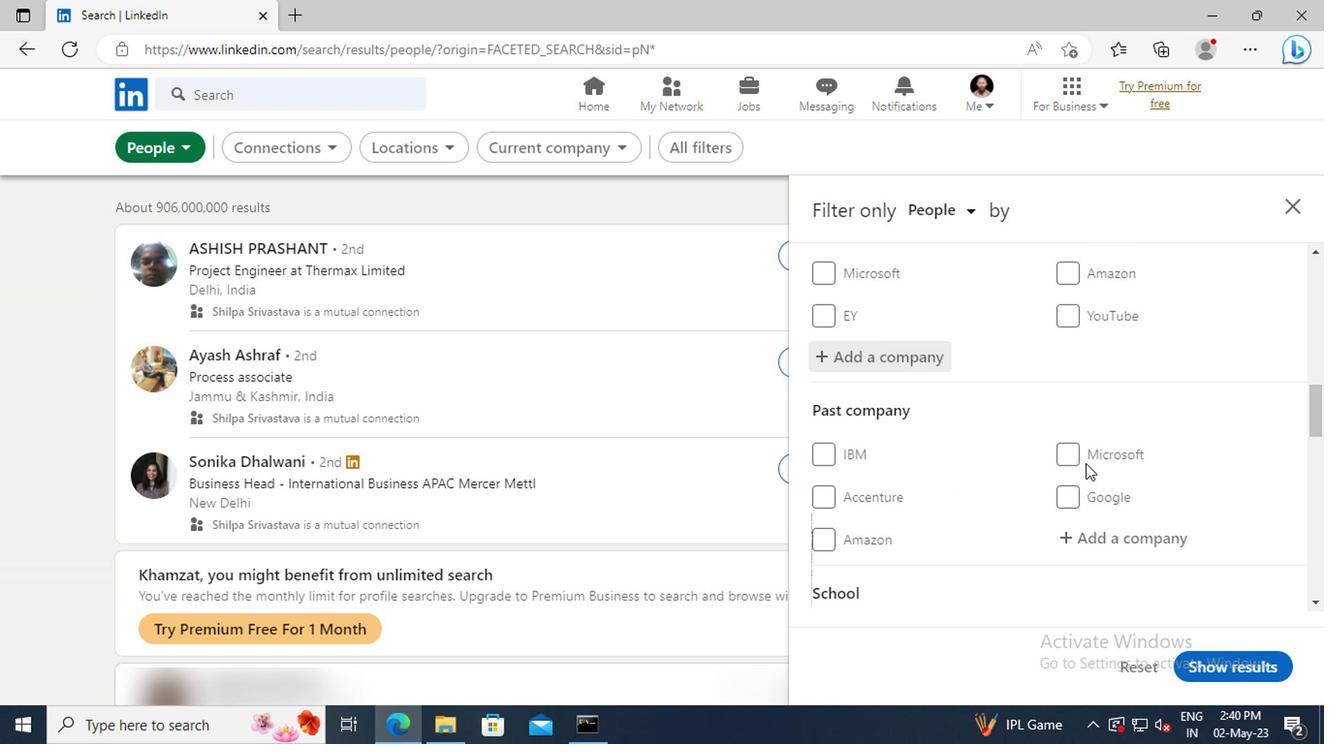 
Action: Mouse scrolled (906, 462) with delta (0, 0)
Screenshot: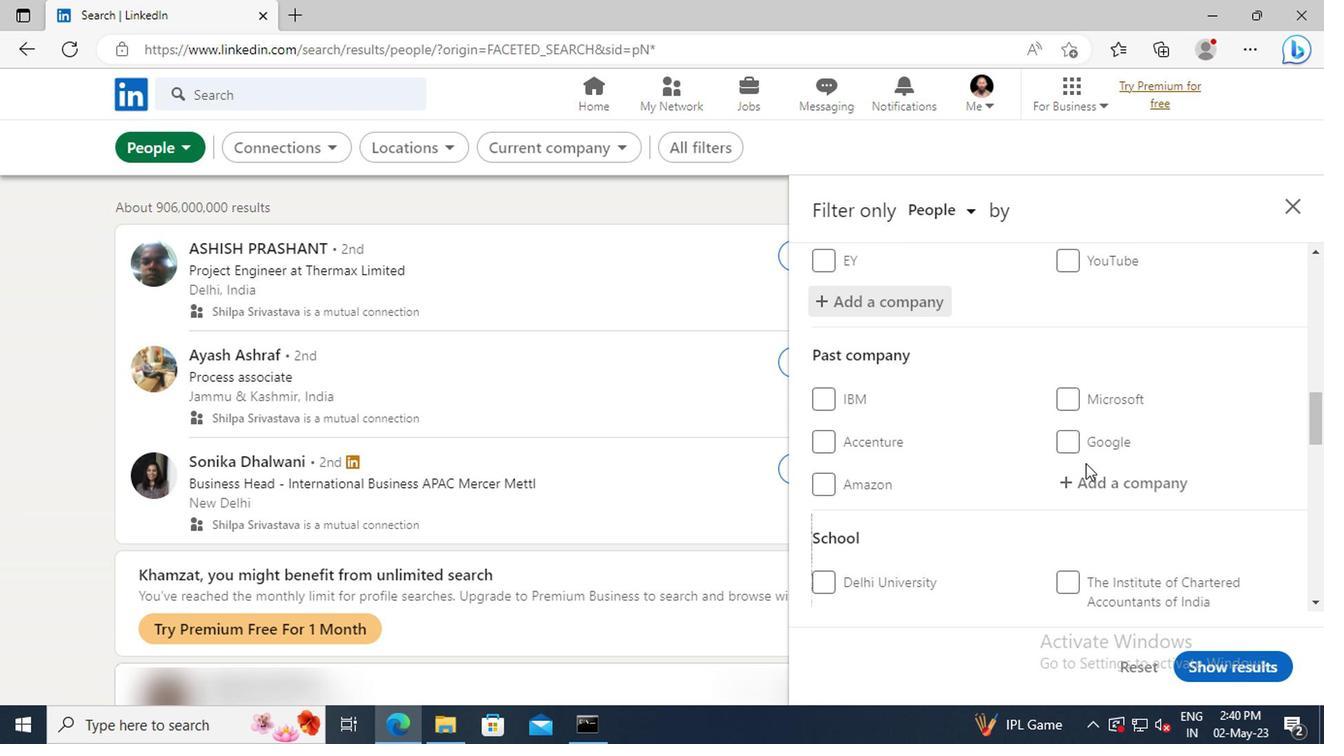 
Action: Mouse scrolled (906, 462) with delta (0, 0)
Screenshot: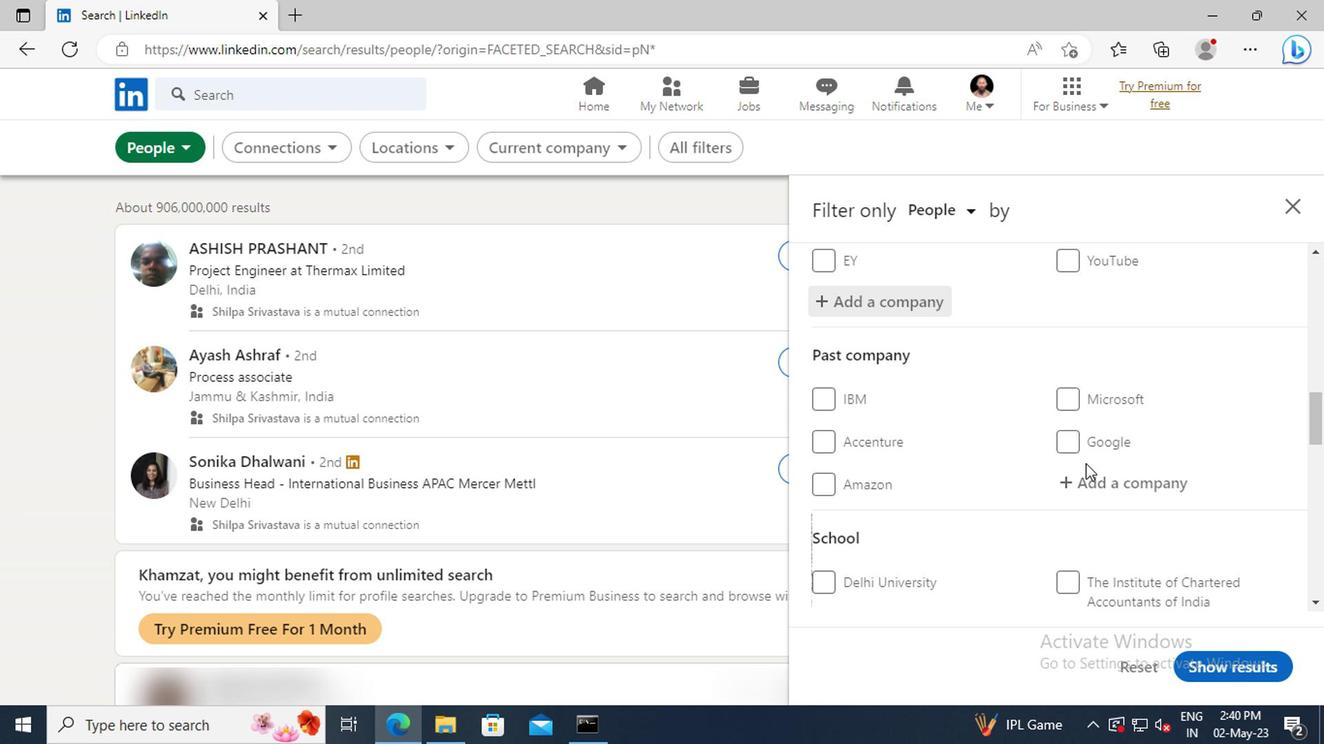 
Action: Mouse scrolled (906, 462) with delta (0, 0)
Screenshot: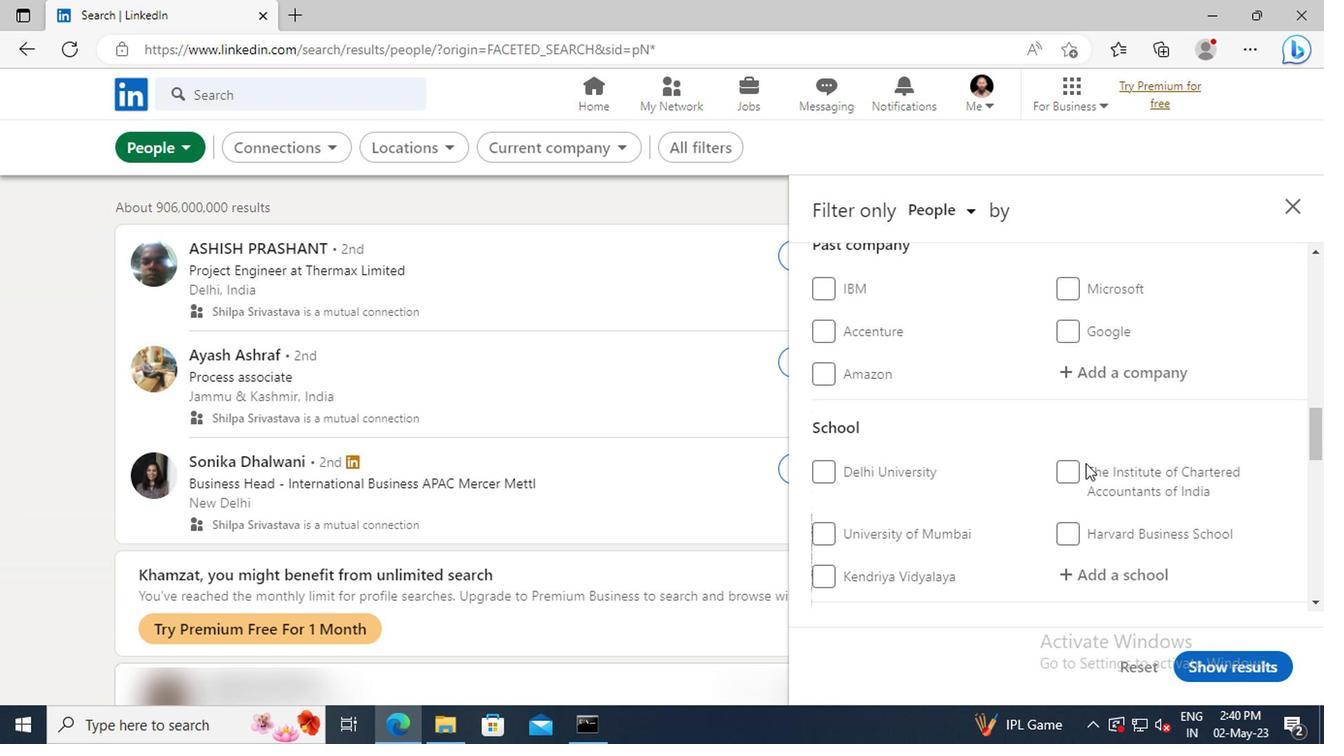 
Action: Mouse scrolled (906, 462) with delta (0, 0)
Screenshot: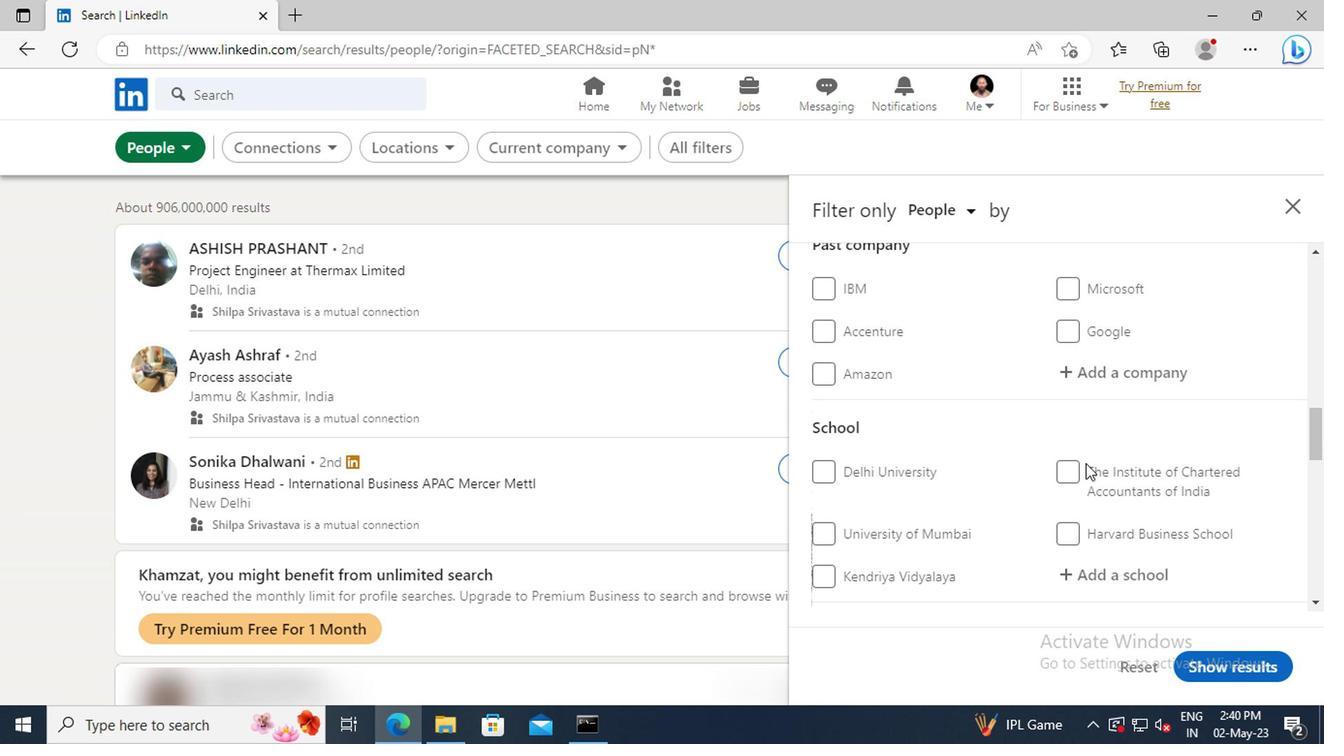 
Action: Mouse moved to (906, 467)
Screenshot: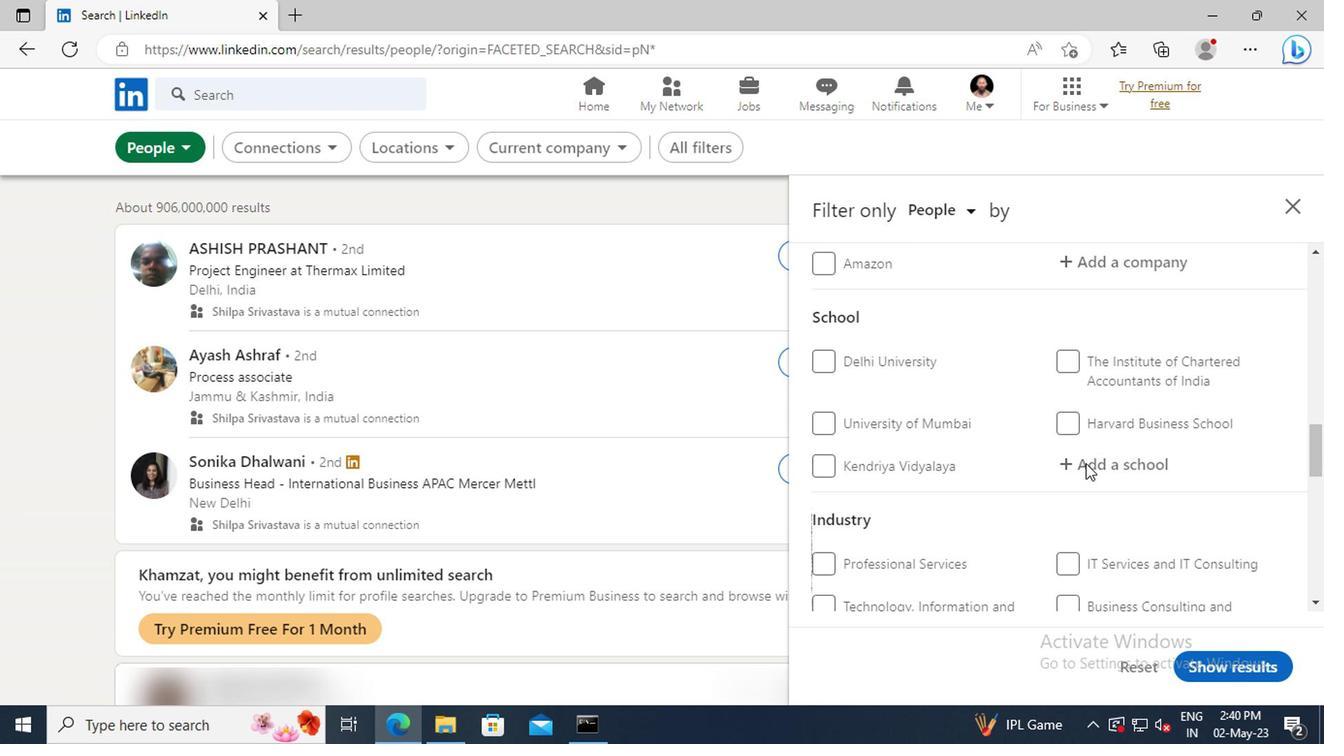 
Action: Mouse pressed left at (906, 467)
Screenshot: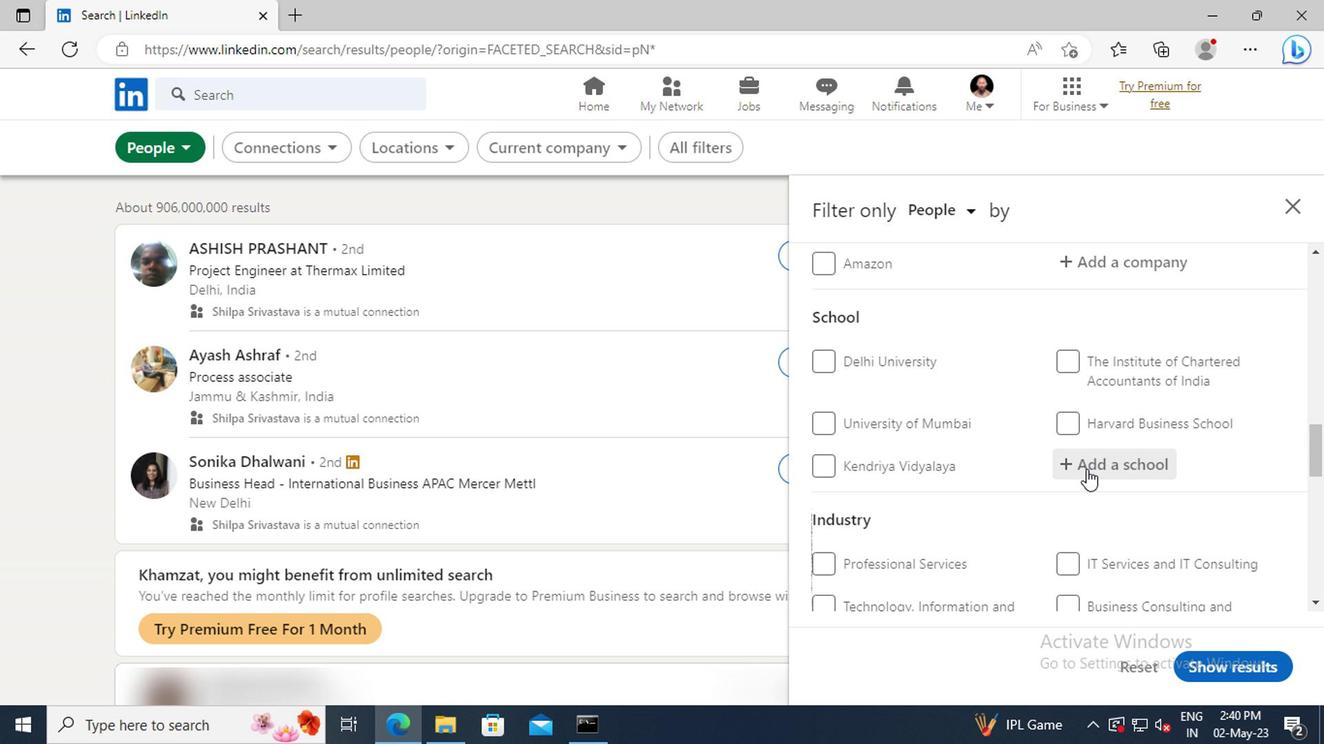 
Action: Key pressed <Key.shift>SRK<Key.space><Key.shift>IN
Screenshot: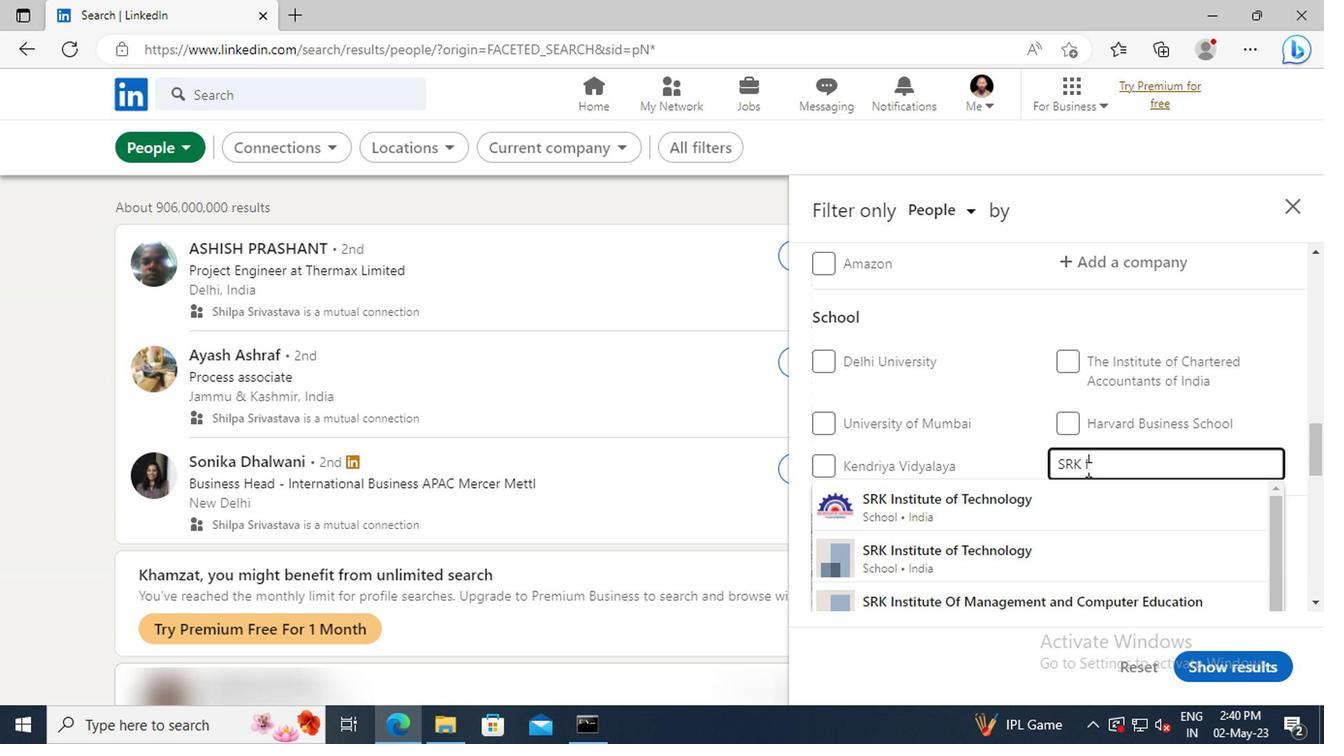 
Action: Mouse moved to (909, 487)
Screenshot: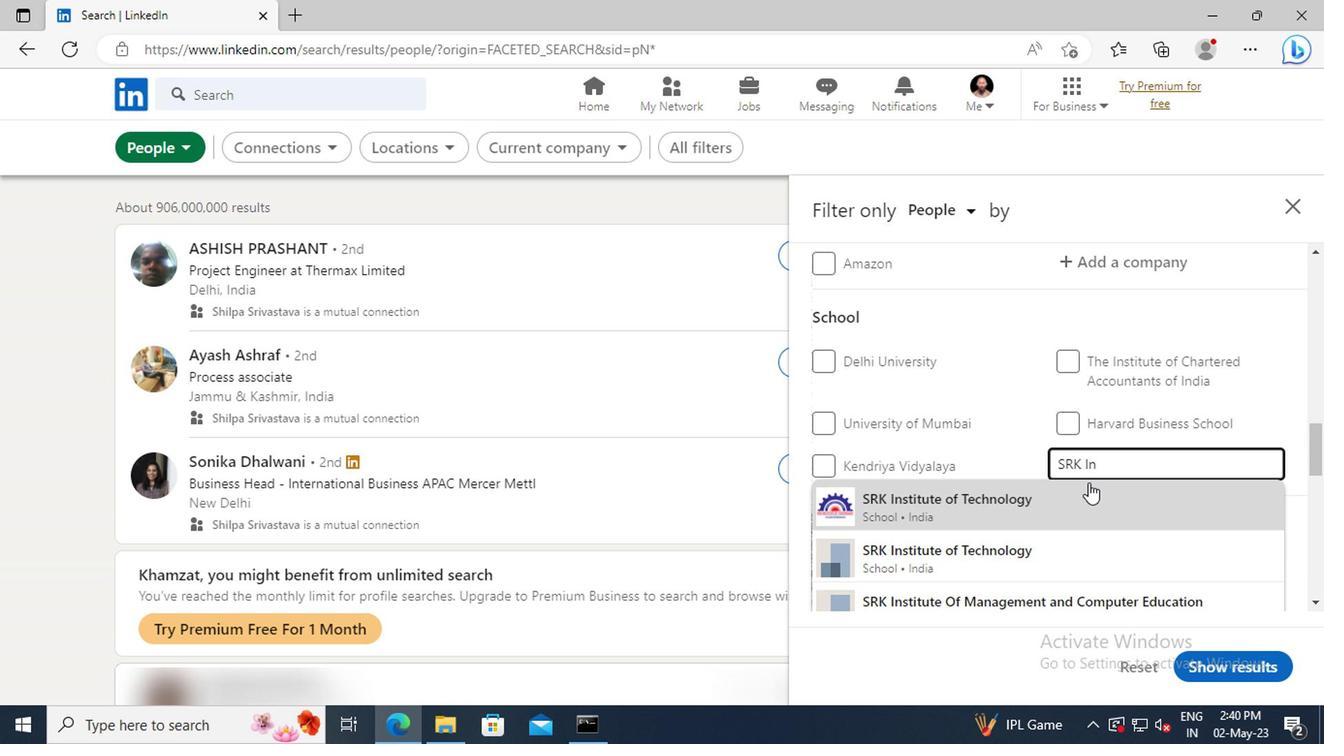 
Action: Mouse pressed left at (909, 487)
Screenshot: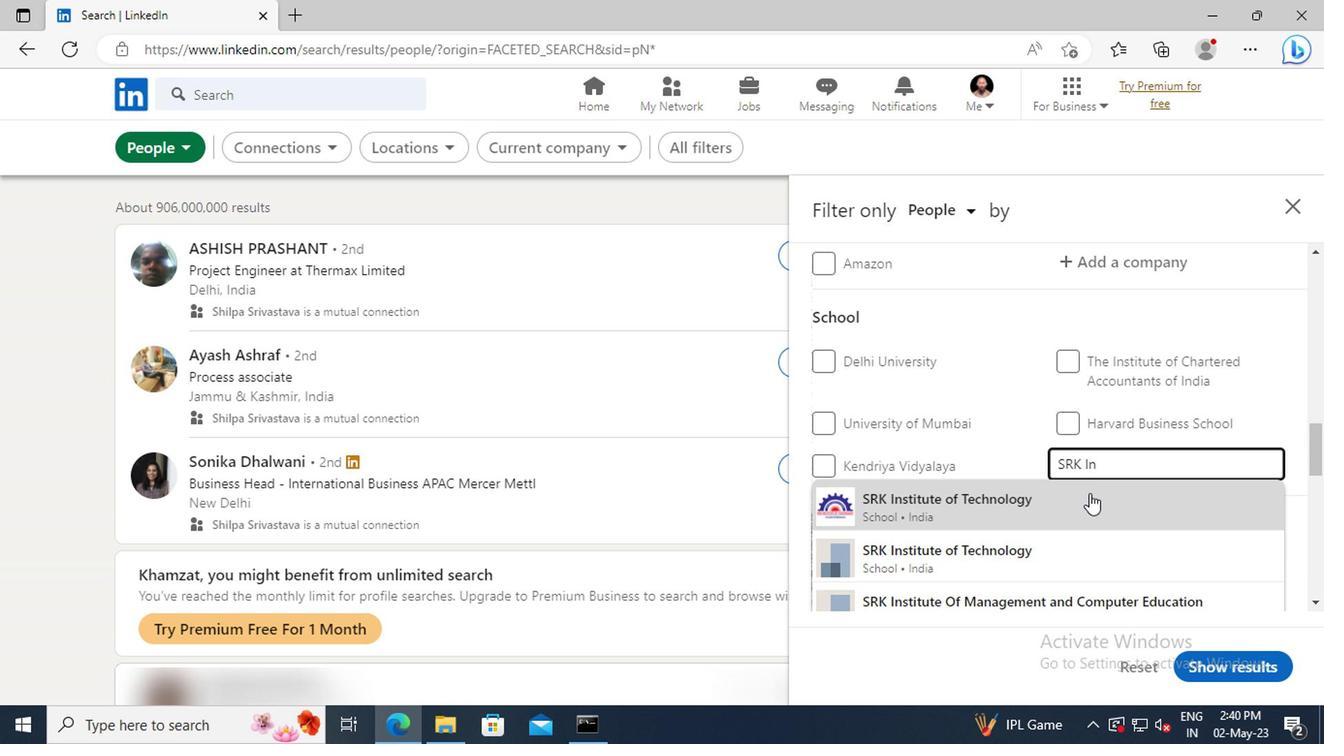 
Action: Mouse scrolled (909, 486) with delta (0, 0)
Screenshot: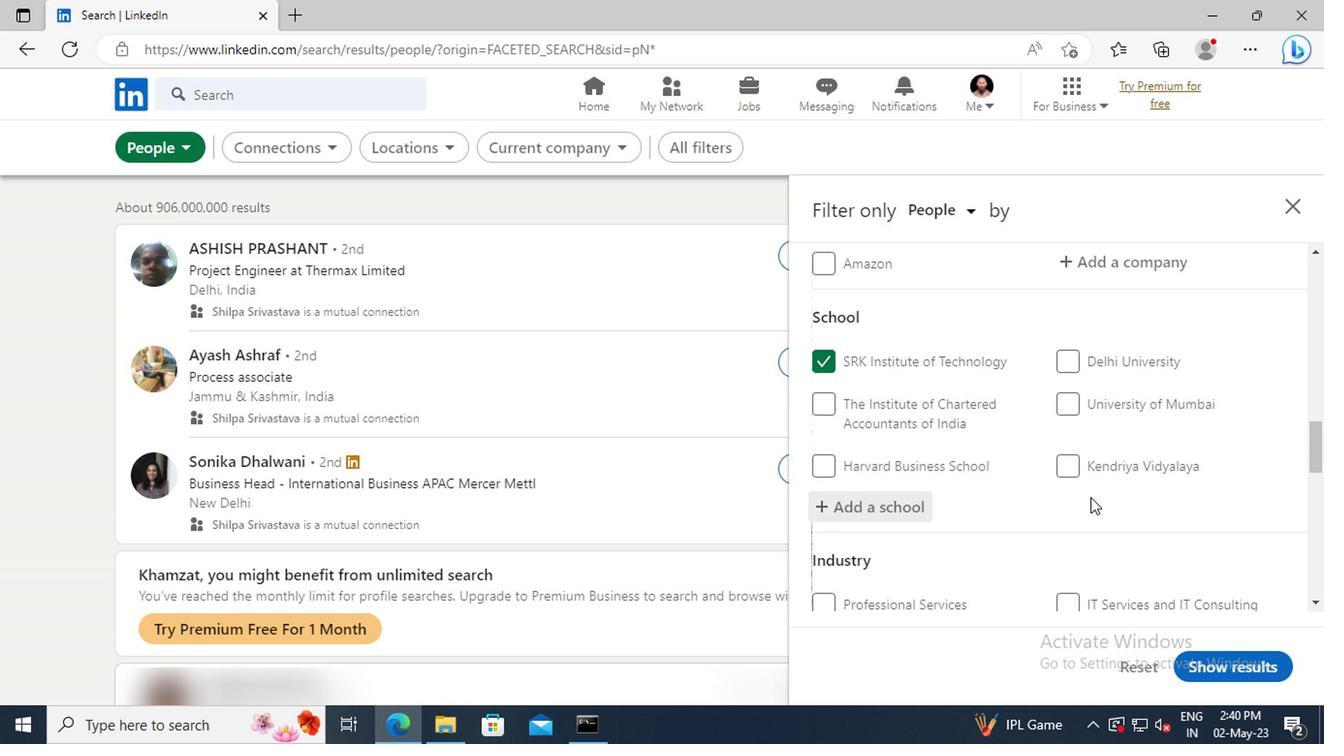 
Action: Mouse scrolled (909, 486) with delta (0, 0)
Screenshot: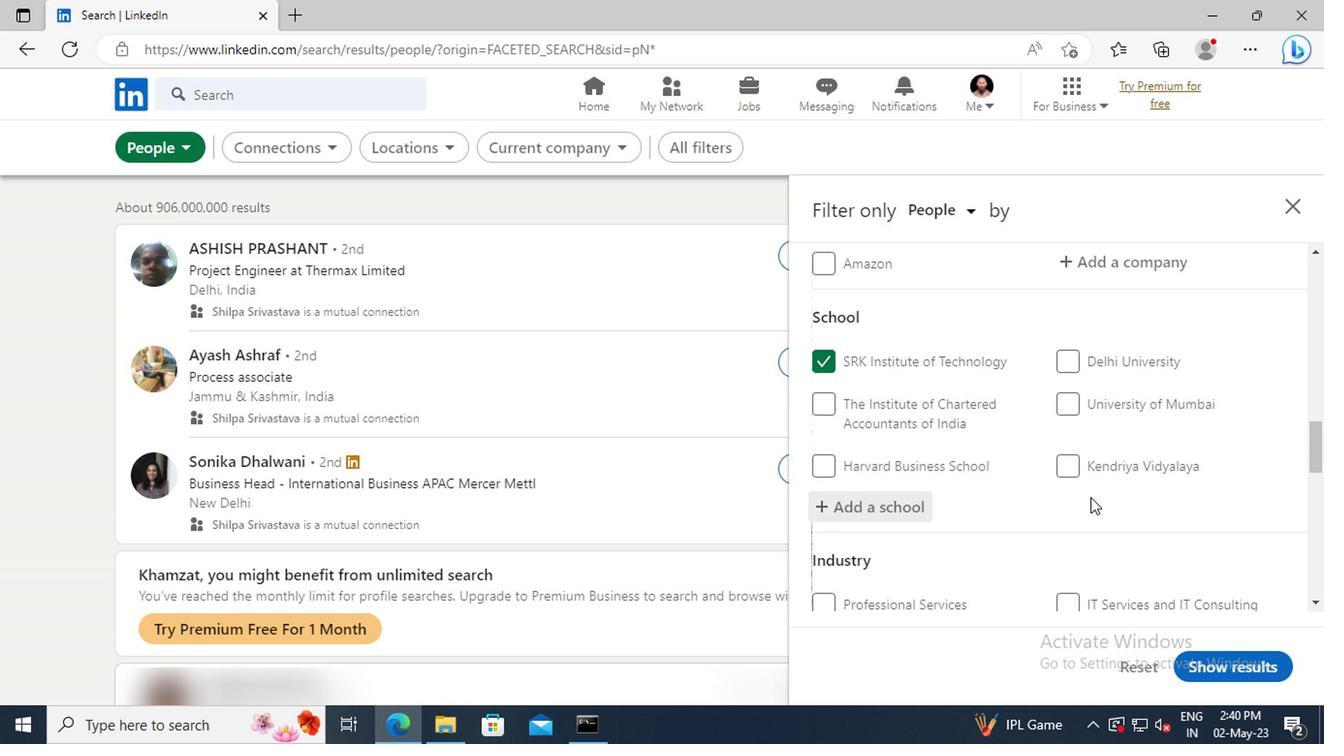 
Action: Mouse scrolled (909, 486) with delta (0, 0)
Screenshot: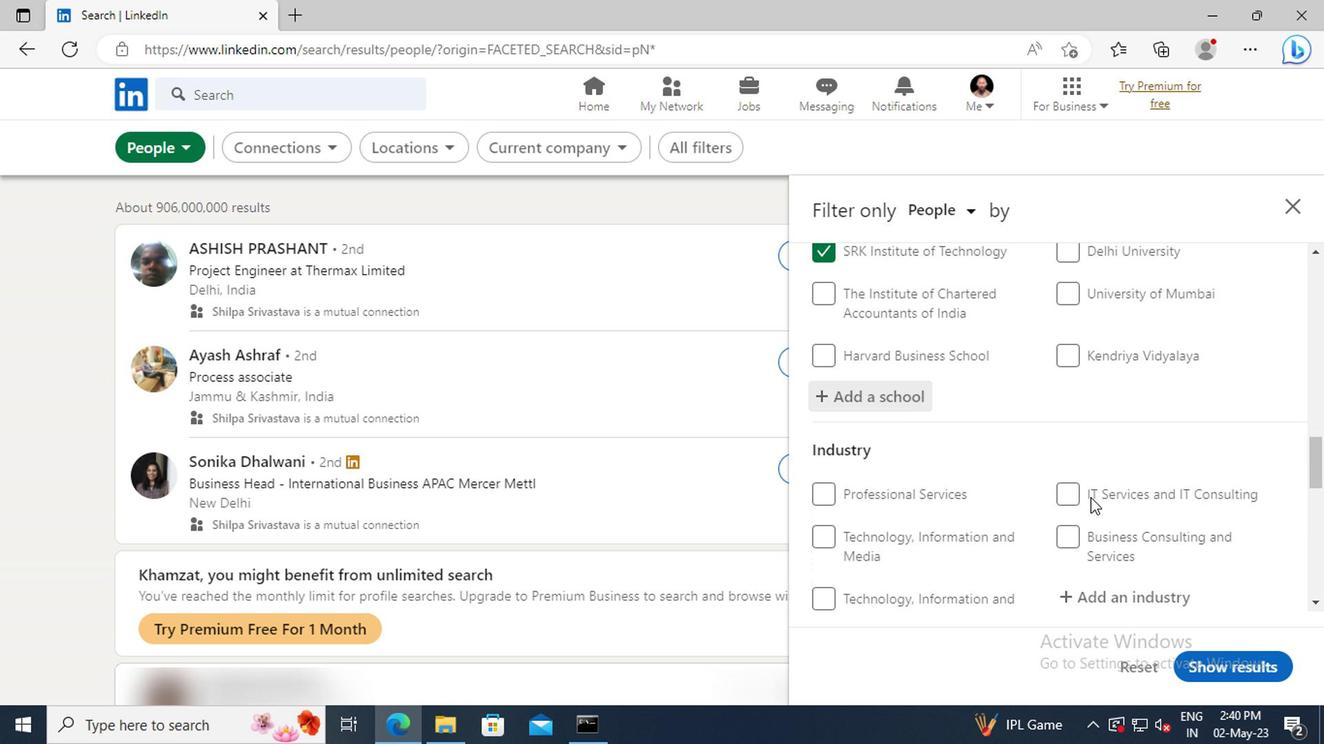 
Action: Mouse scrolled (909, 486) with delta (0, 0)
Screenshot: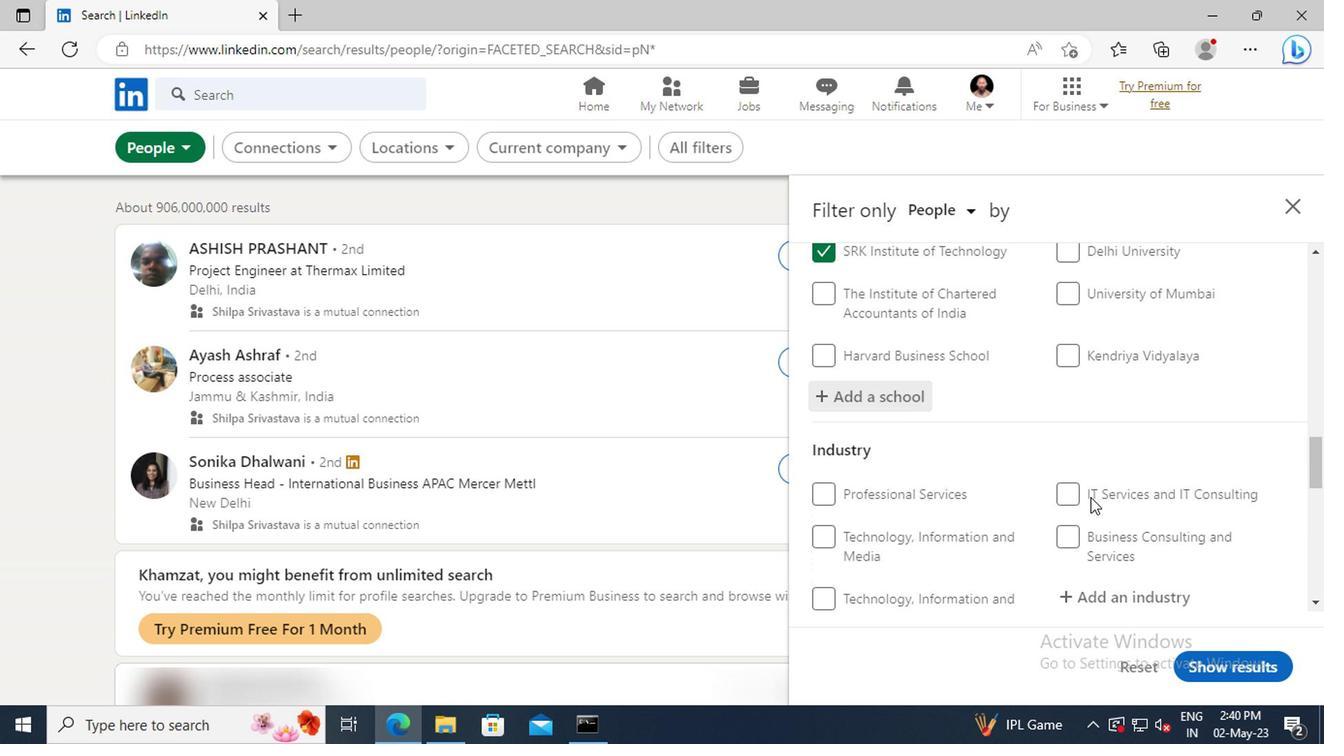 
Action: Mouse scrolled (909, 486) with delta (0, 0)
Screenshot: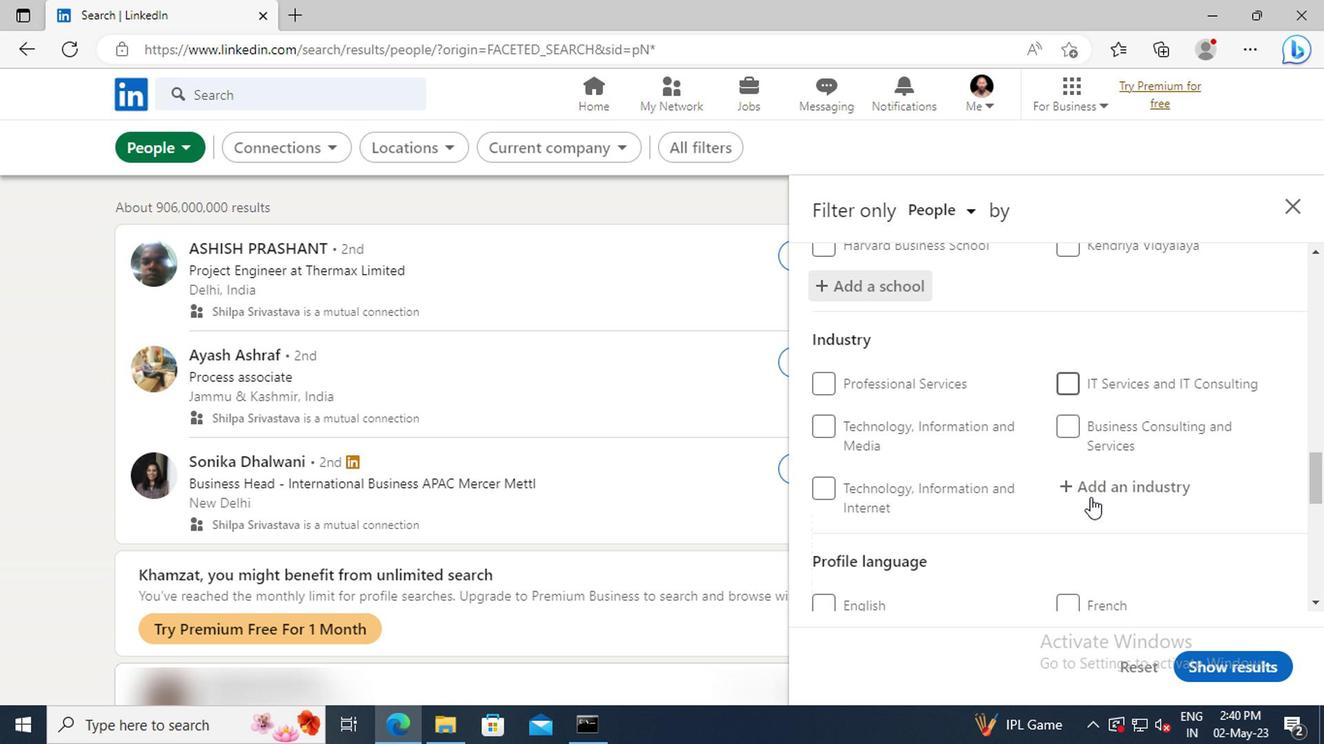 
Action: Mouse moved to (899, 444)
Screenshot: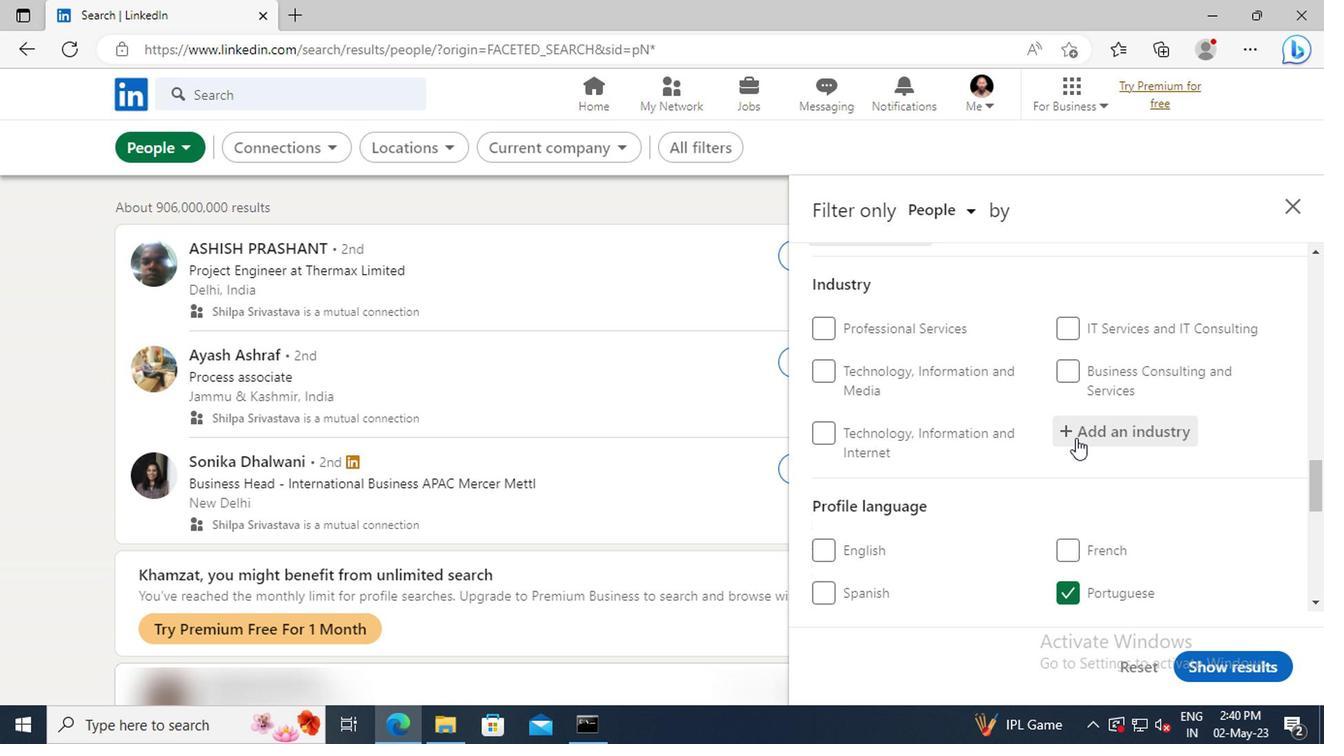 
Action: Mouse pressed left at (899, 444)
Screenshot: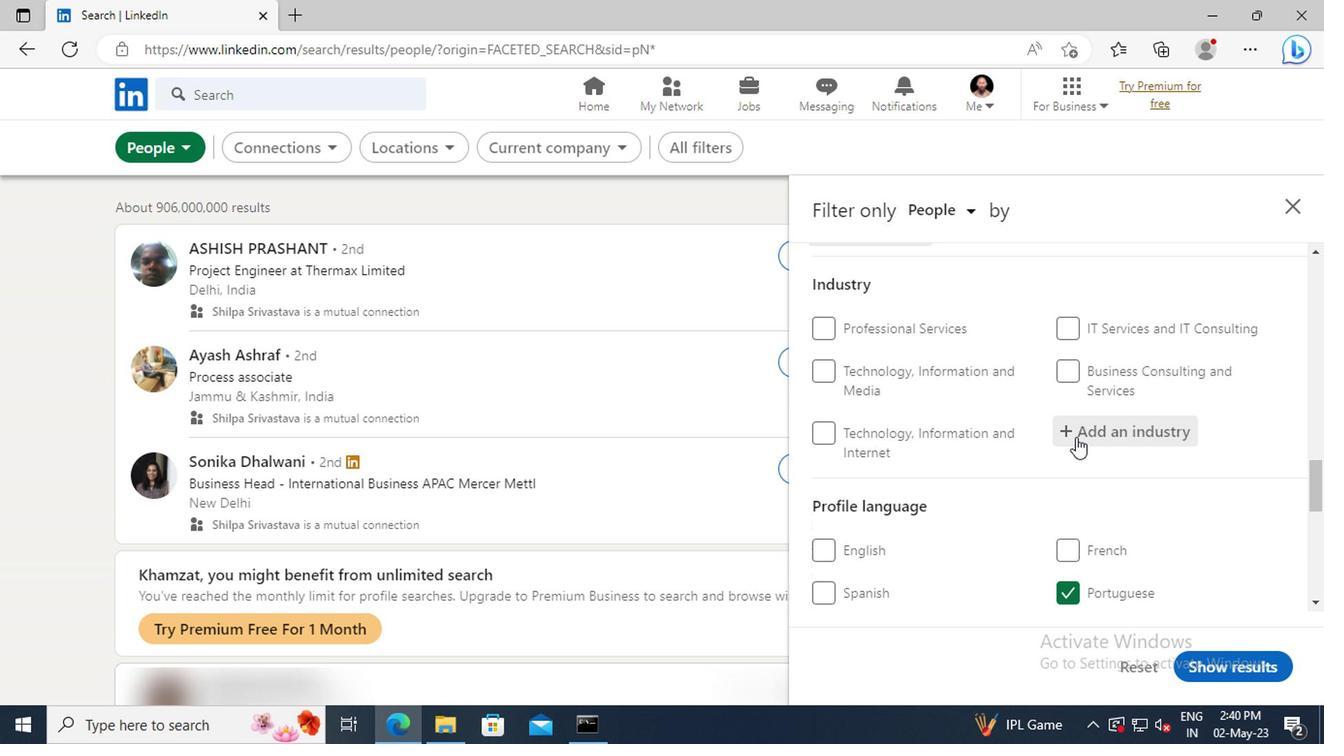 
Action: Key pressed <Key.shift>METAL<Key.space><Key.shift>TRE
Screenshot: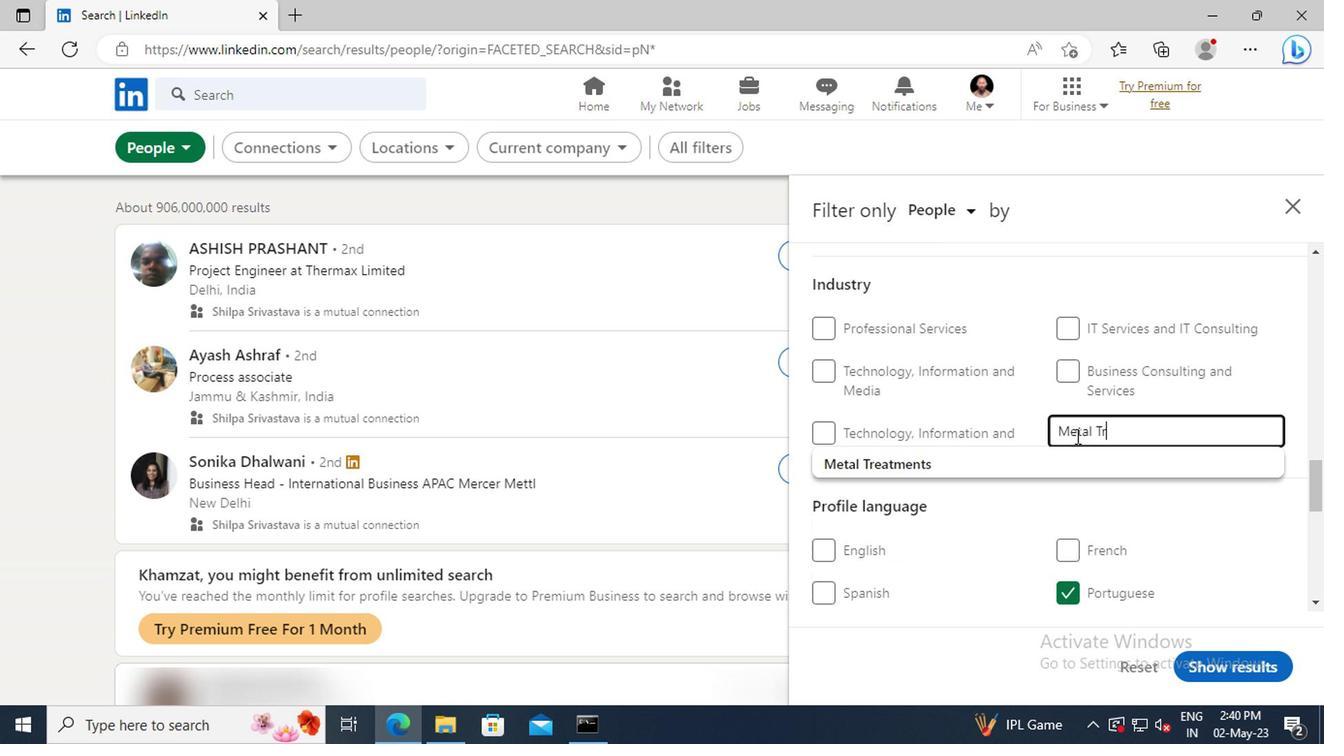 
Action: Mouse moved to (902, 461)
Screenshot: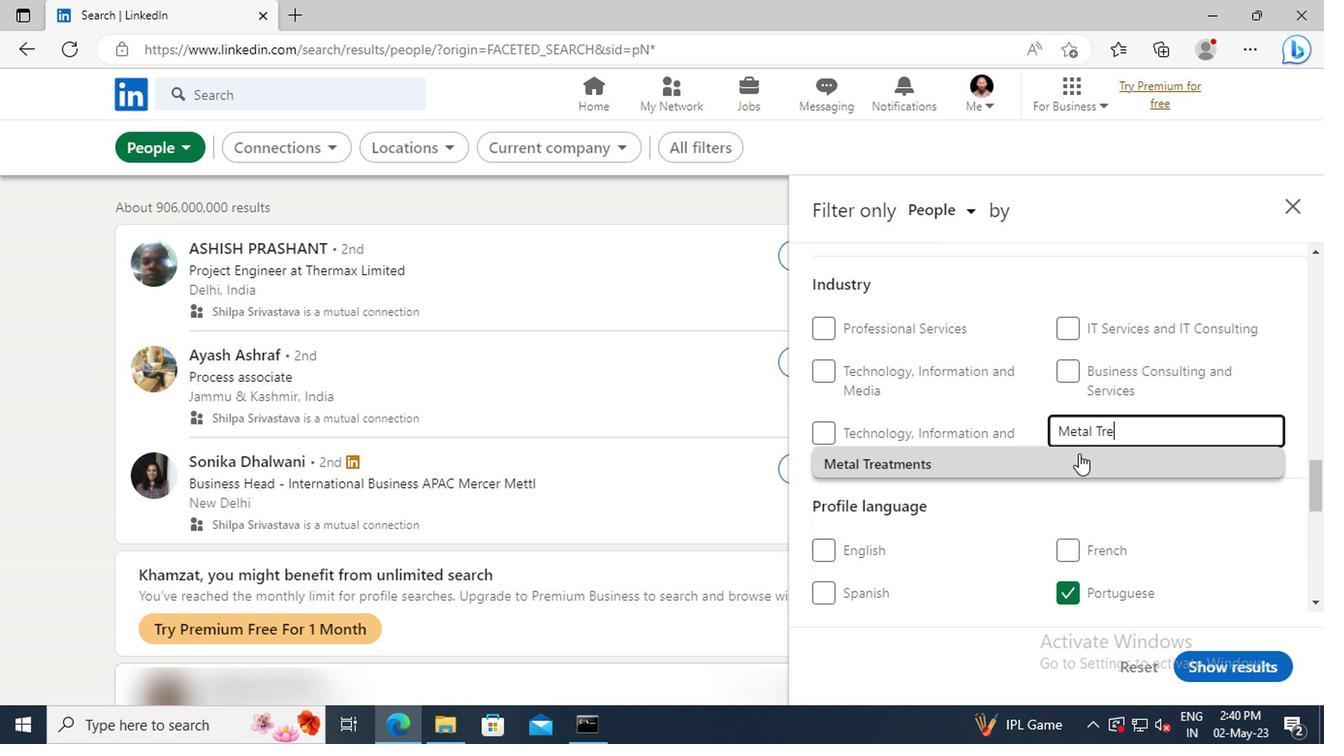 
Action: Mouse pressed left at (902, 461)
Screenshot: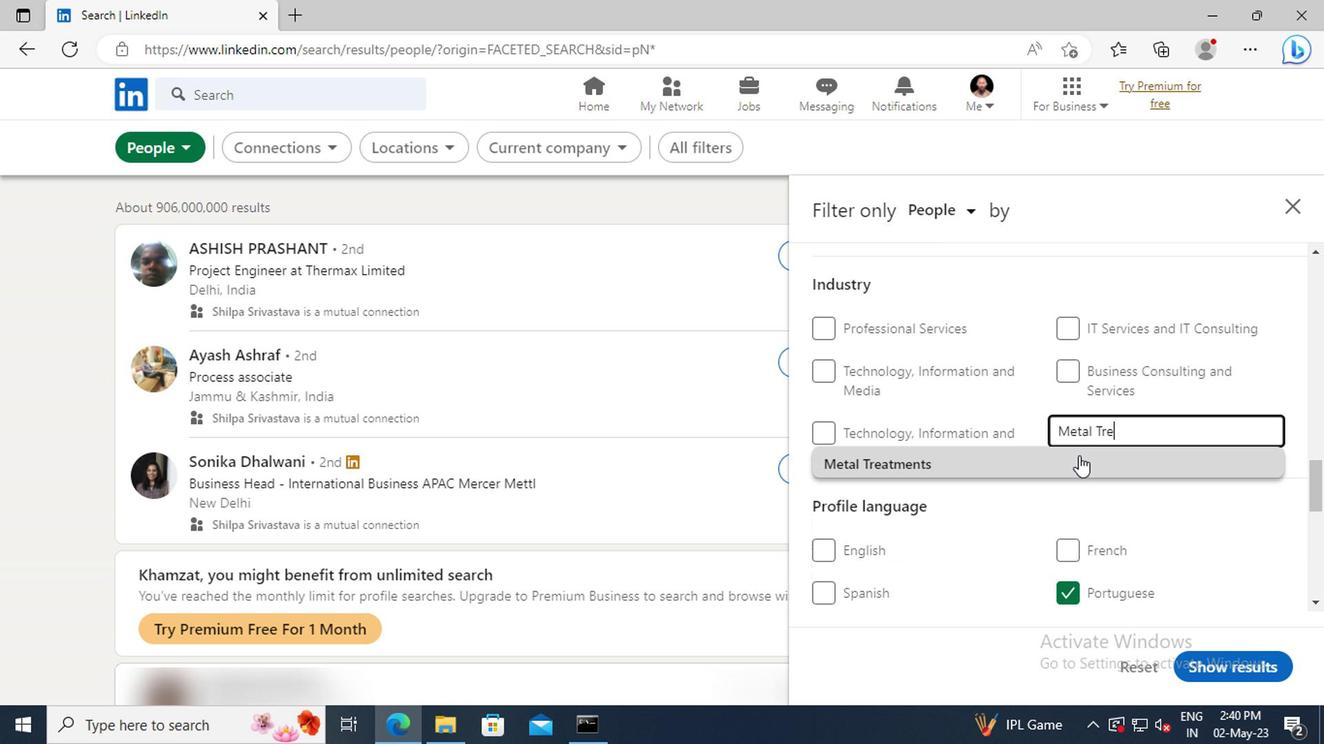 
Action: Mouse scrolled (902, 460) with delta (0, 0)
Screenshot: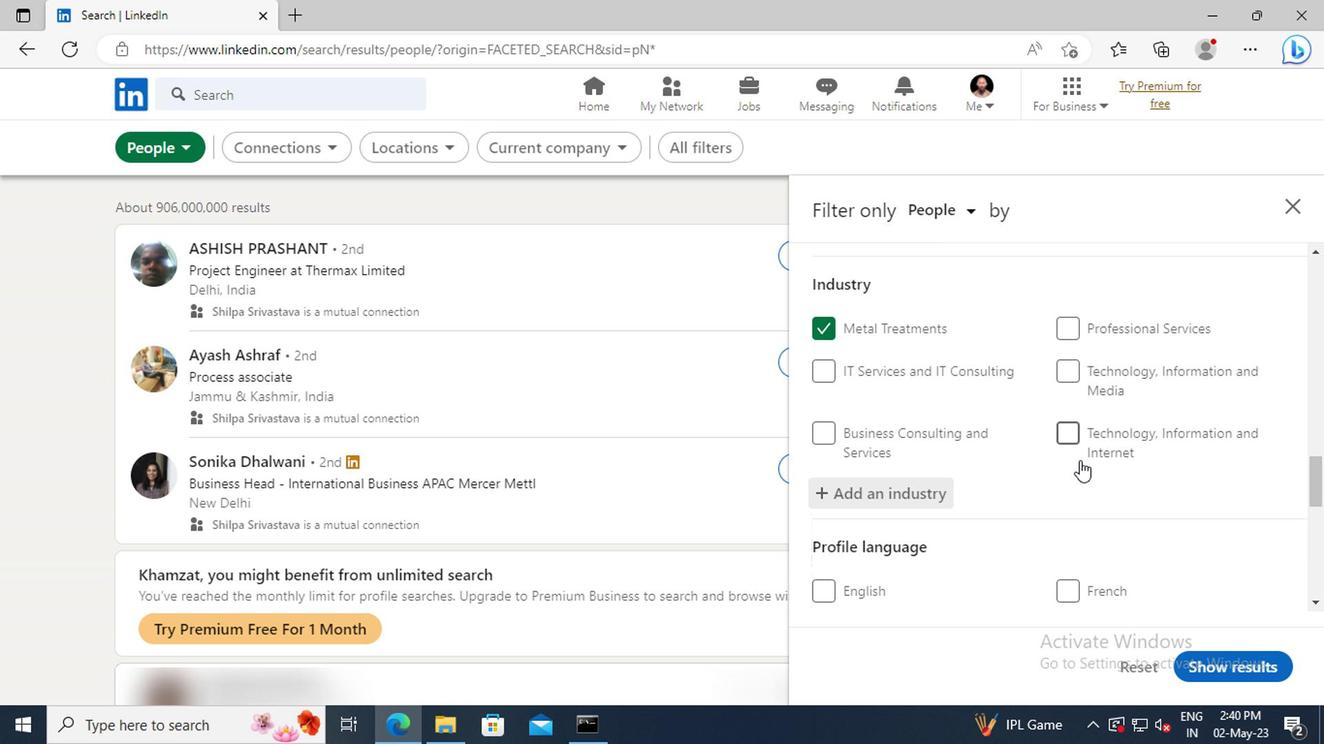 
Action: Mouse scrolled (902, 460) with delta (0, 0)
Screenshot: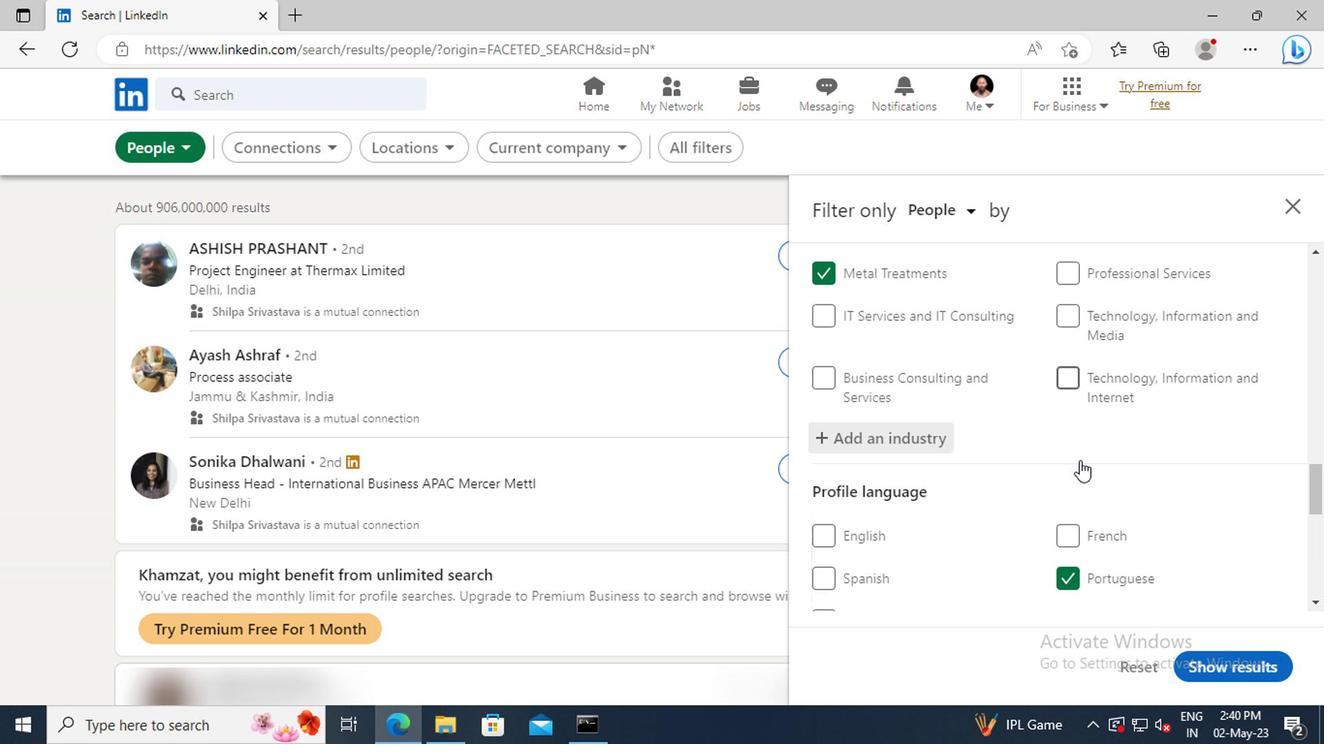 
Action: Mouse scrolled (902, 460) with delta (0, 0)
Screenshot: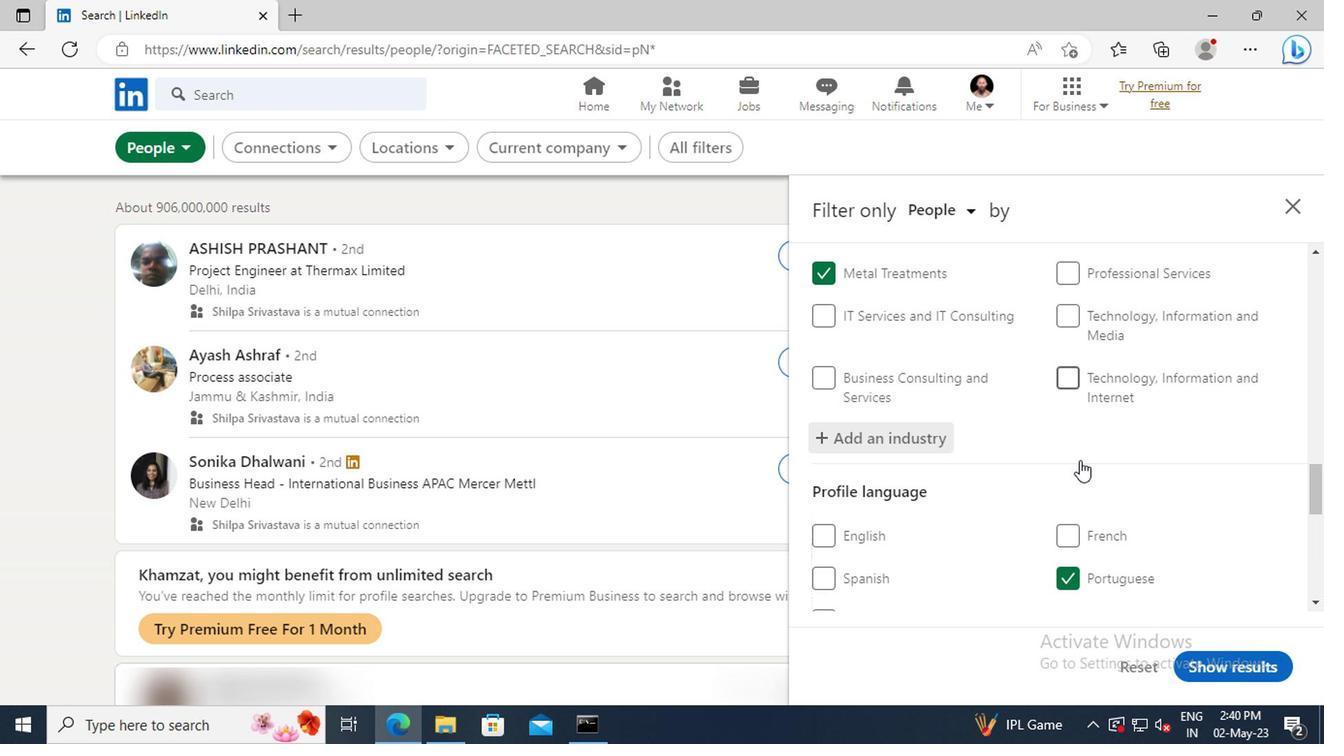 
Action: Mouse scrolled (902, 460) with delta (0, 0)
Screenshot: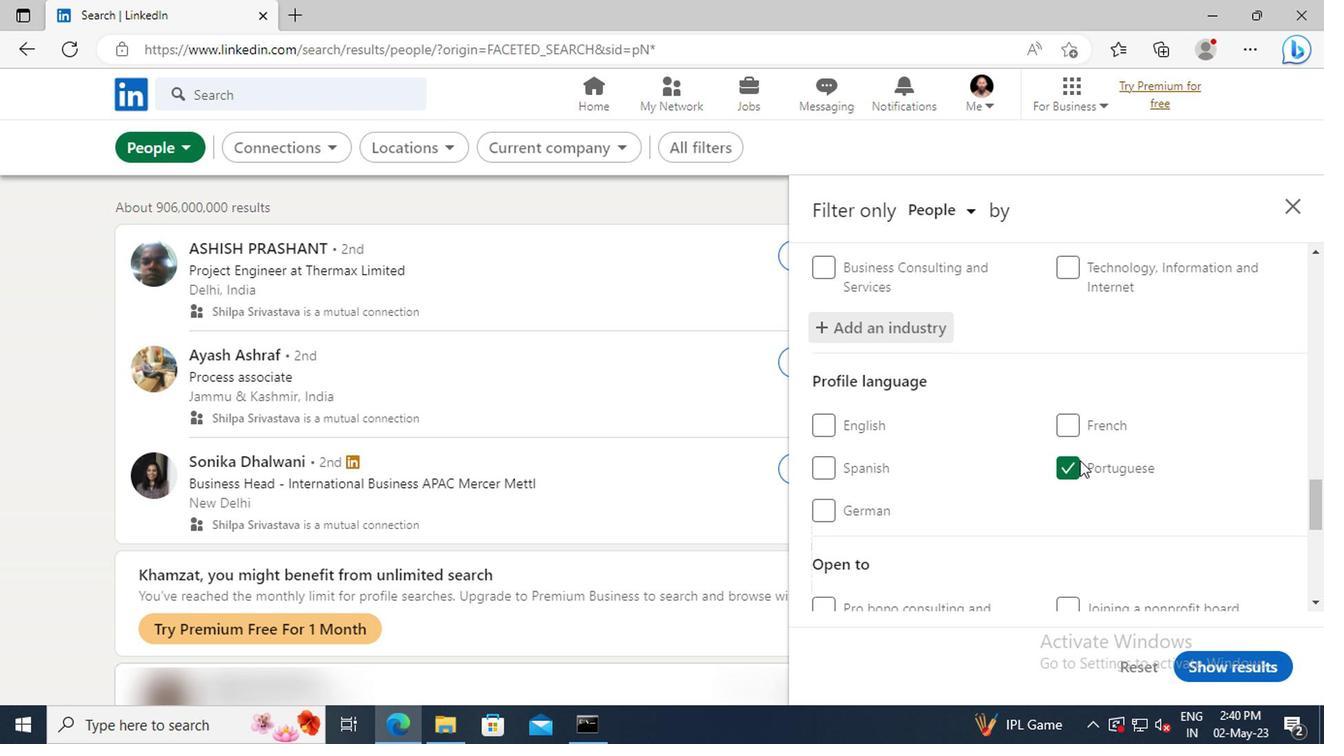 
Action: Mouse scrolled (902, 460) with delta (0, 0)
Screenshot: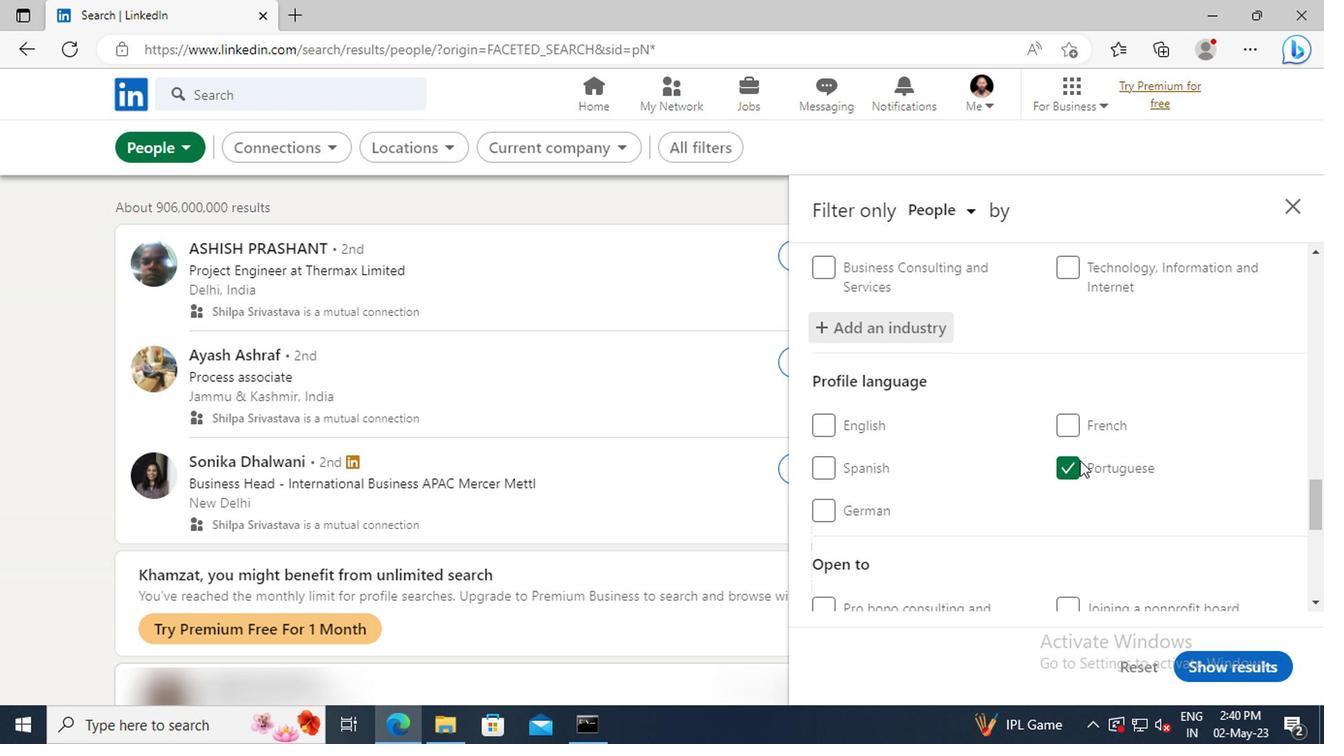 
Action: Mouse scrolled (902, 460) with delta (0, 0)
Screenshot: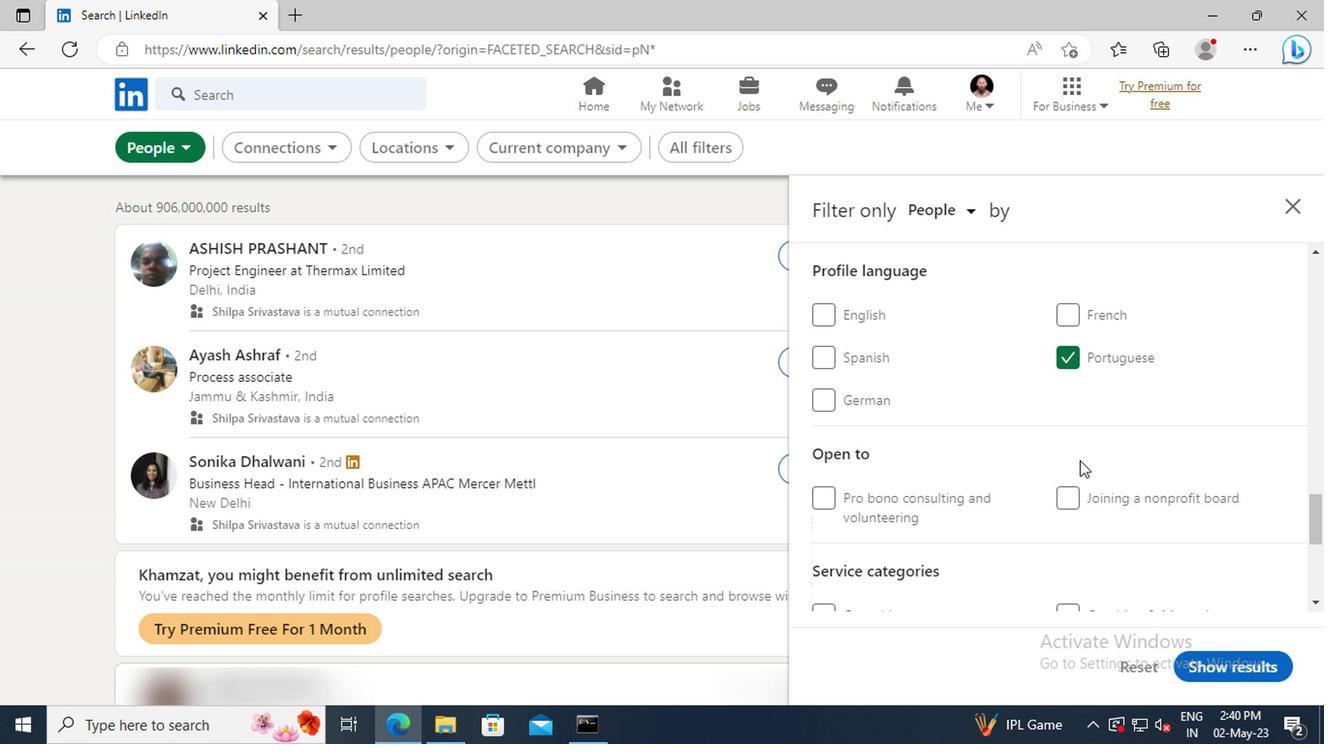 
Action: Mouse scrolled (902, 460) with delta (0, 0)
Screenshot: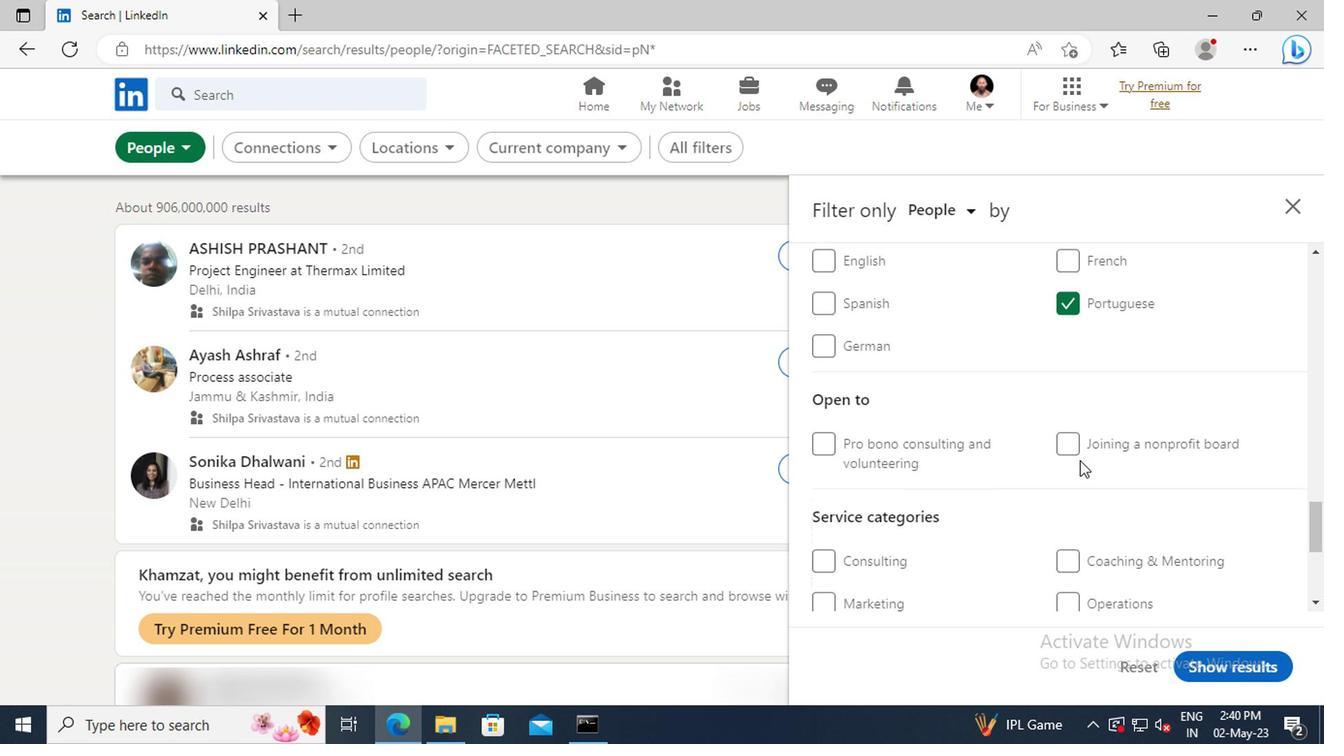 
Action: Mouse scrolled (902, 460) with delta (0, 0)
Screenshot: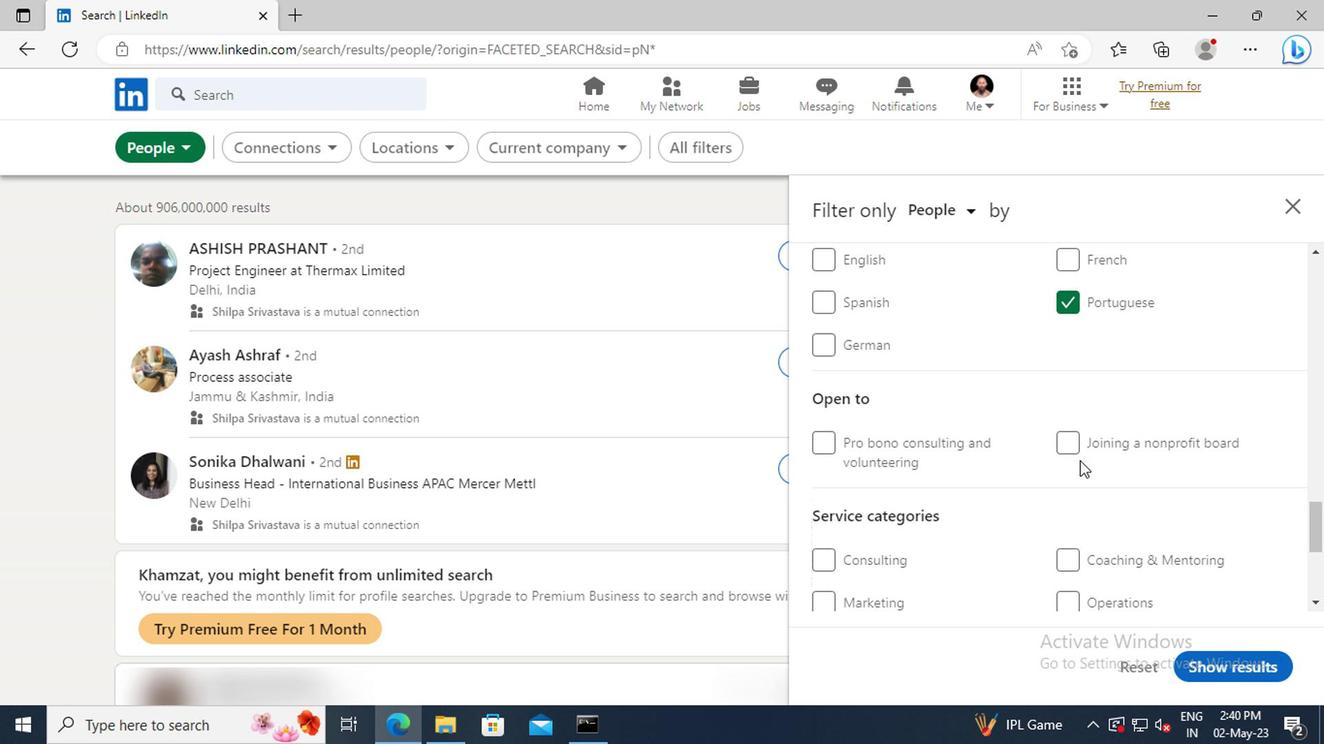 
Action: Mouse scrolled (902, 460) with delta (0, 0)
Screenshot: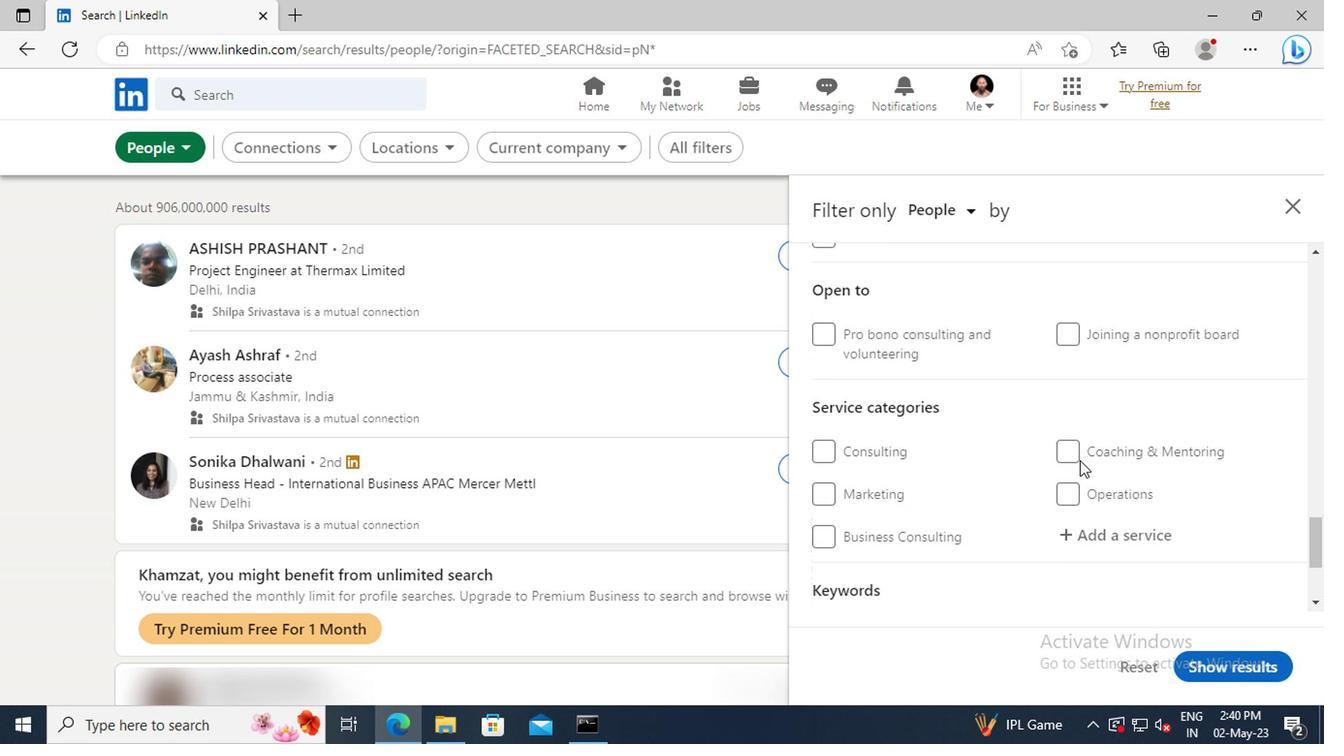 
Action: Mouse moved to (908, 471)
Screenshot: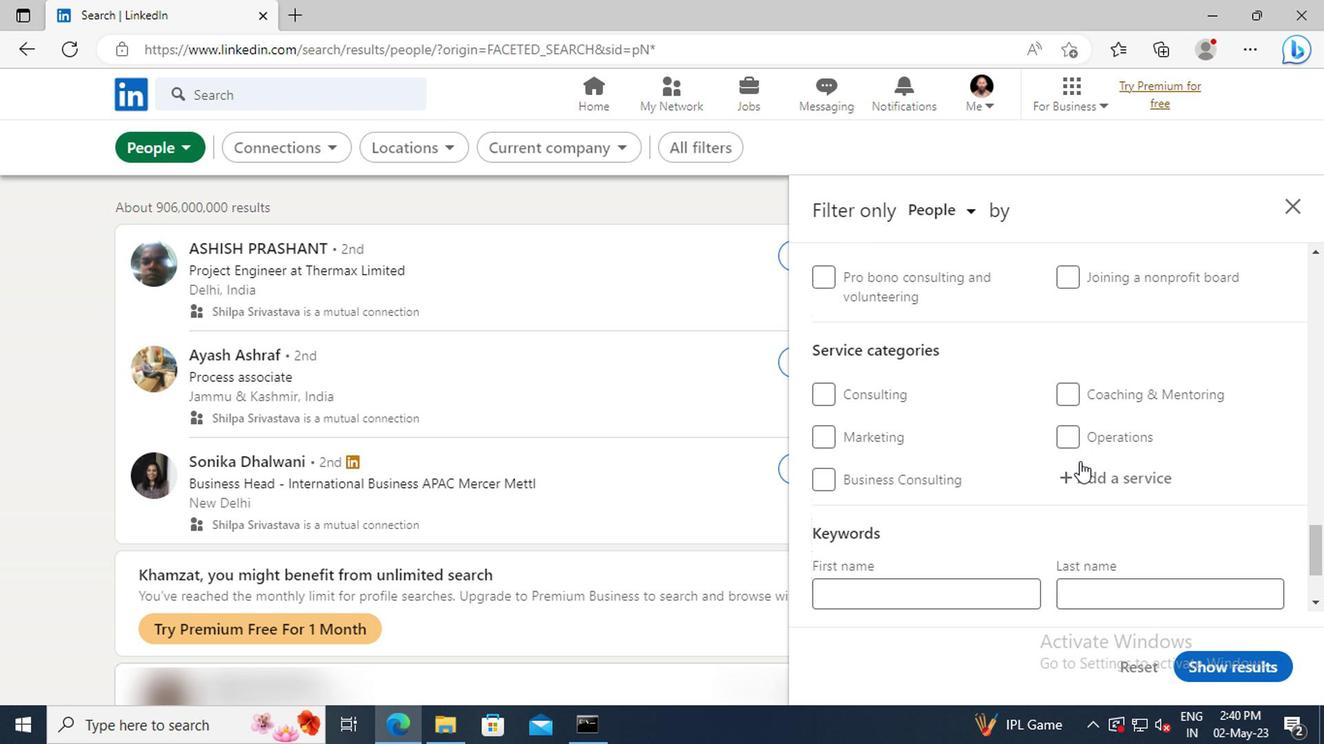 
Action: Mouse pressed left at (908, 471)
Screenshot: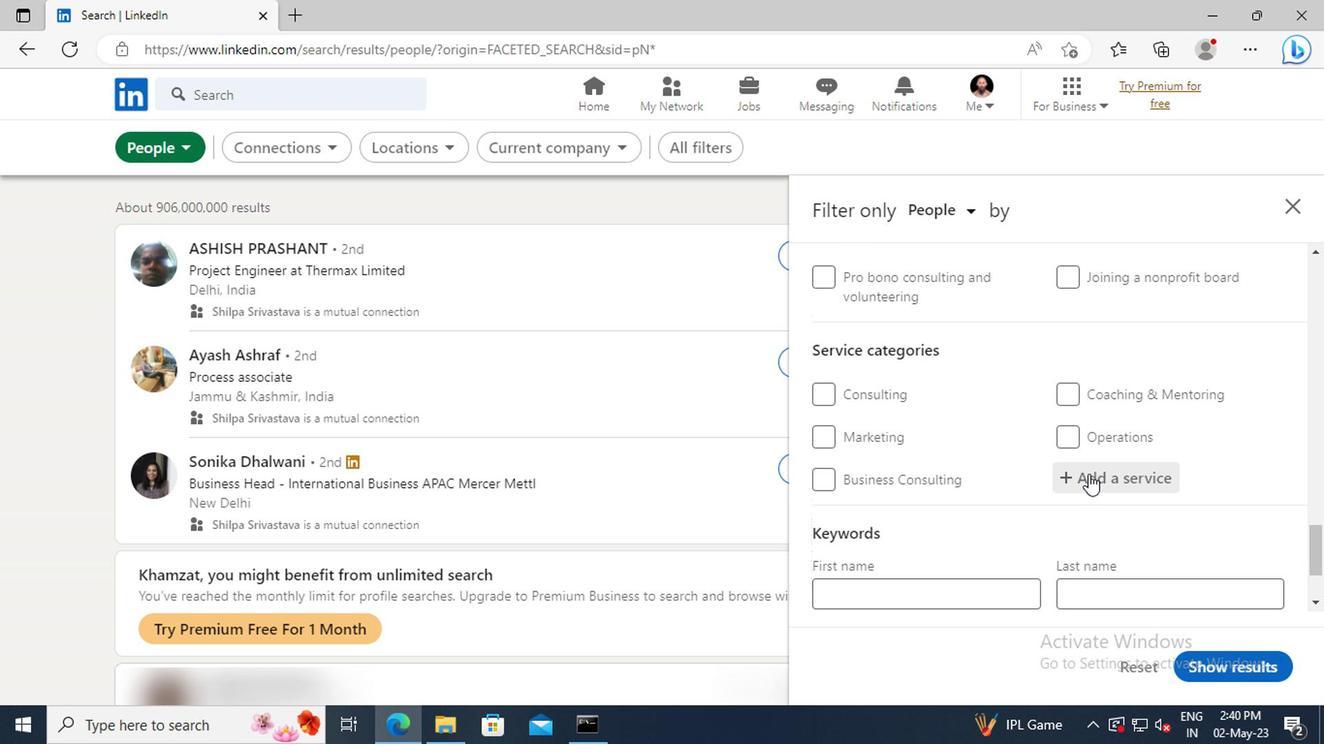
Action: Key pressed <Key.shift>TEAM<Key.space>
Screenshot: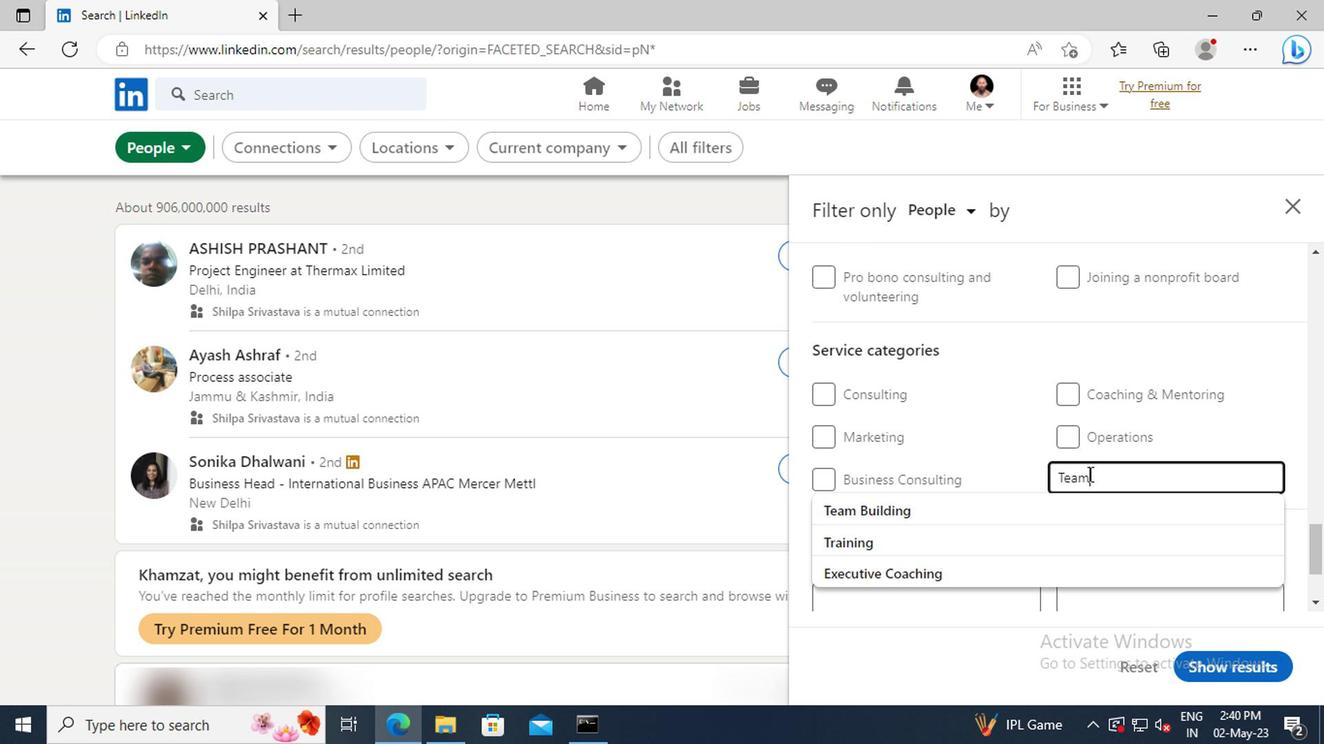 
Action: Mouse moved to (910, 488)
Screenshot: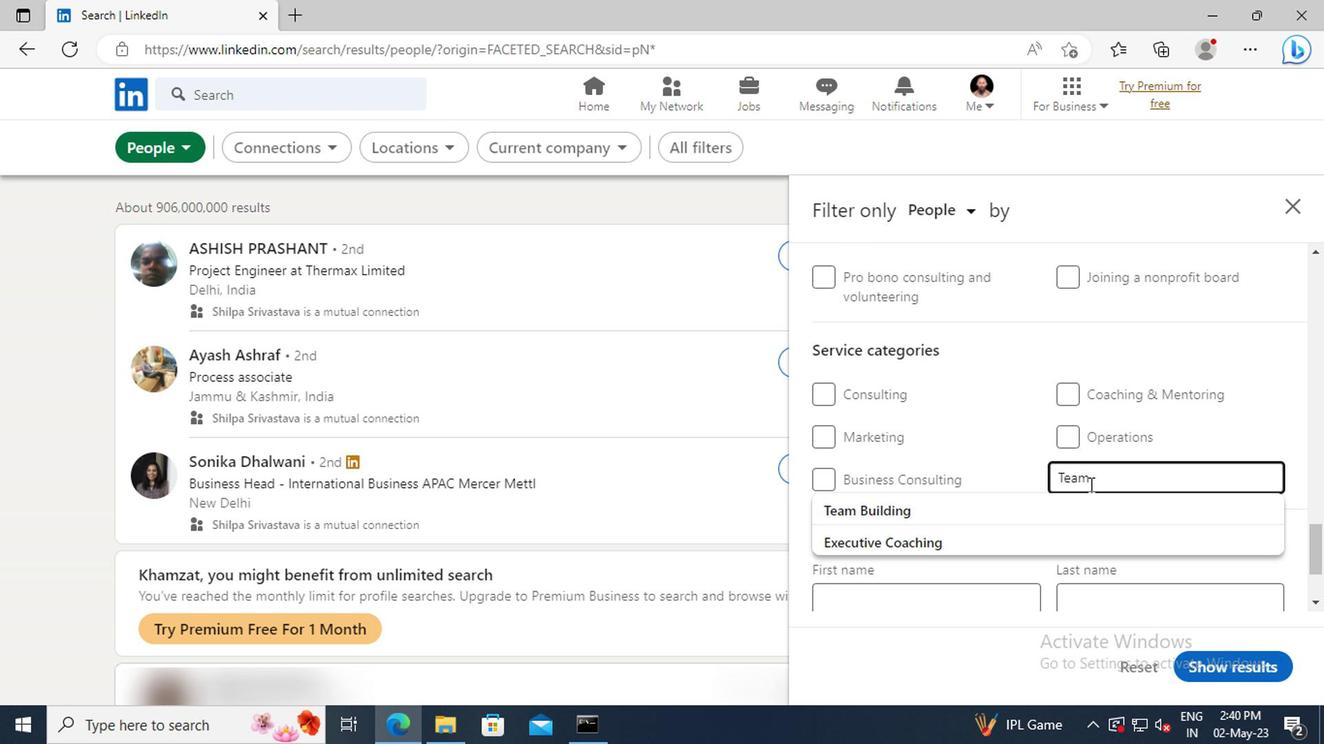 
Action: Mouse pressed left at (910, 488)
Screenshot: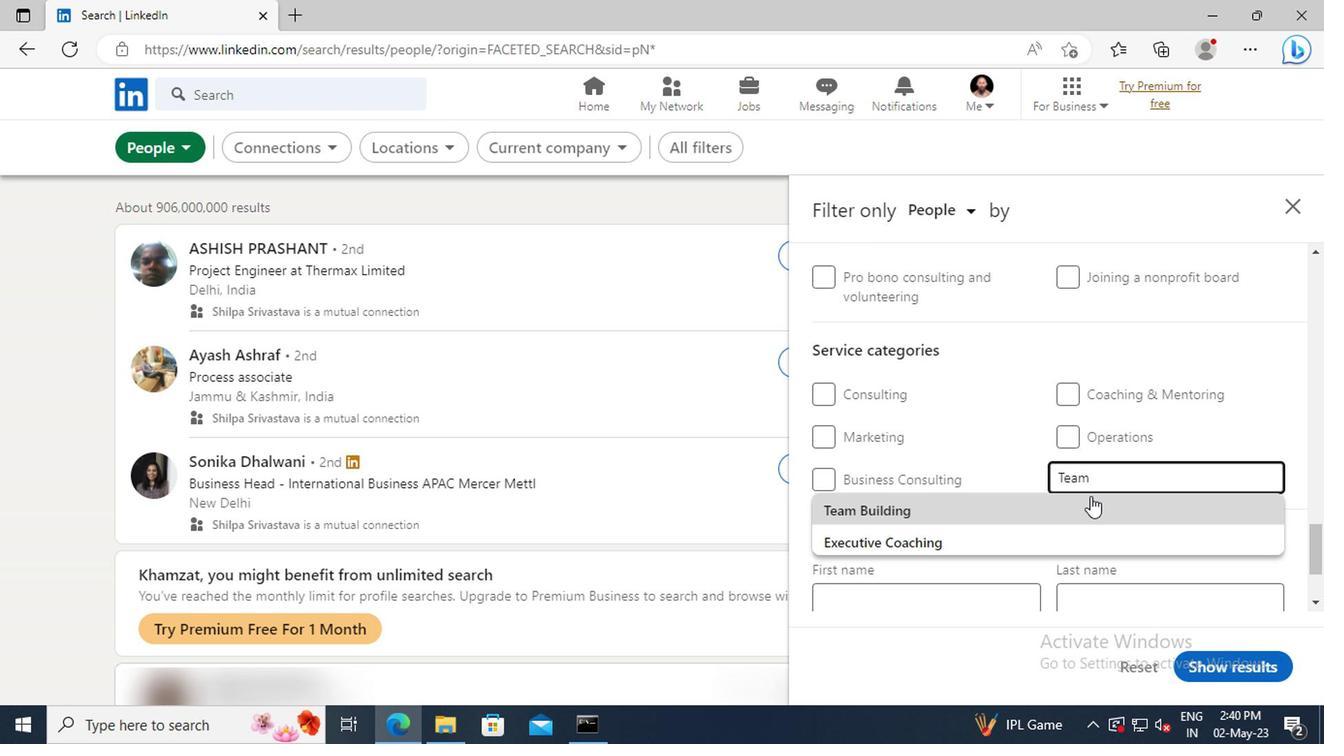 
Action: Mouse scrolled (910, 488) with delta (0, 0)
Screenshot: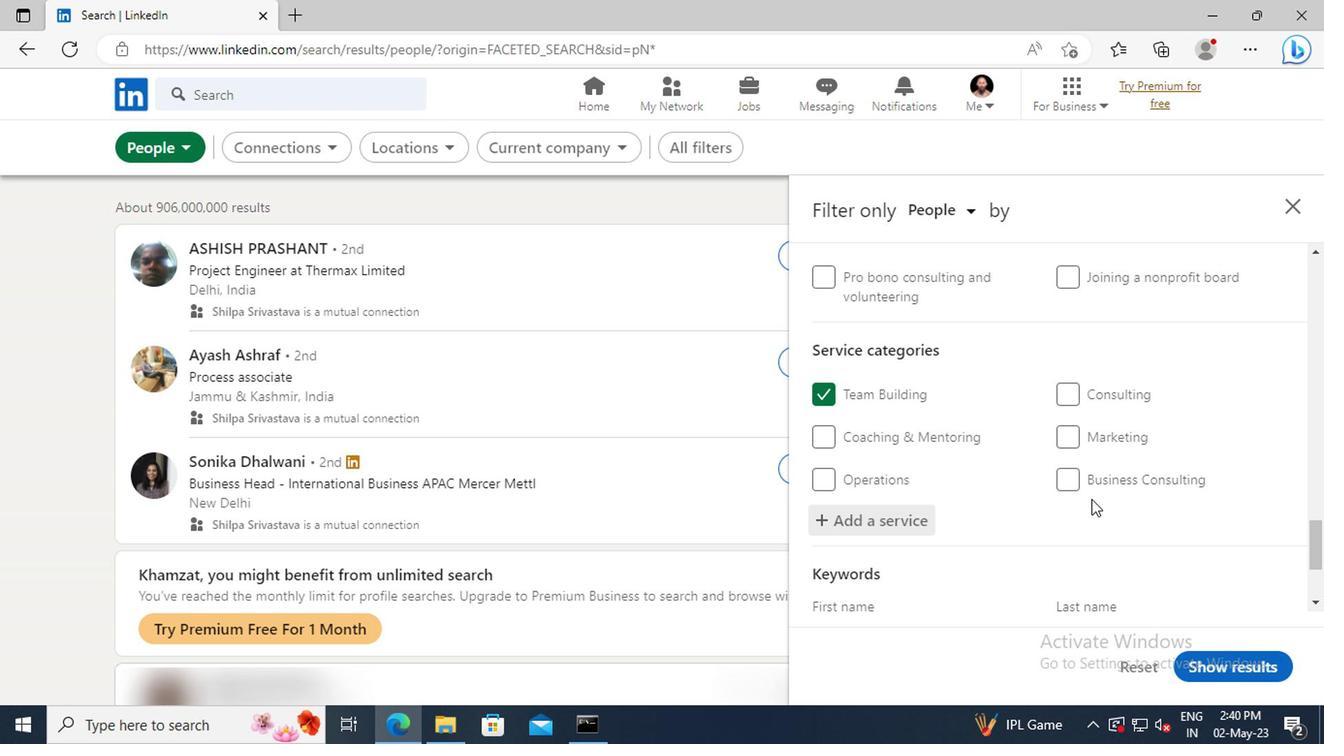 
Action: Mouse scrolled (910, 488) with delta (0, 0)
Screenshot: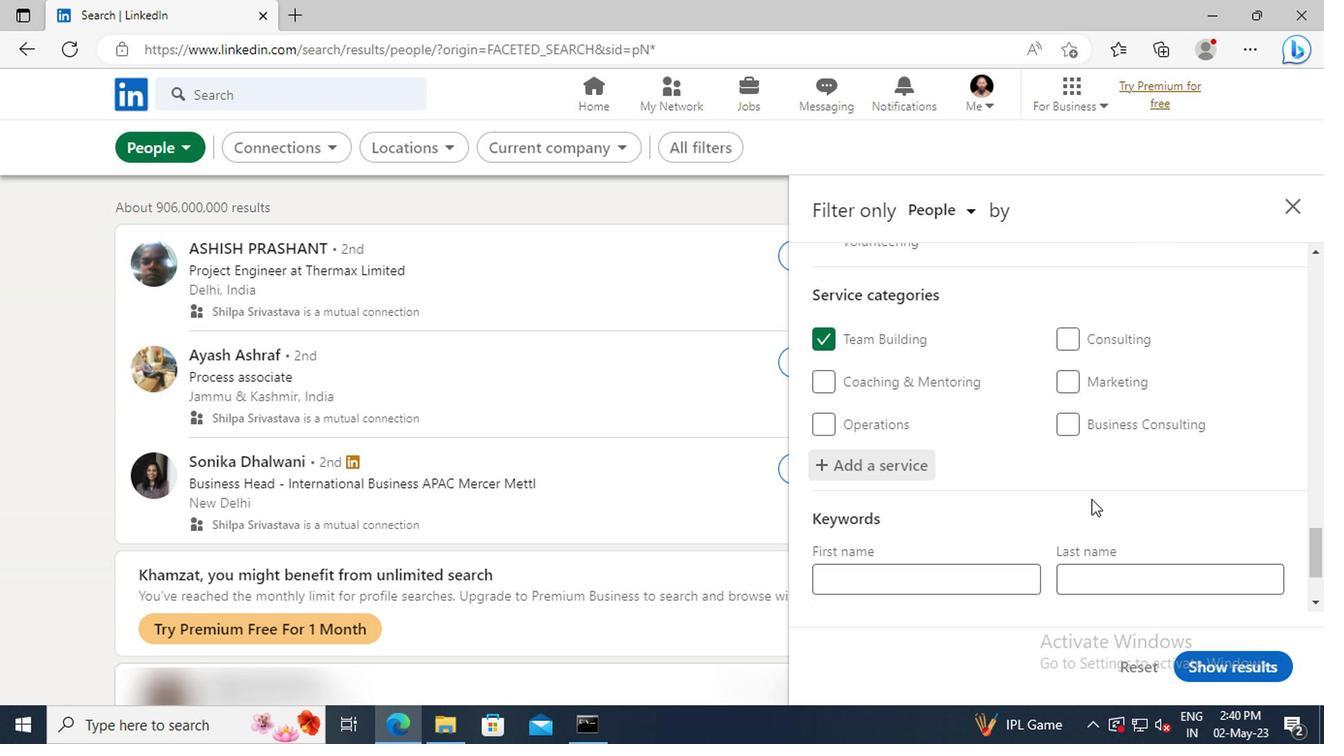 
Action: Mouse scrolled (910, 488) with delta (0, 0)
Screenshot: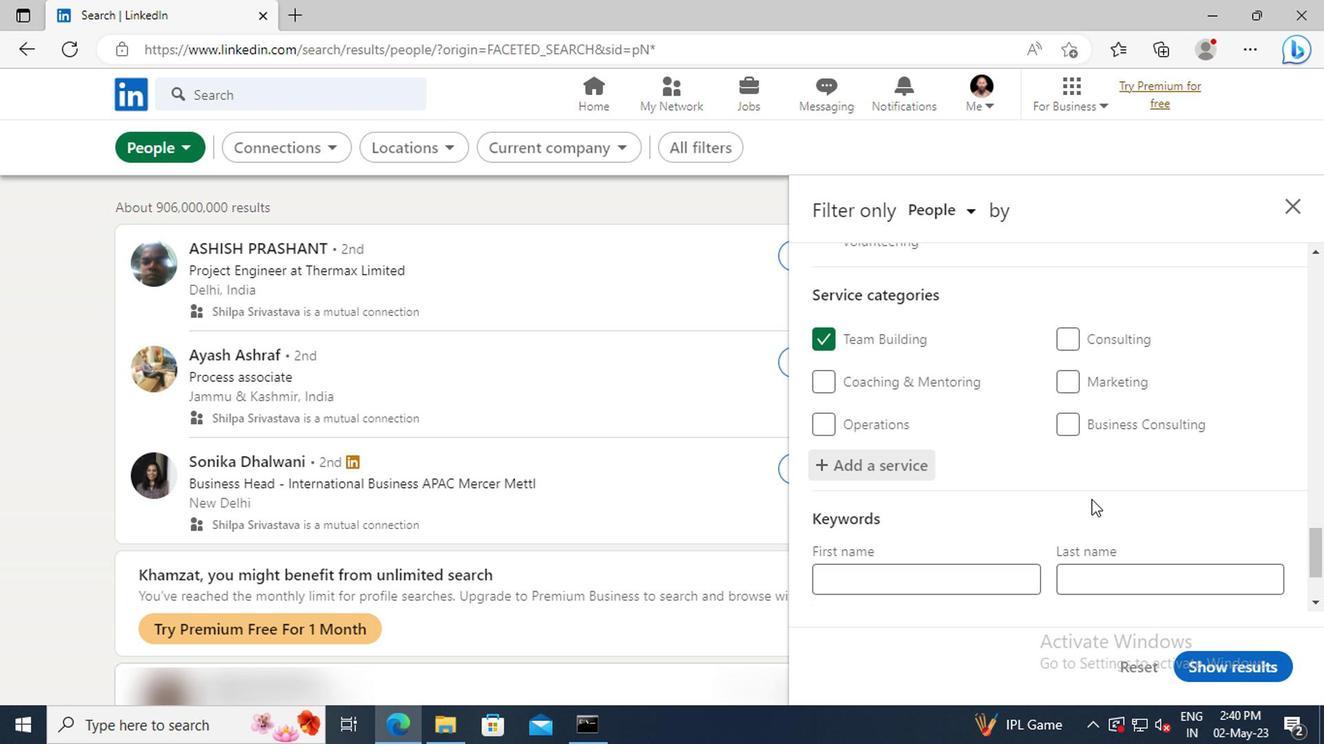 
Action: Mouse scrolled (910, 488) with delta (0, 0)
Screenshot: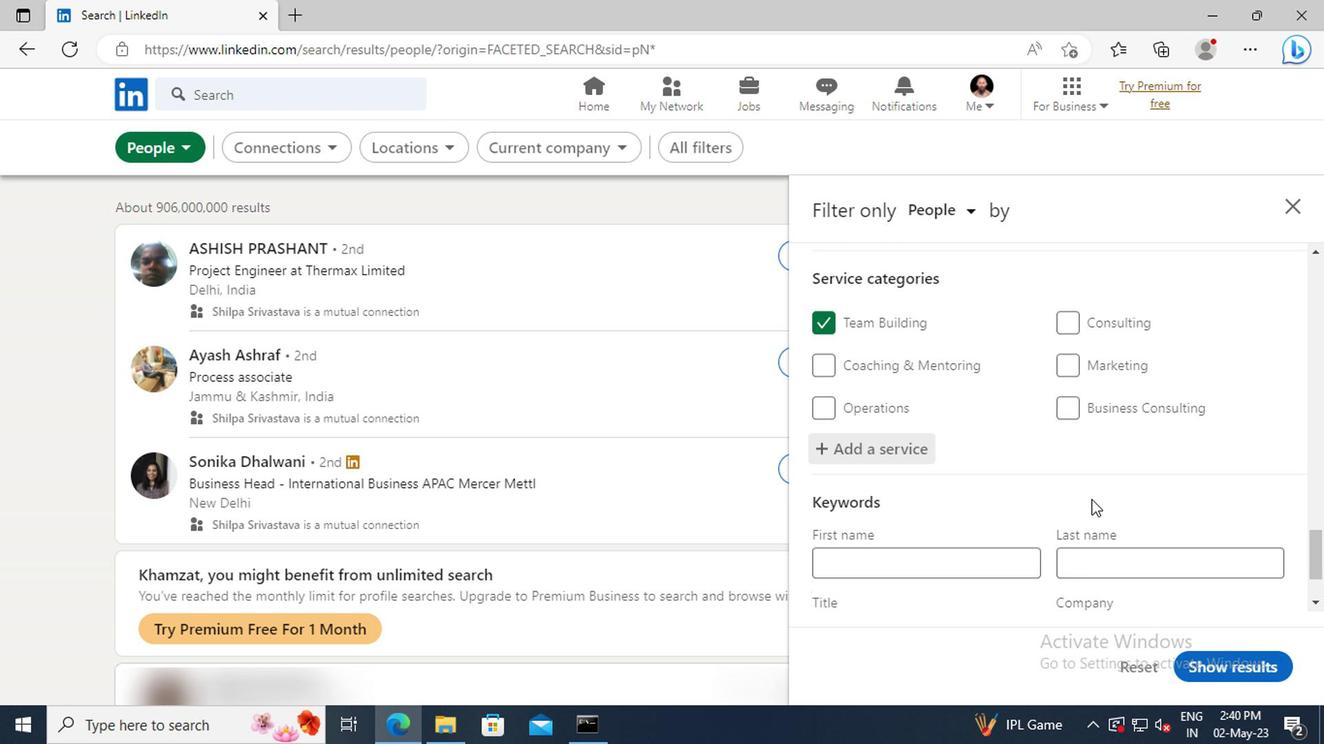 
Action: Mouse moved to (784, 504)
Screenshot: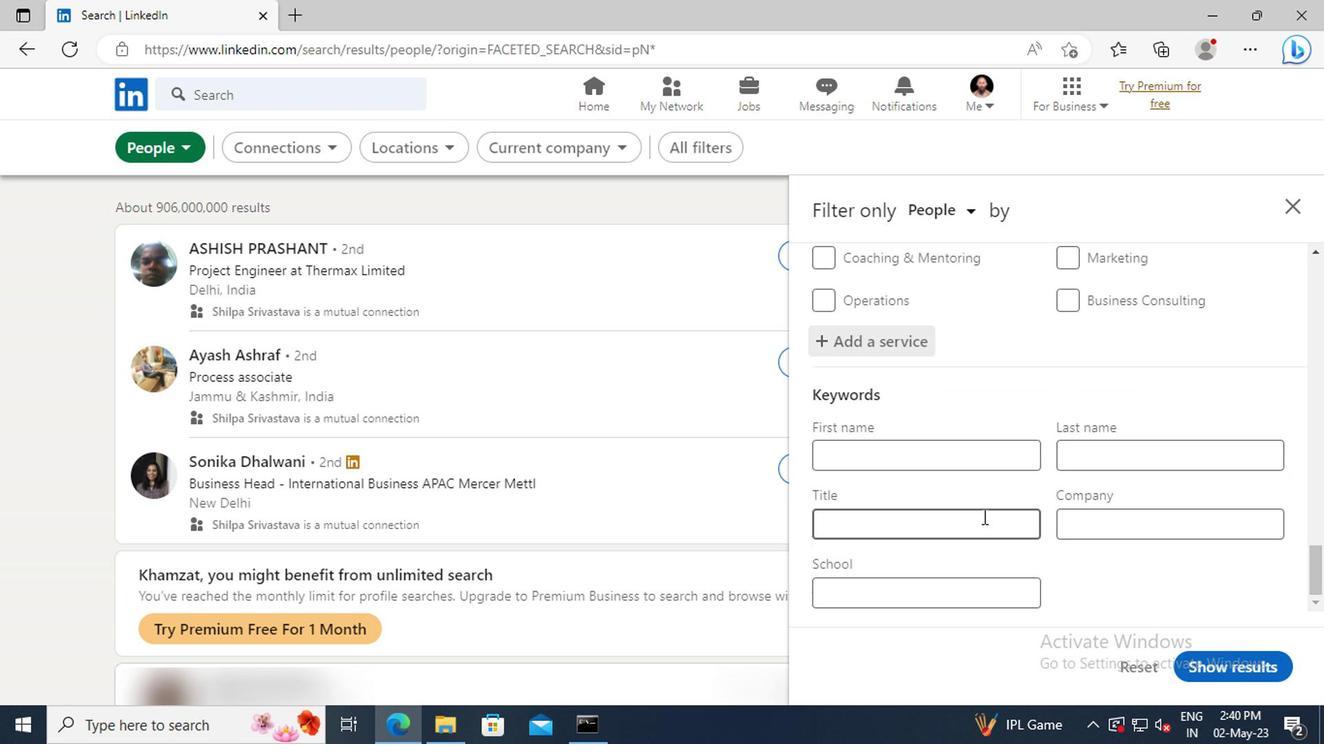 
Action: Mouse pressed left at (784, 504)
Screenshot: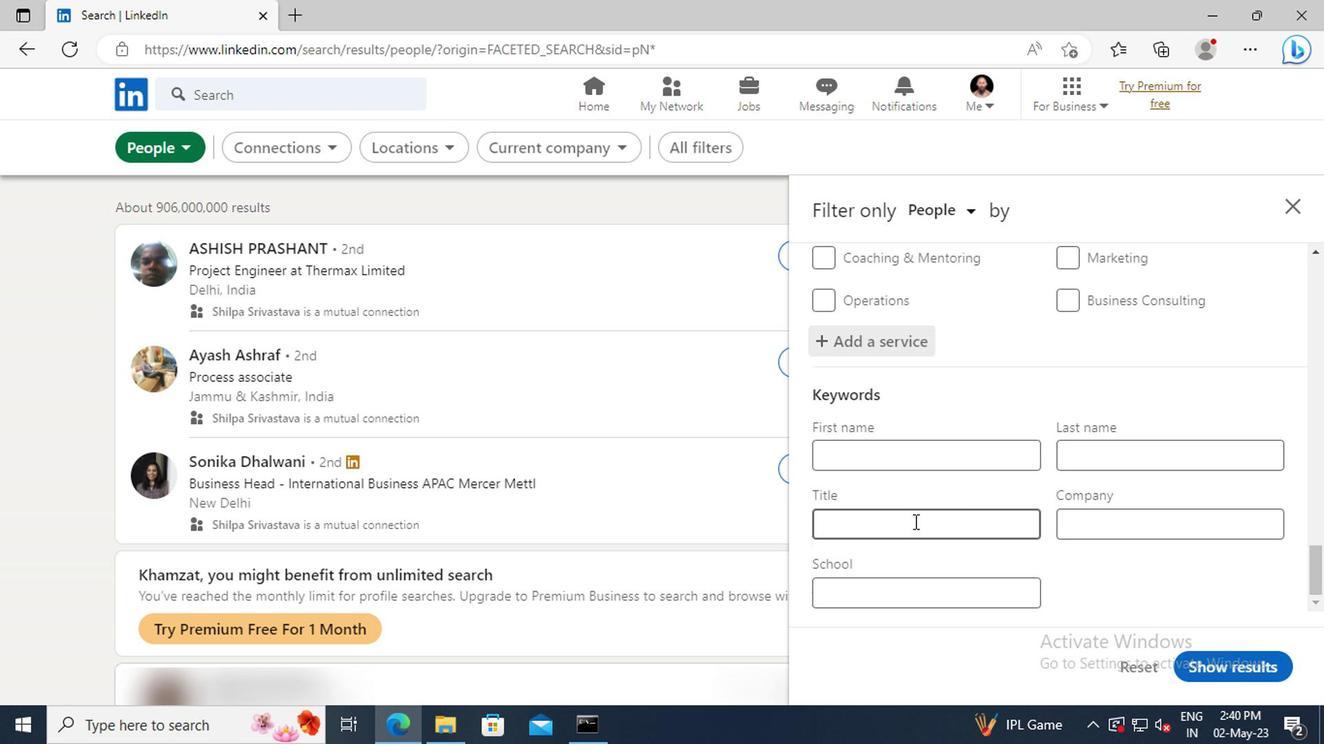 
Action: Key pressed <Key.shift>HVAC<Key.space><Key.shift>TECHNICIAN<Key.enter>
Screenshot: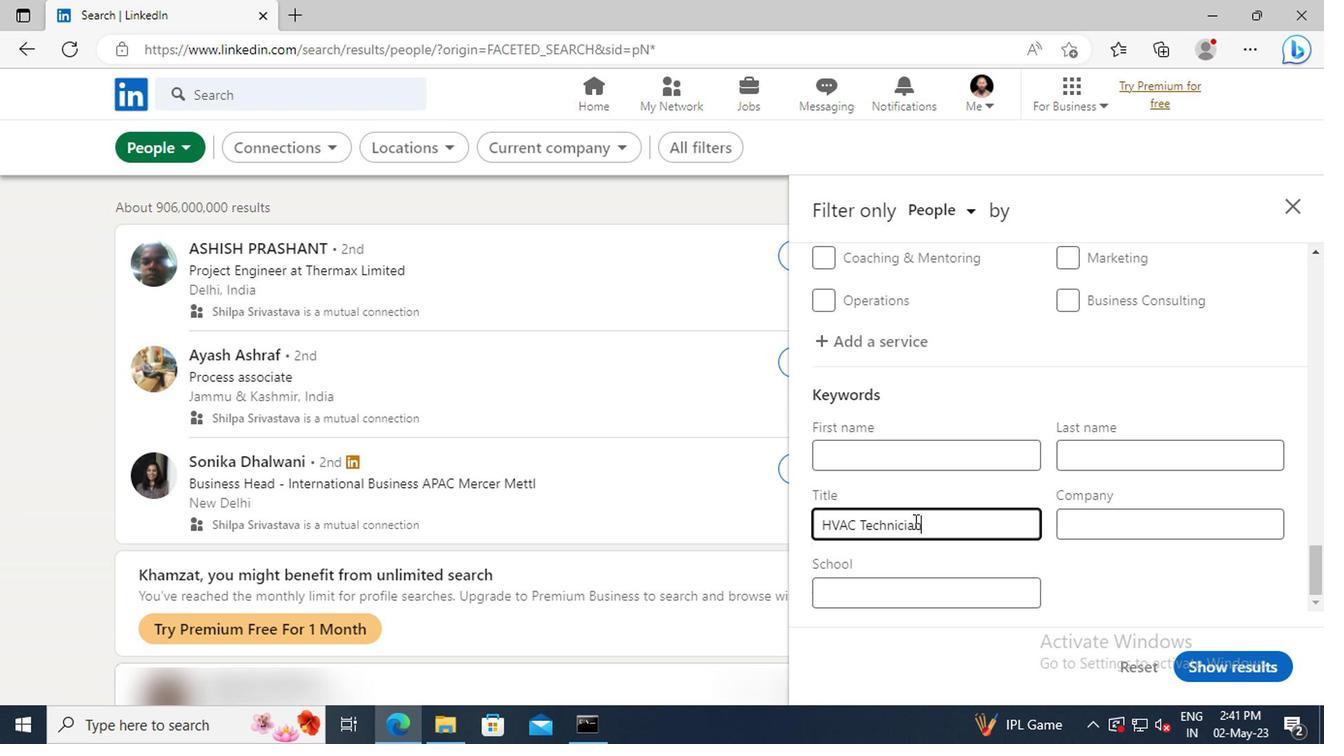 
Action: Mouse moved to (986, 606)
Screenshot: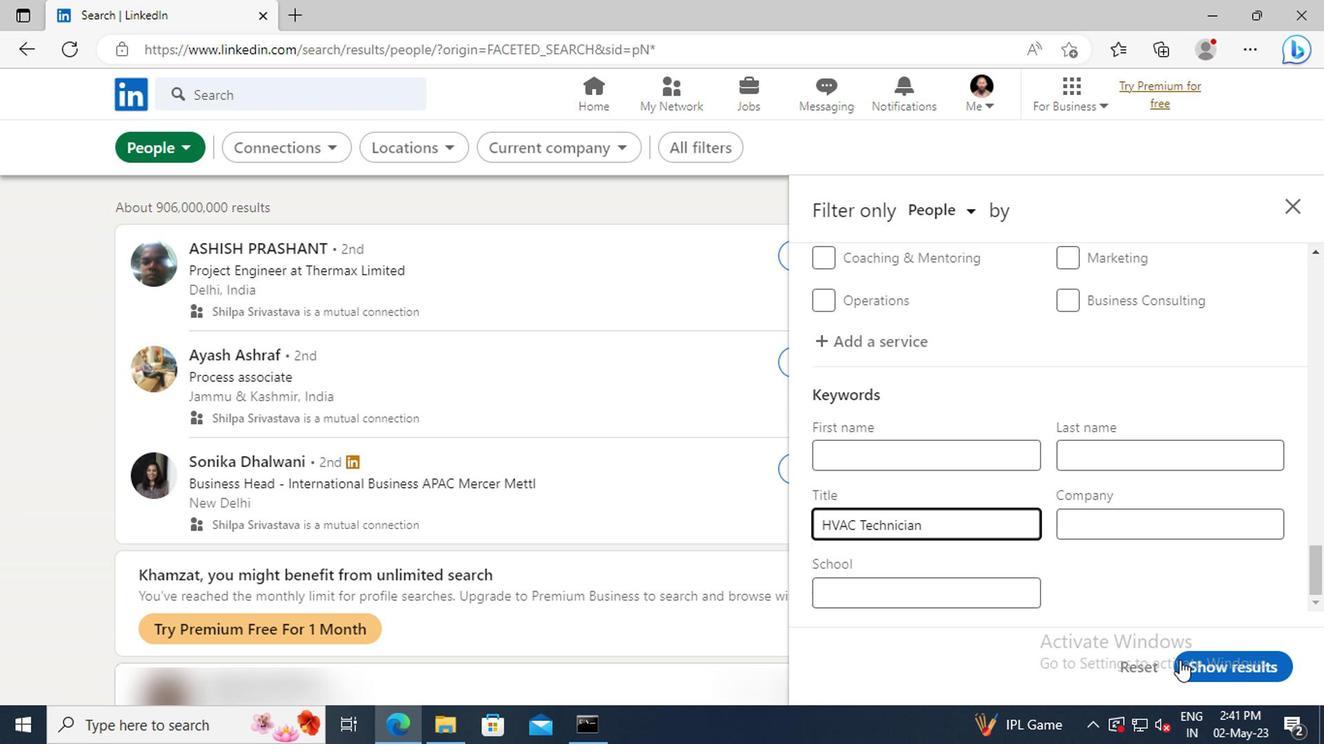 
Action: Mouse pressed left at (986, 606)
Screenshot: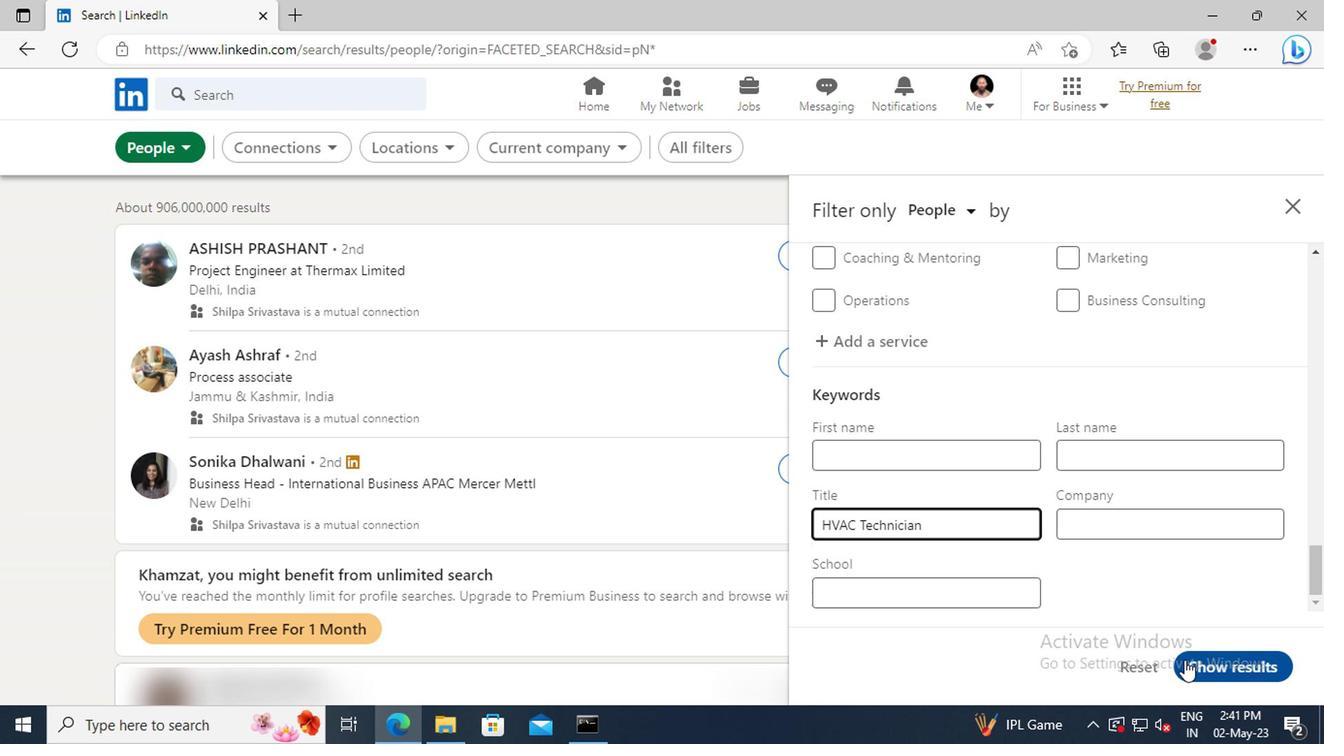 
